 Task: Look for space in Tsuyama, Japan from 2nd September, 2023 to 6th September, 2023 for 2 adults in price range Rs.15000 to Rs.20000. Place can be entire place with 1  bedroom having 1 bed and 1 bathroom. Property type can be house, flat, guest house, hotel. Booking option can be shelf check-in. Required host language is English.
Action: Mouse moved to (519, 84)
Screenshot: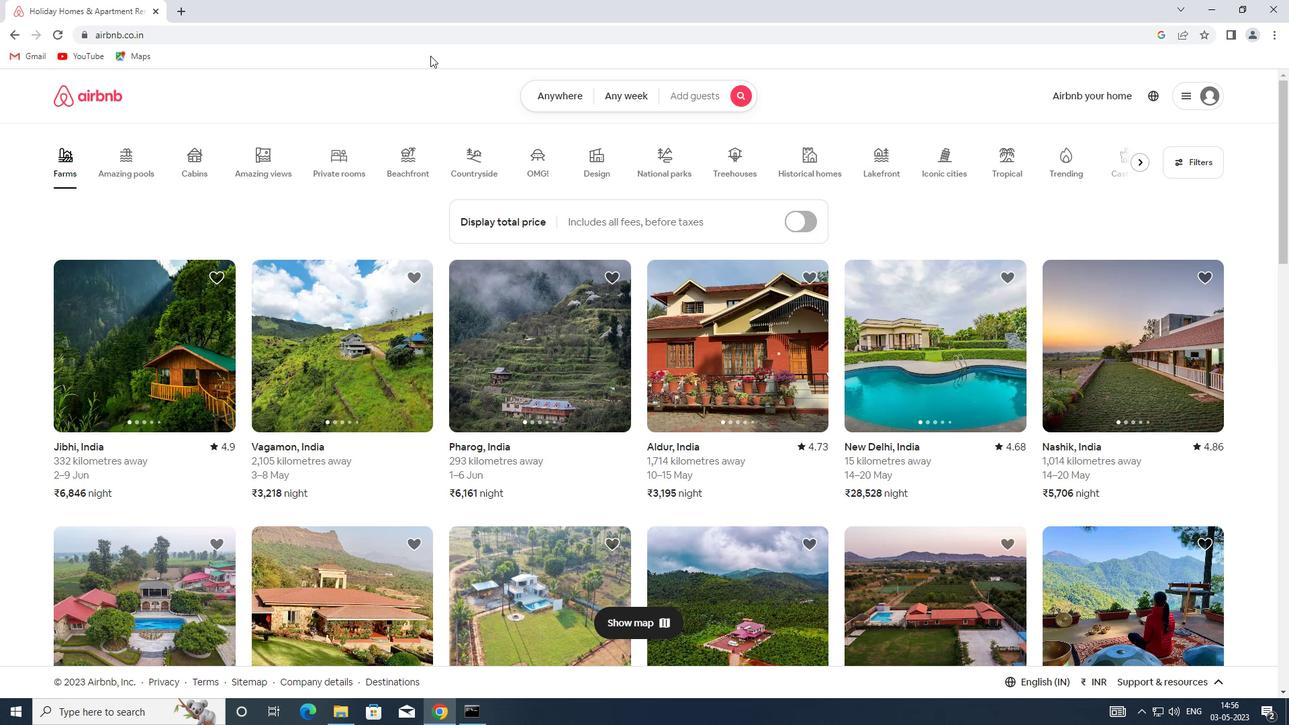 
Action: Mouse pressed left at (519, 84)
Screenshot: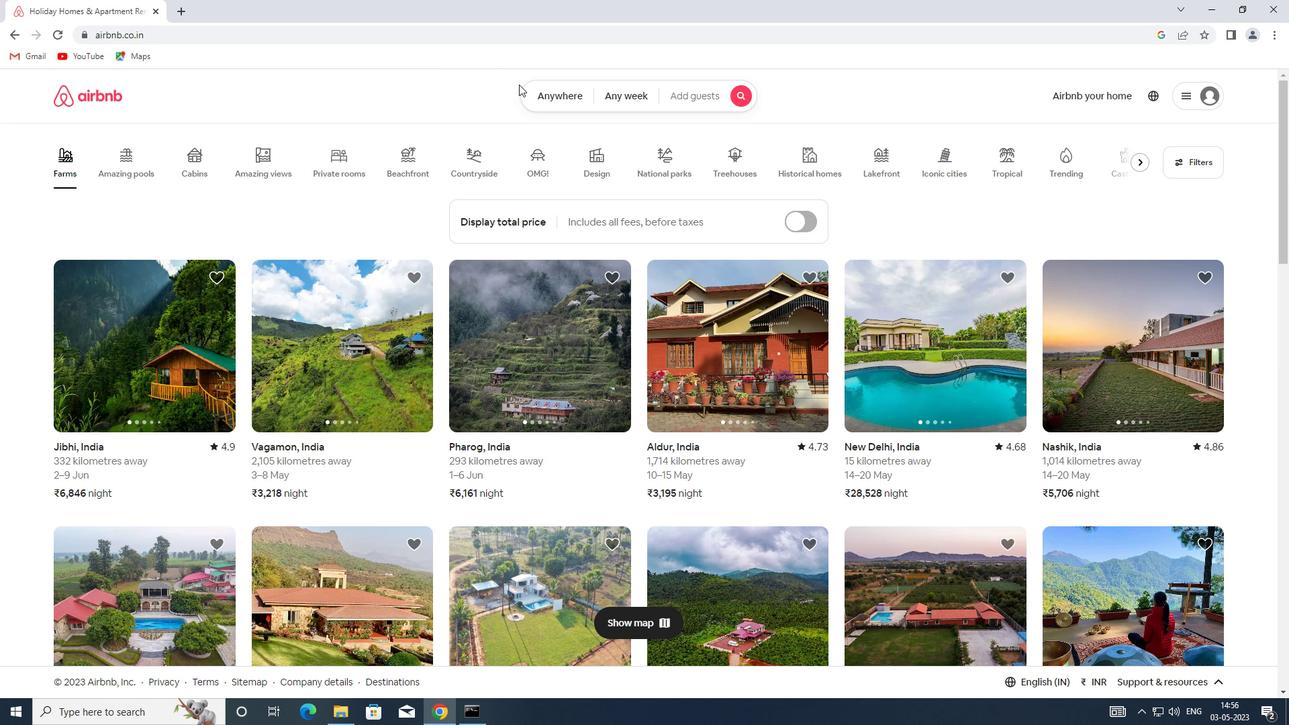 
Action: Mouse moved to (546, 101)
Screenshot: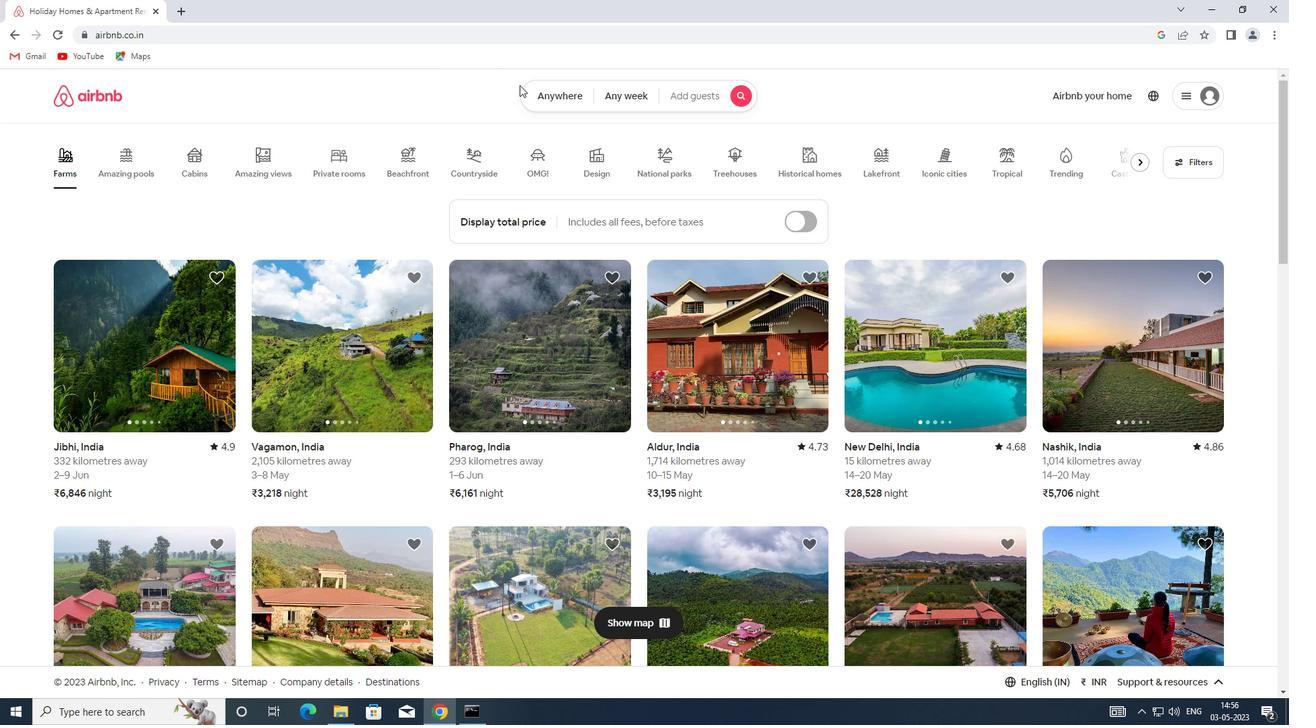 
Action: Mouse pressed left at (546, 101)
Screenshot: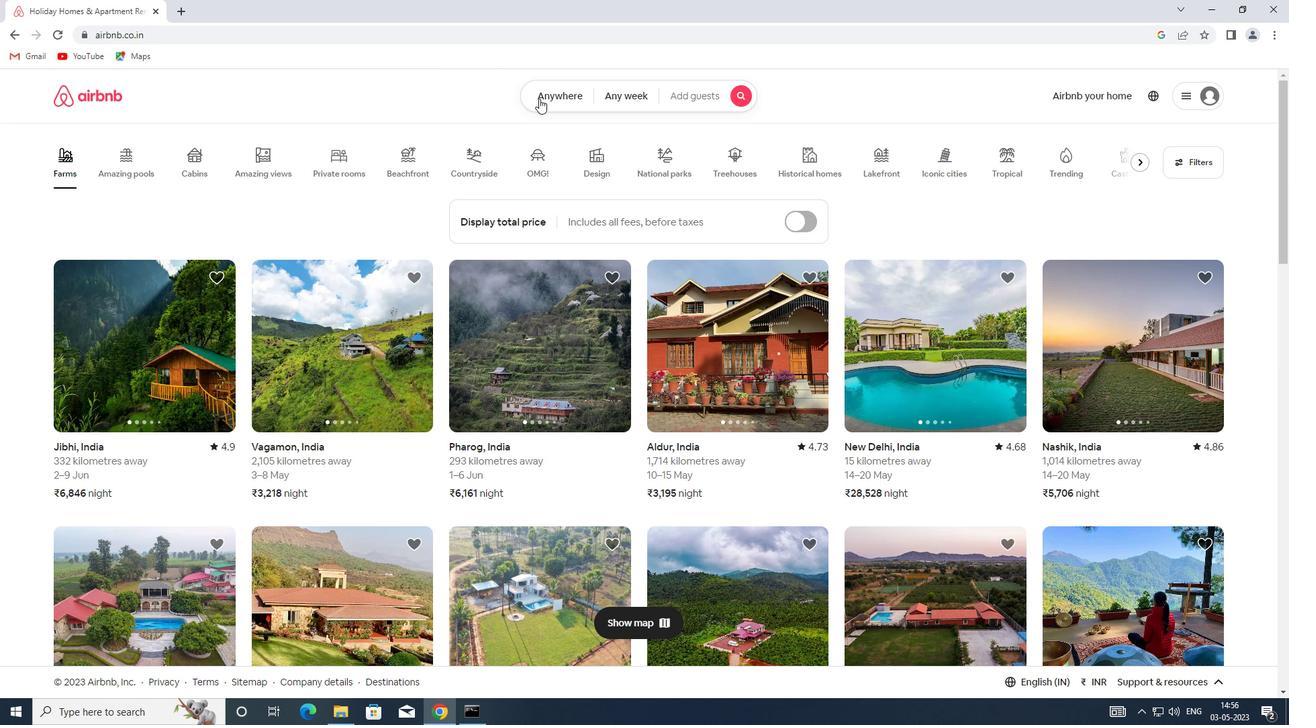 
Action: Mouse moved to (412, 144)
Screenshot: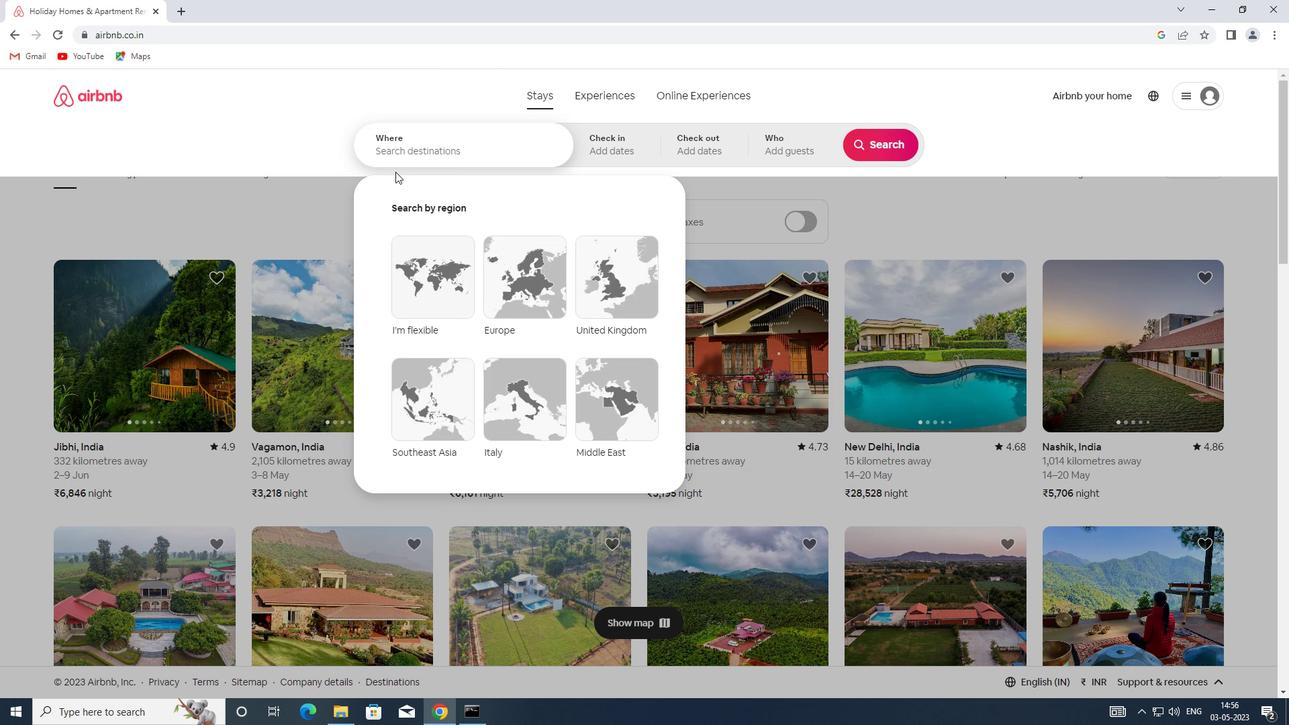 
Action: Mouse pressed left at (412, 144)
Screenshot: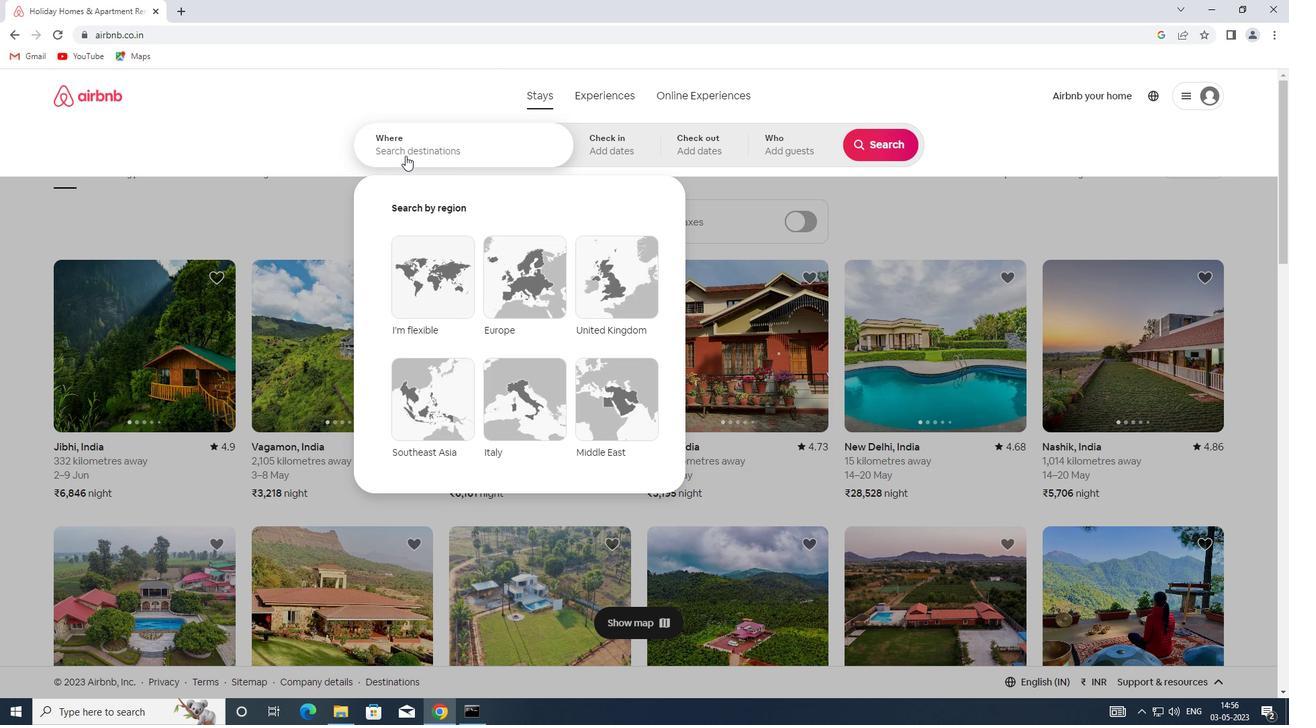 
Action: Key pressed <Key.shift>TSUYAMA,<Key.shift><Key.shift>JAPAN
Screenshot: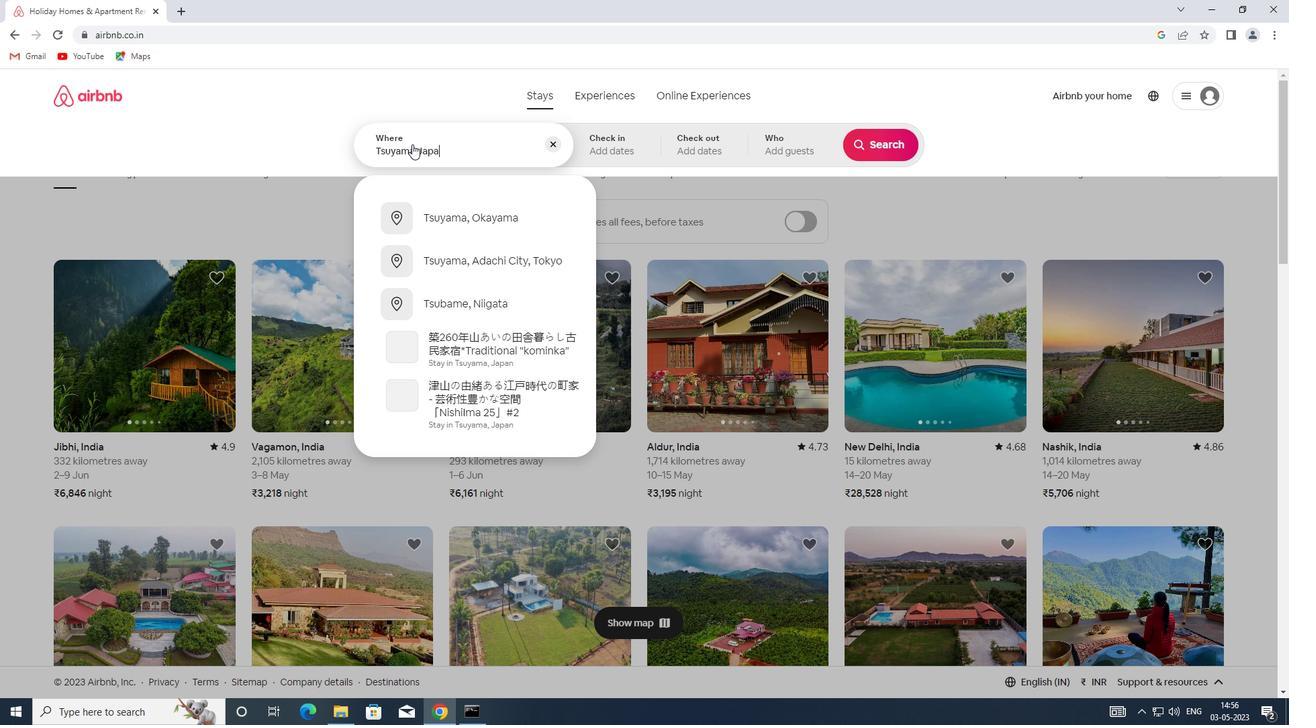 
Action: Mouse moved to (607, 149)
Screenshot: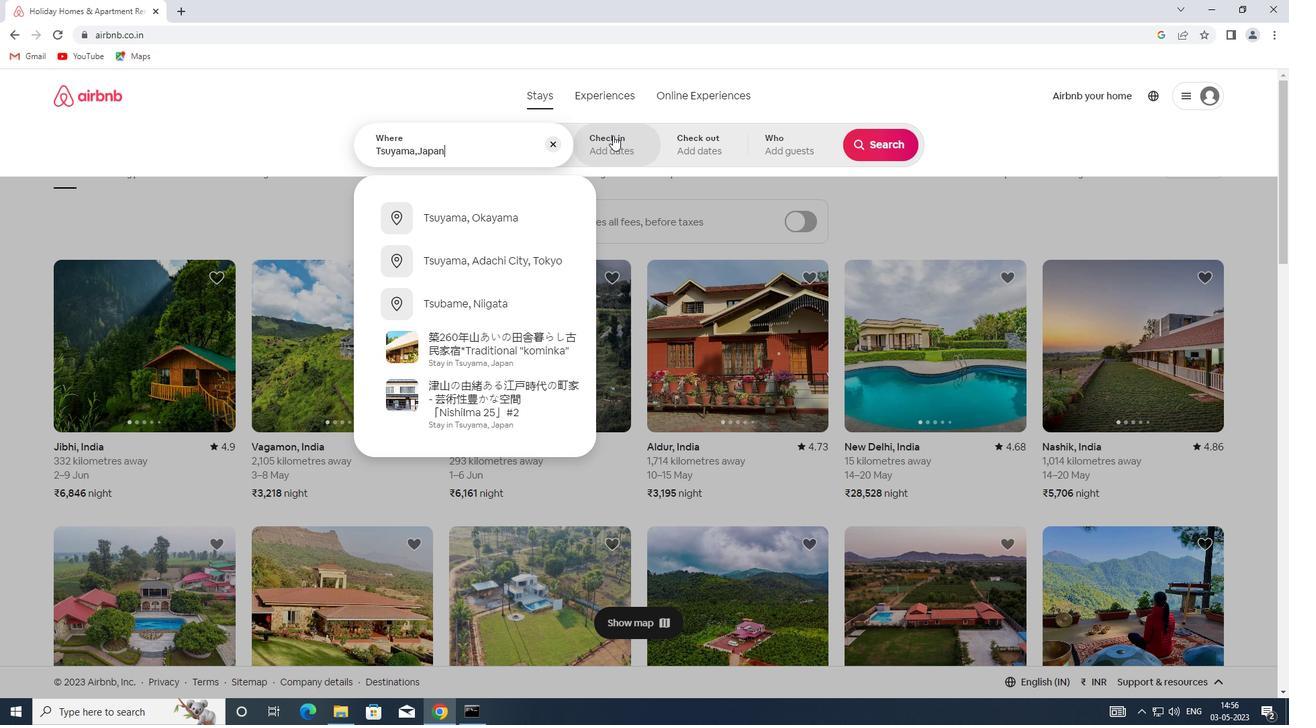 
Action: Mouse pressed left at (607, 149)
Screenshot: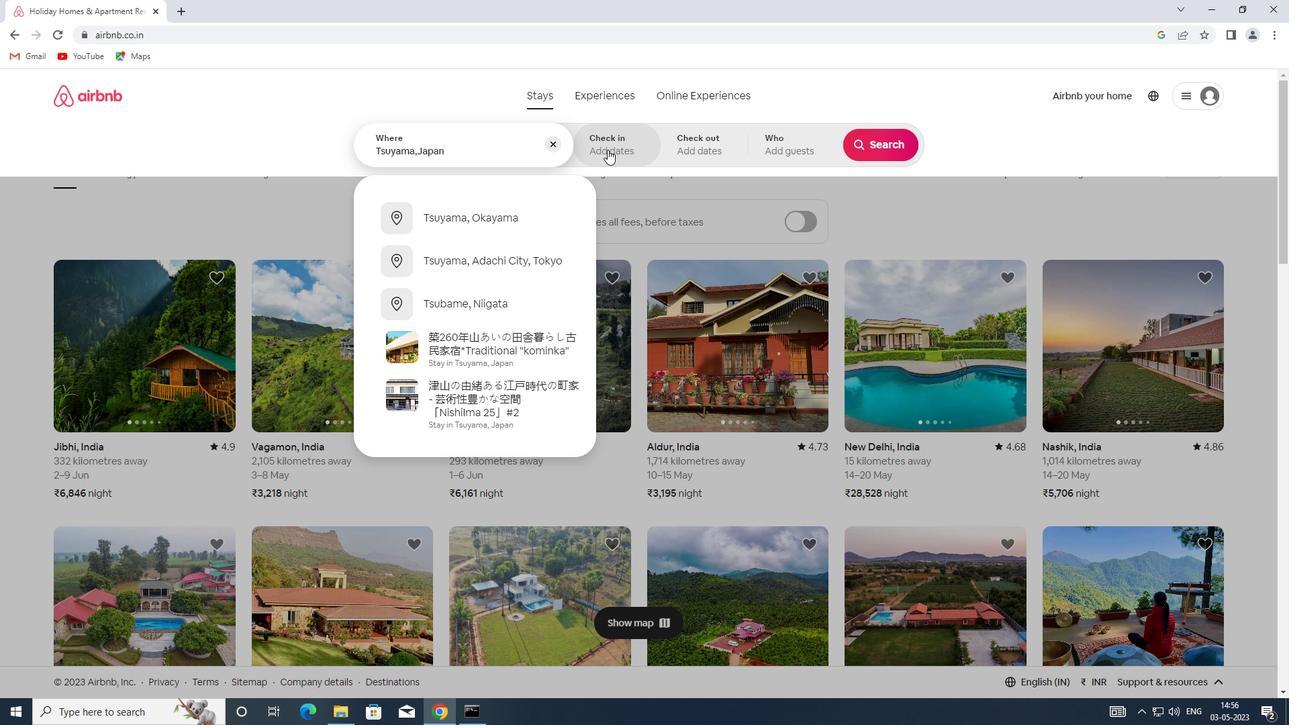 
Action: Mouse moved to (864, 251)
Screenshot: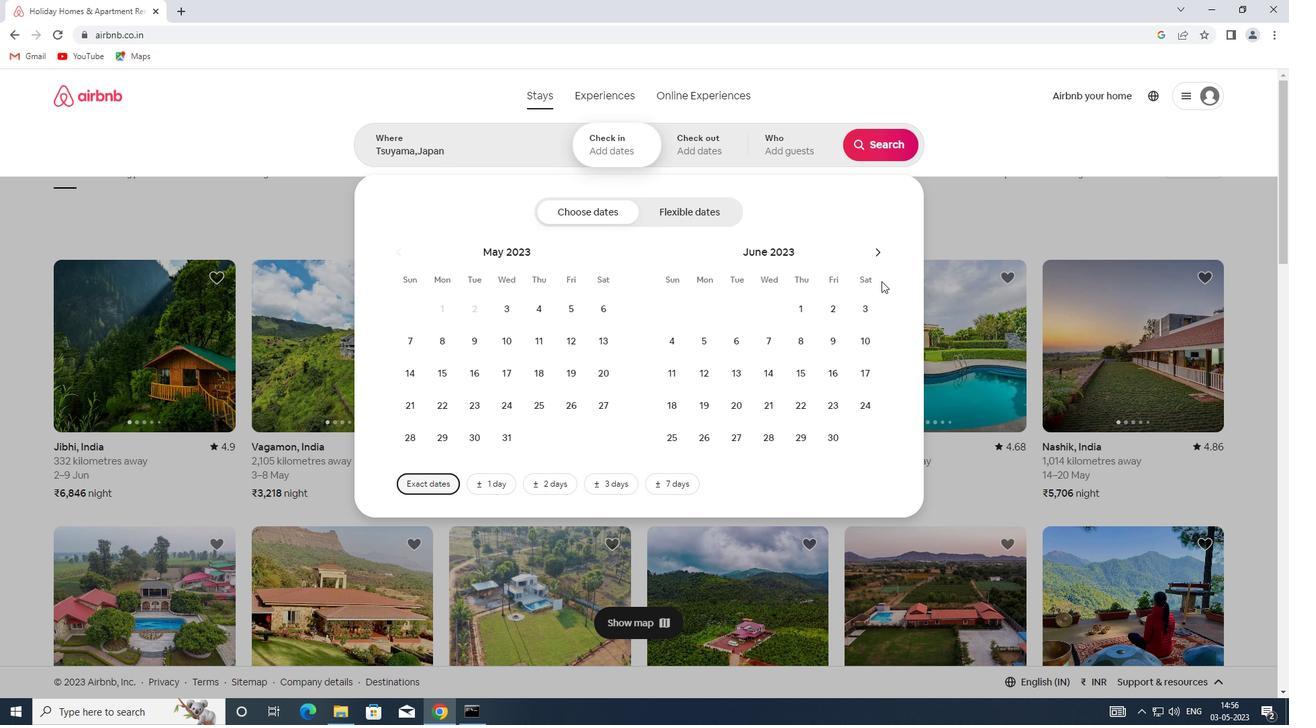 
Action: Mouse pressed left at (864, 251)
Screenshot: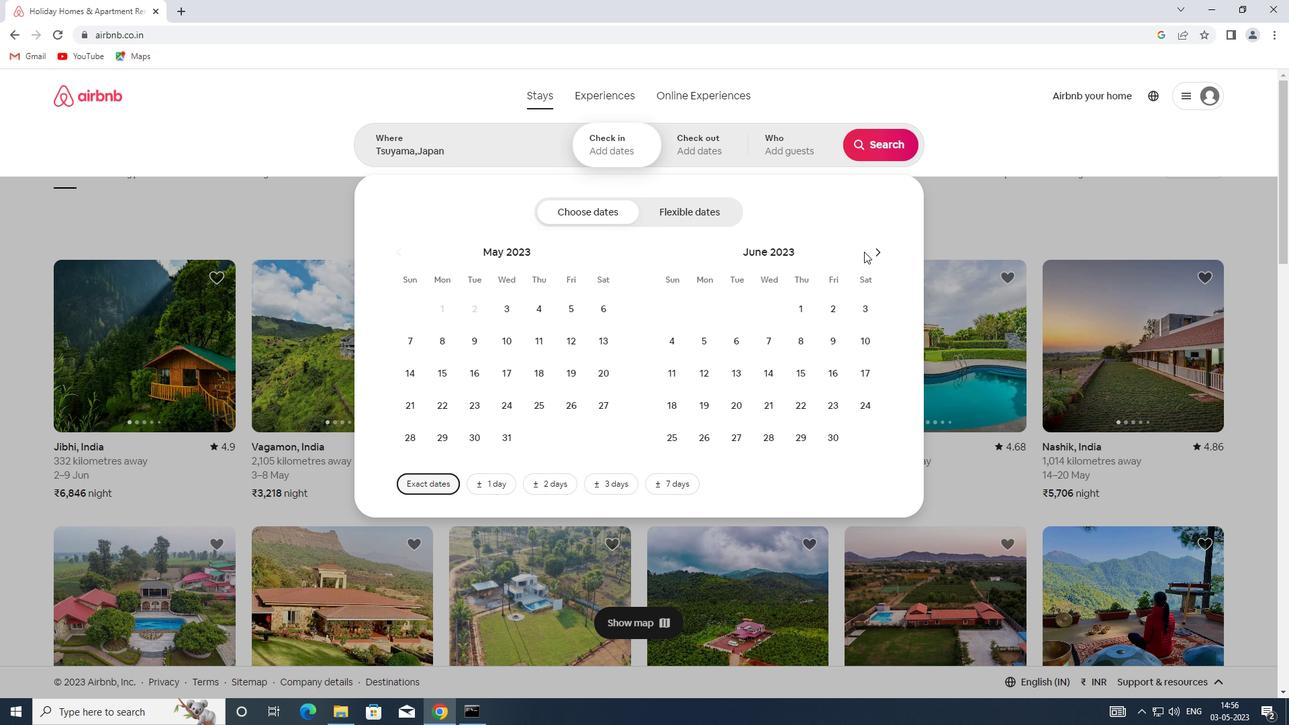 
Action: Mouse moved to (866, 251)
Screenshot: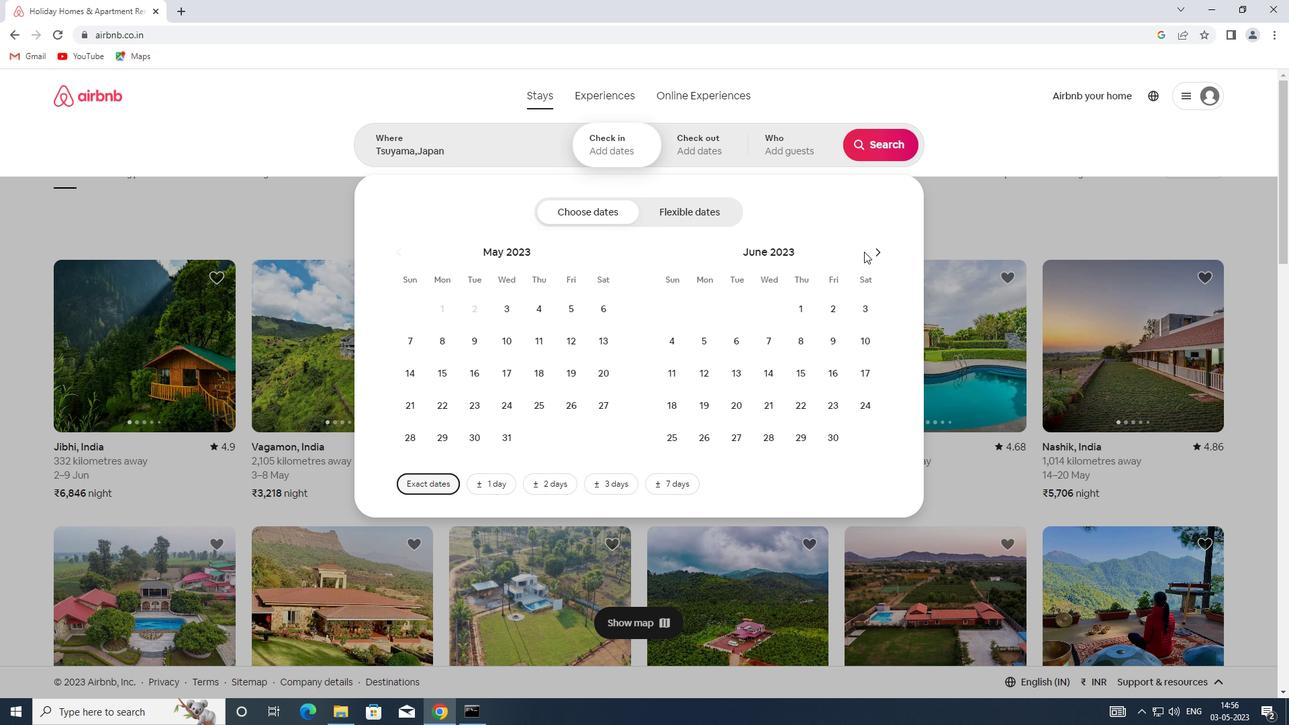
Action: Mouse pressed left at (866, 251)
Screenshot: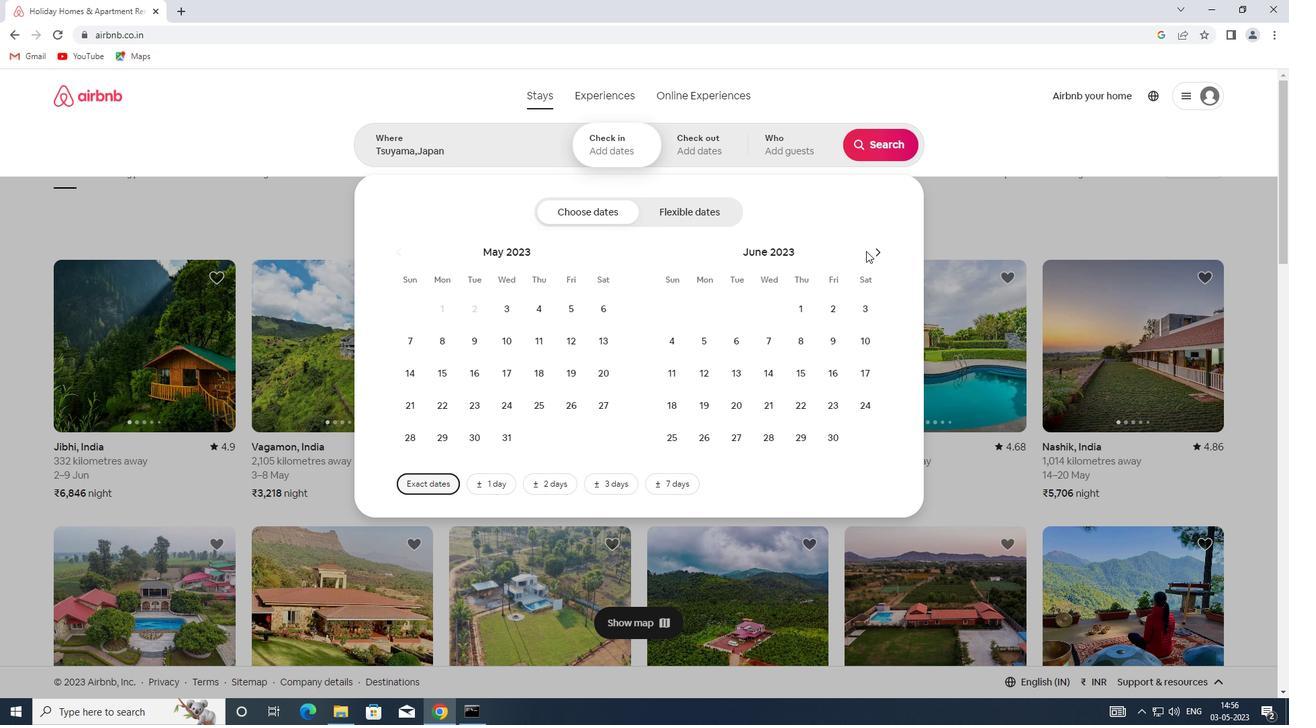 
Action: Mouse moved to (879, 255)
Screenshot: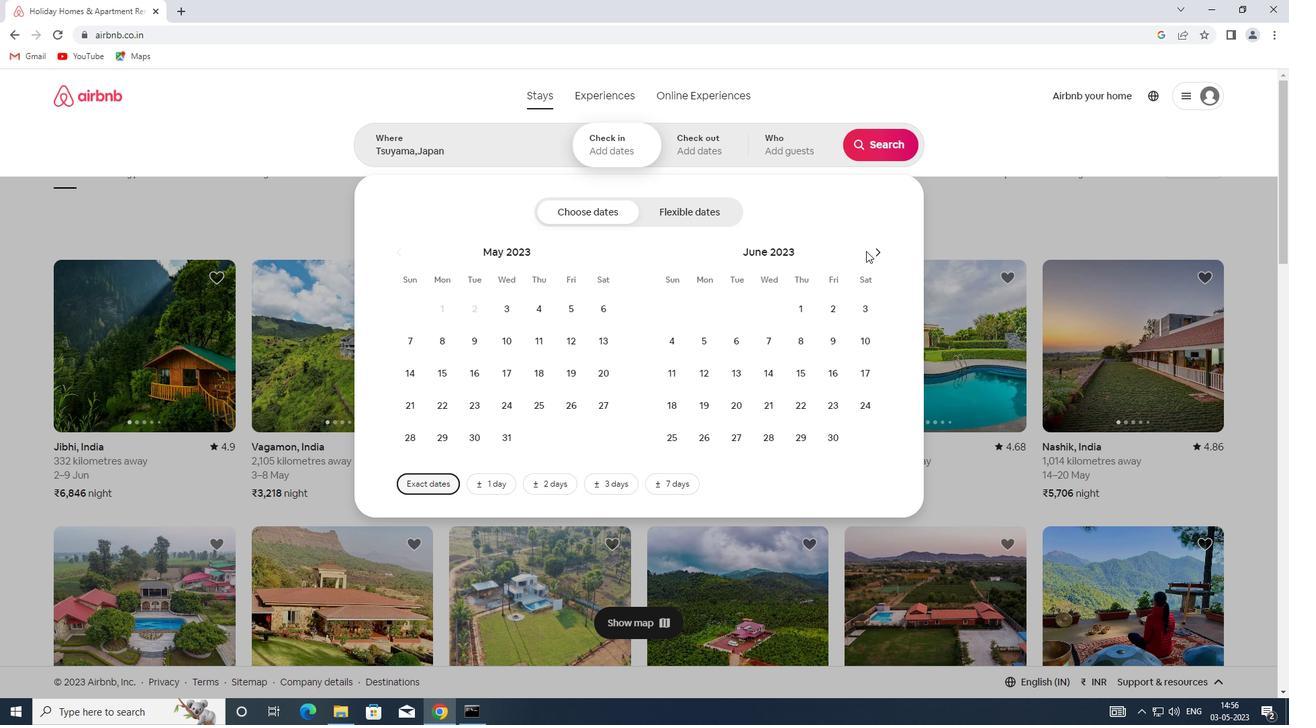 
Action: Mouse pressed left at (879, 255)
Screenshot: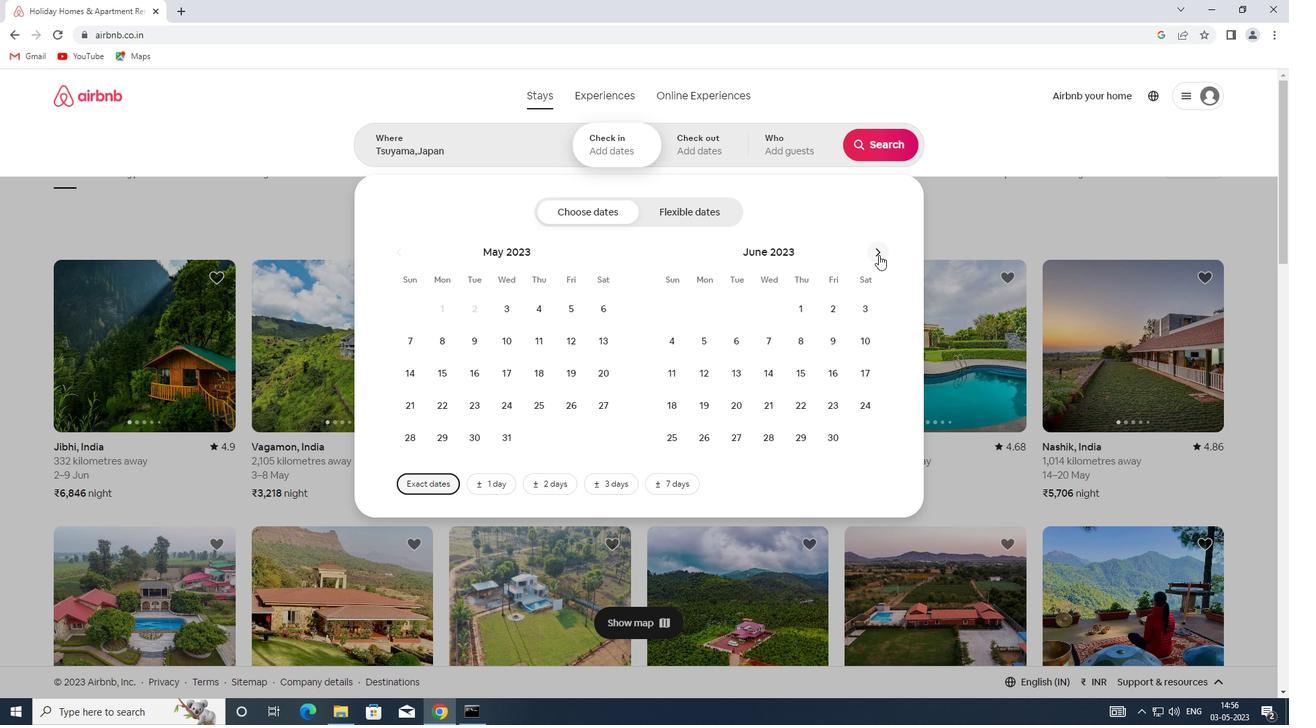 
Action: Mouse pressed left at (879, 255)
Screenshot: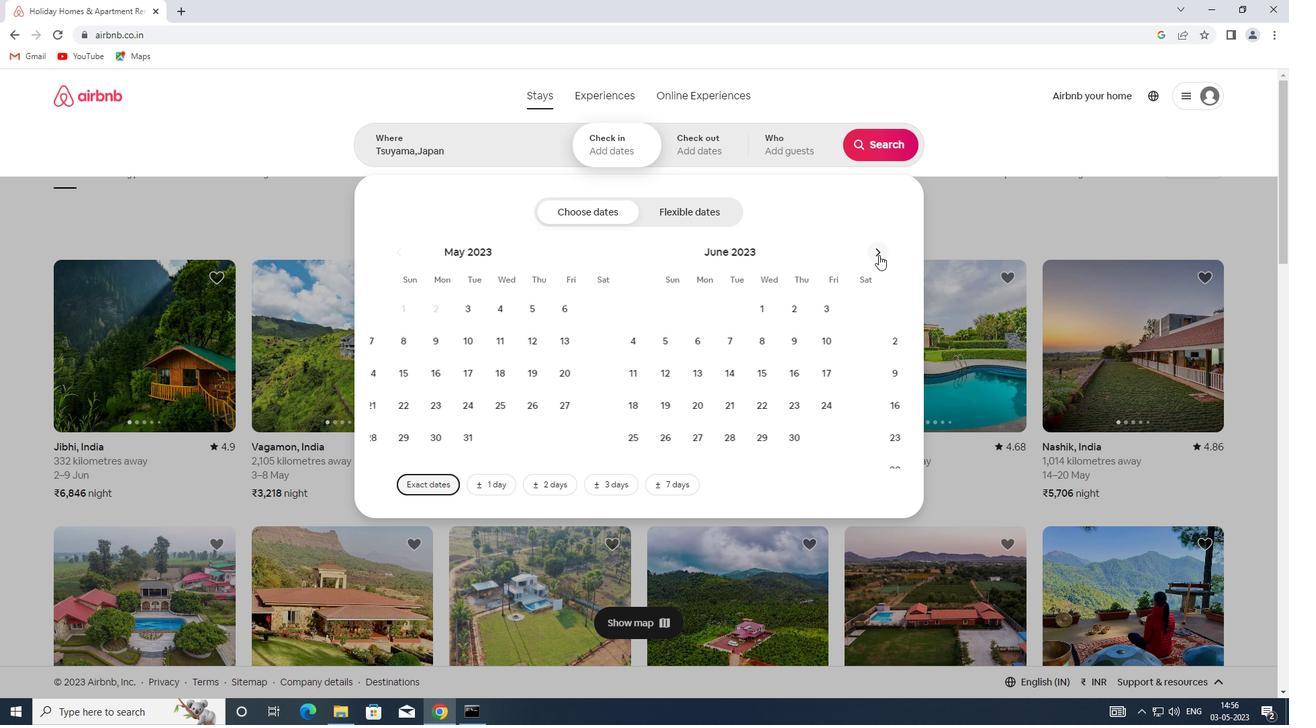 
Action: Mouse pressed left at (879, 255)
Screenshot: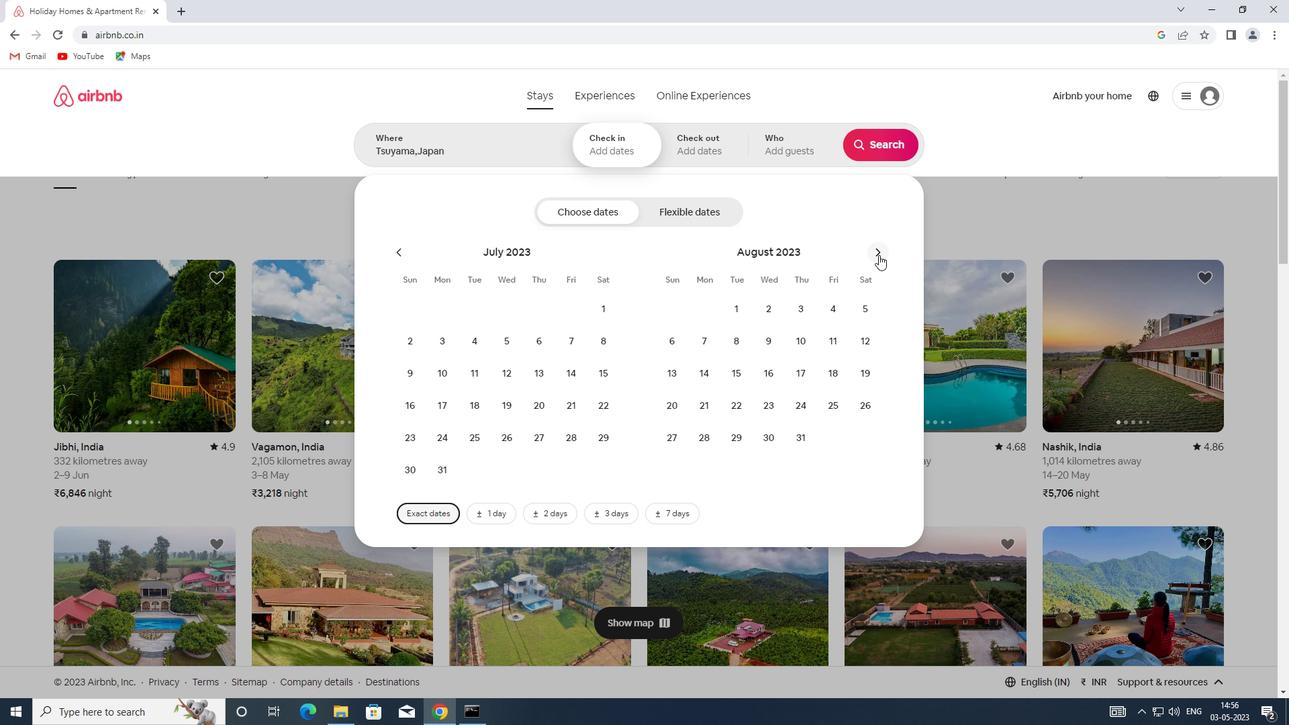 
Action: Mouse moved to (868, 308)
Screenshot: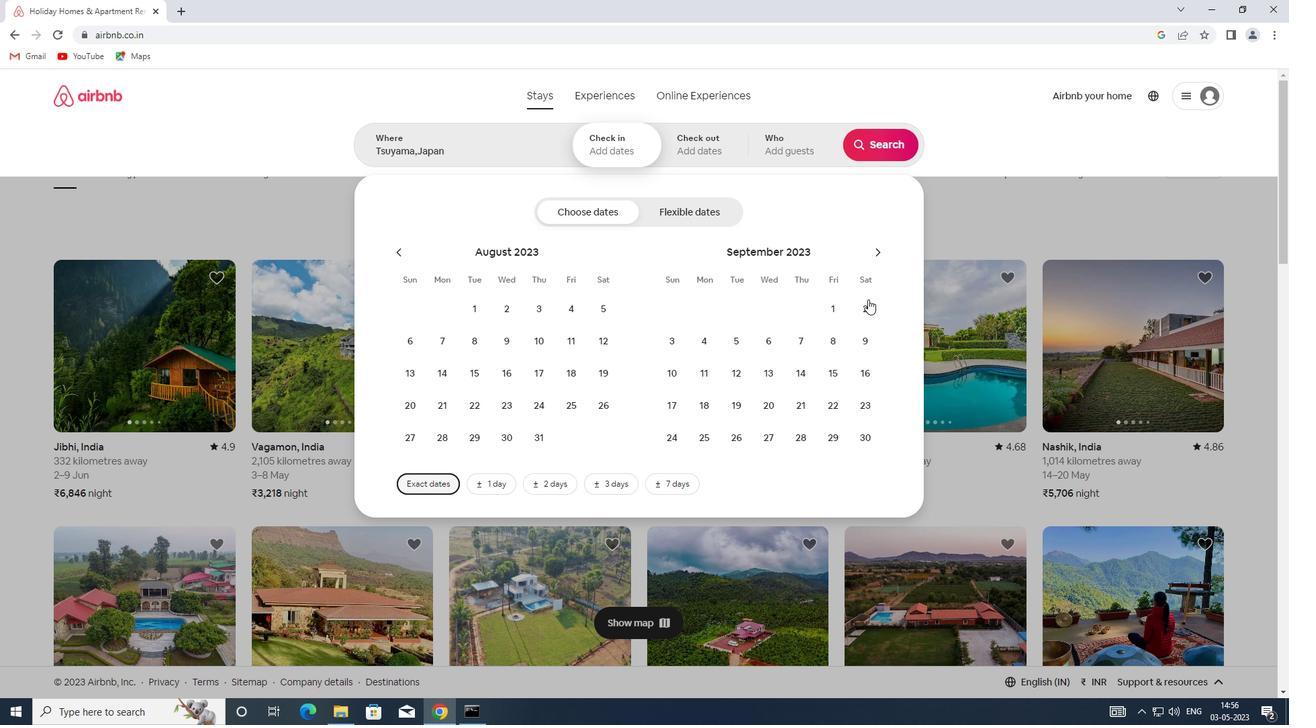 
Action: Mouse pressed left at (868, 308)
Screenshot: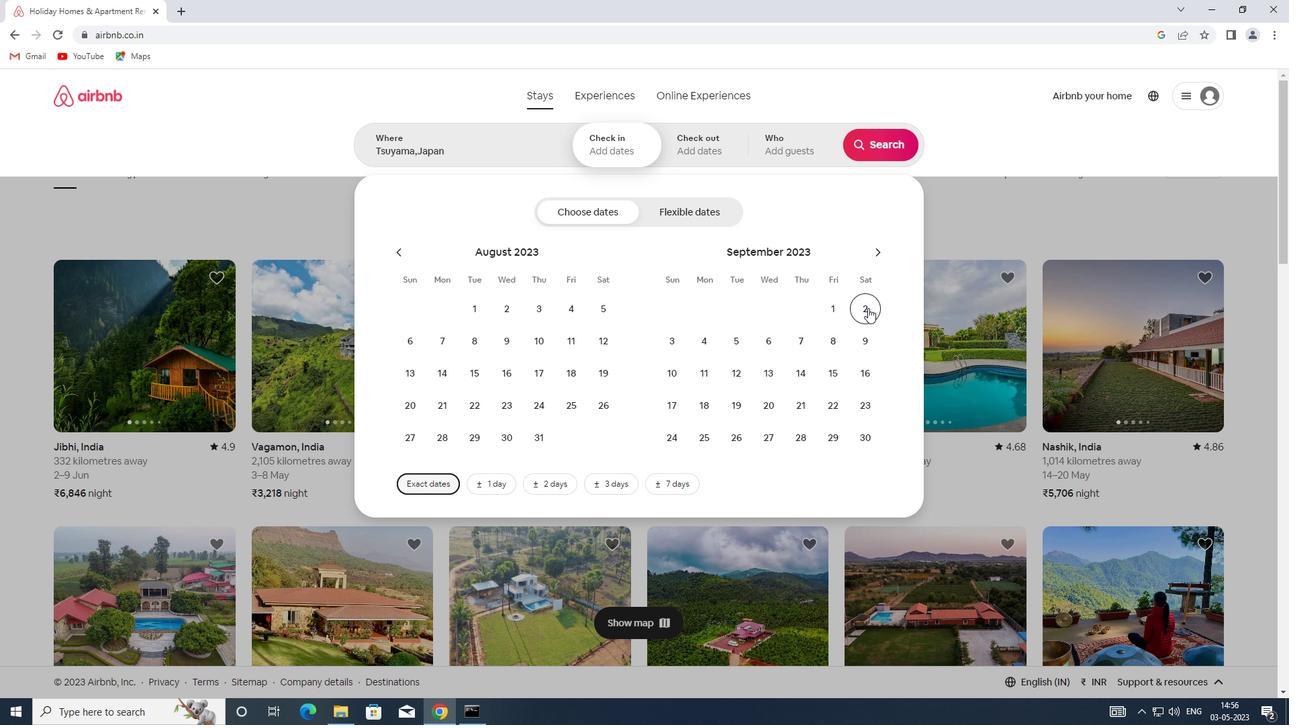 
Action: Mouse moved to (770, 341)
Screenshot: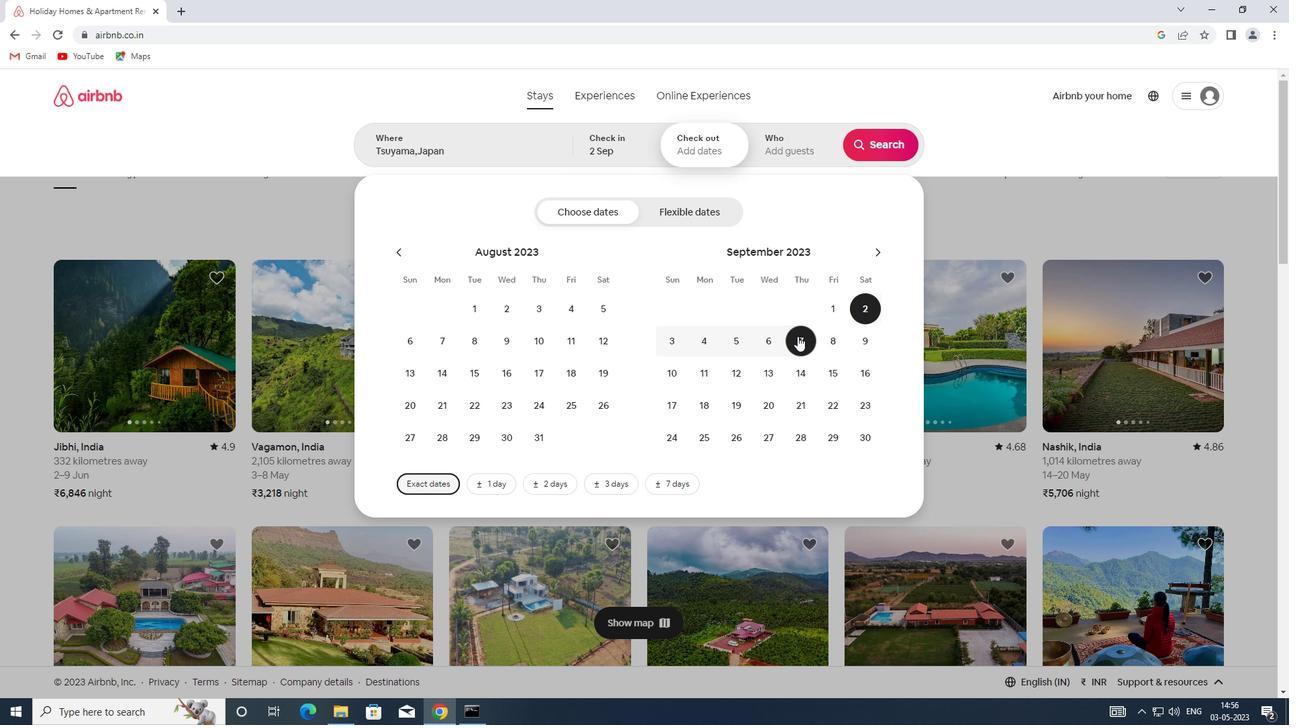 
Action: Mouse pressed left at (770, 341)
Screenshot: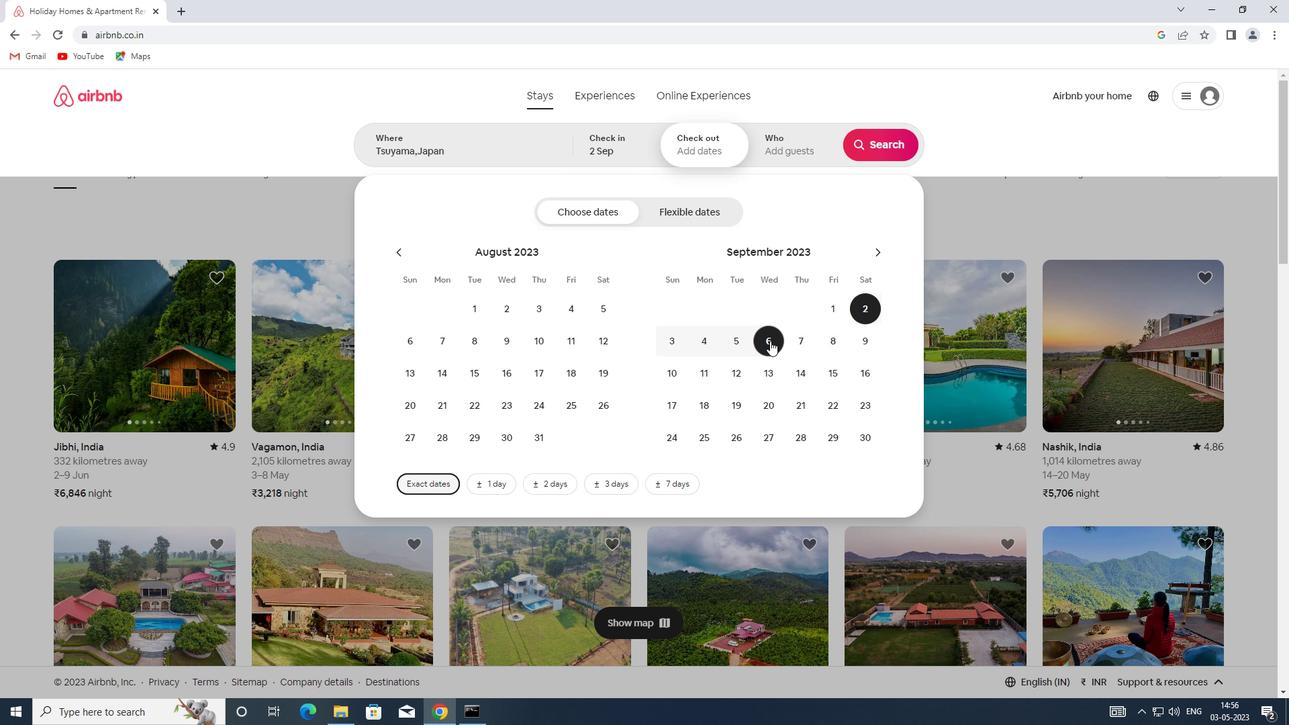 
Action: Mouse moved to (797, 146)
Screenshot: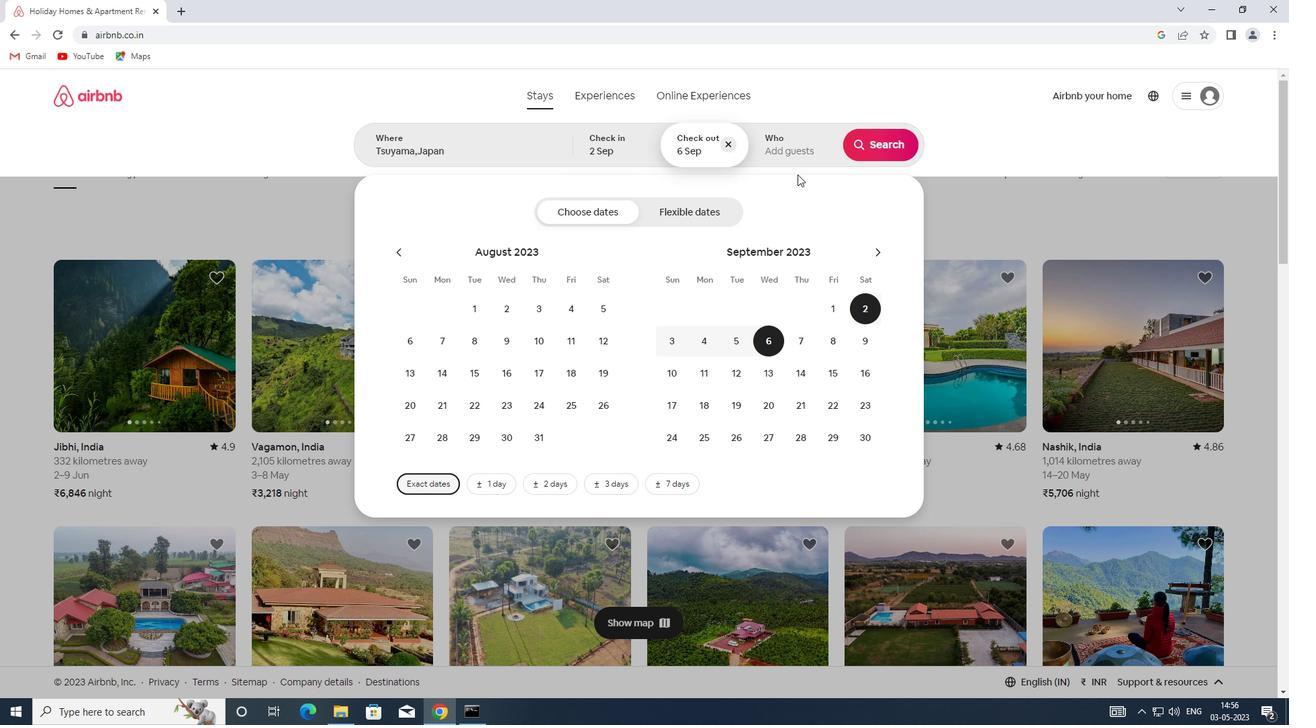 
Action: Mouse pressed left at (797, 146)
Screenshot: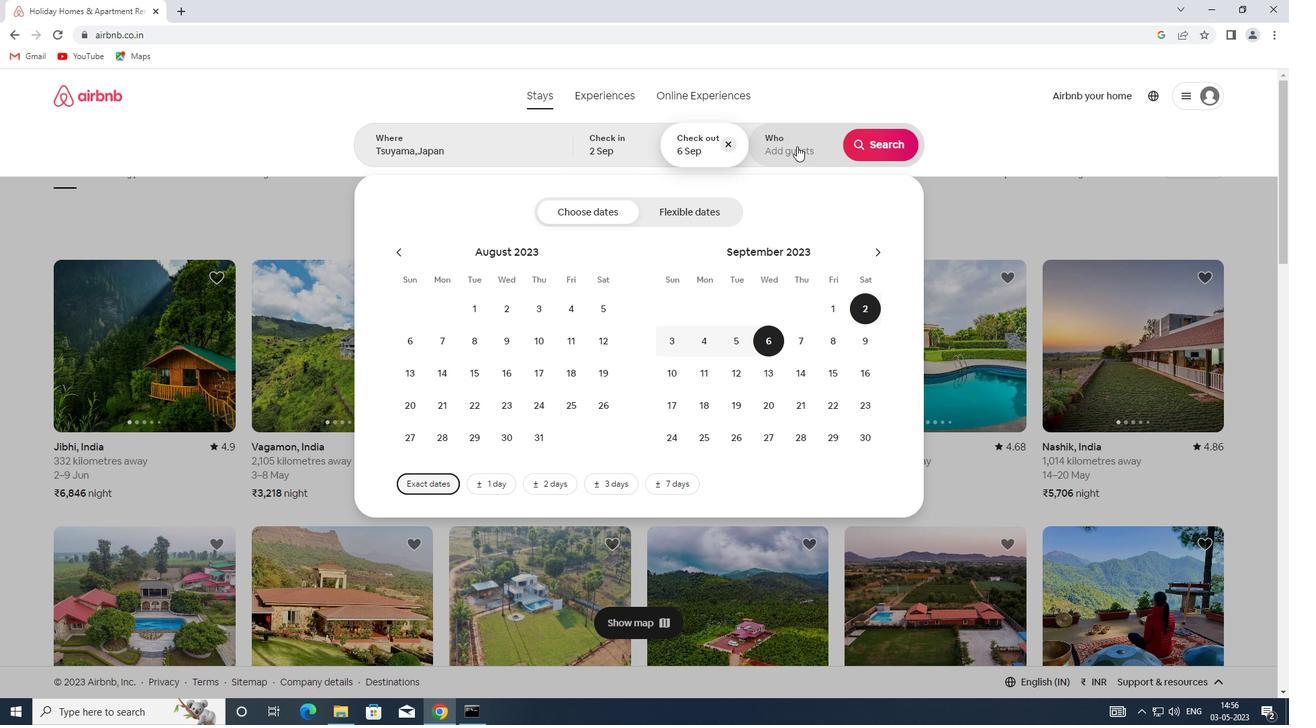 
Action: Mouse moved to (891, 218)
Screenshot: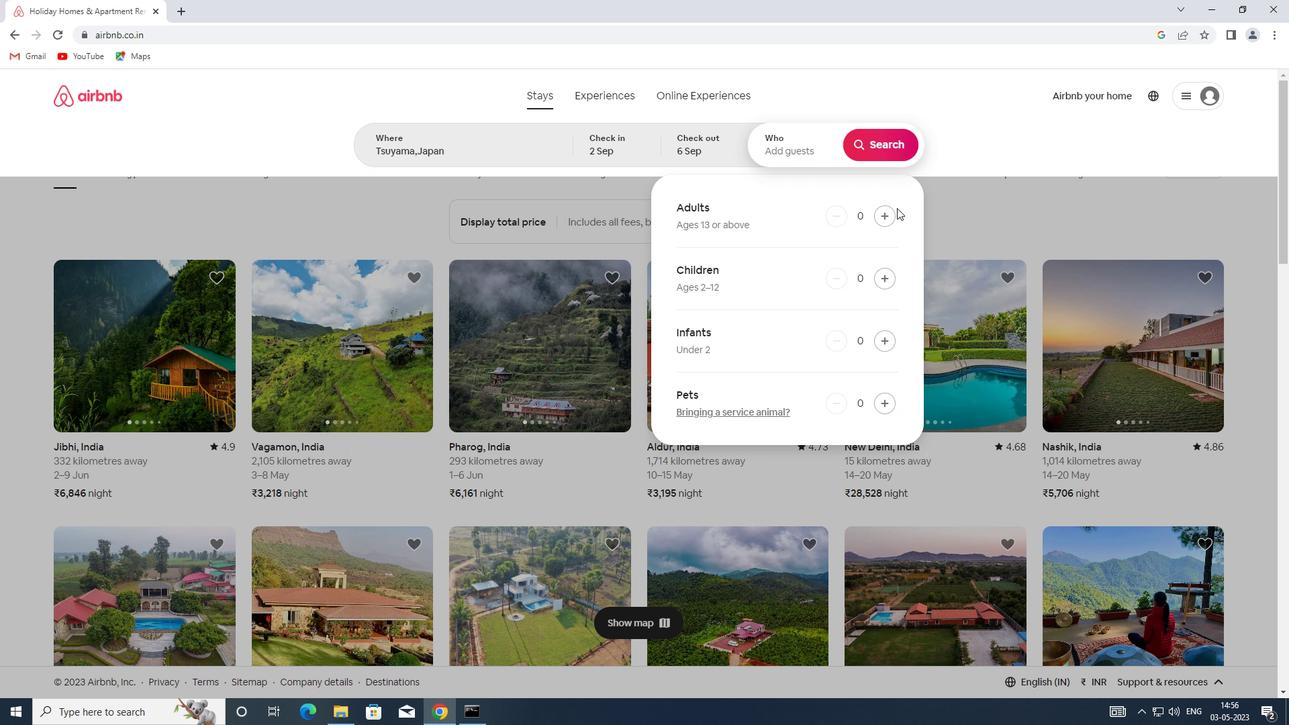 
Action: Mouse pressed left at (891, 218)
Screenshot: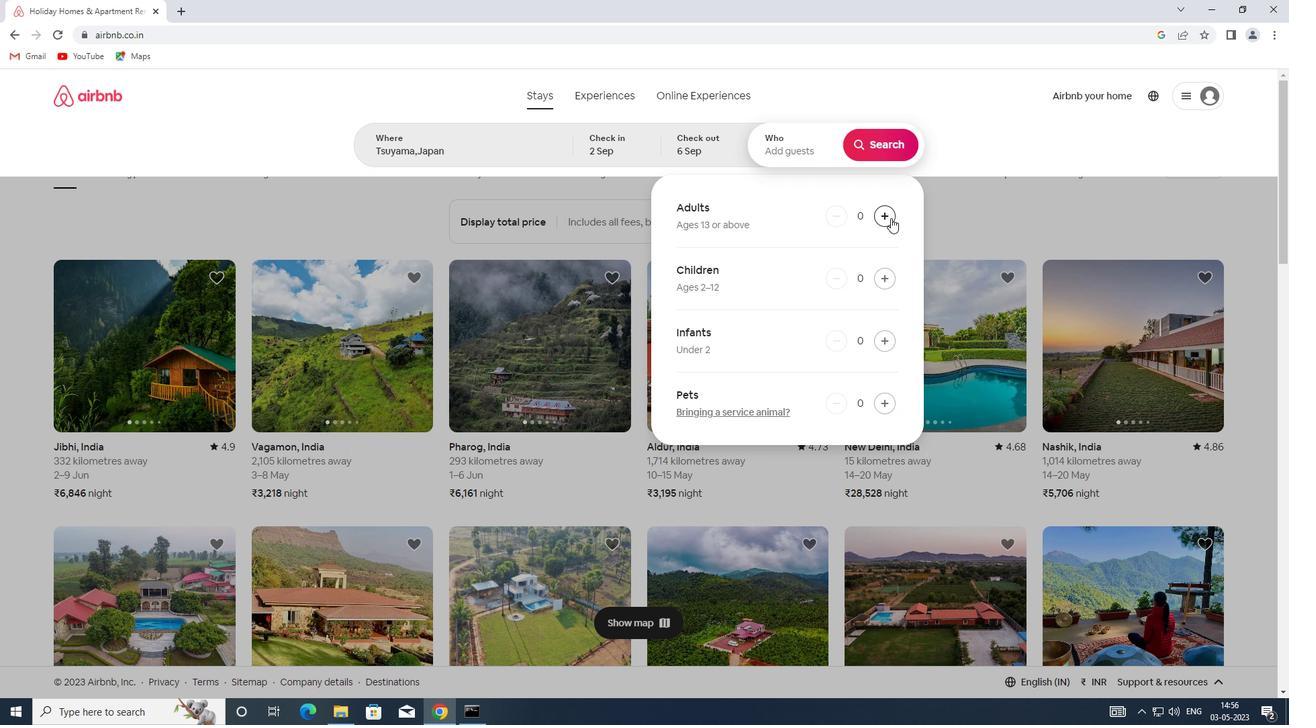 
Action: Mouse pressed left at (891, 218)
Screenshot: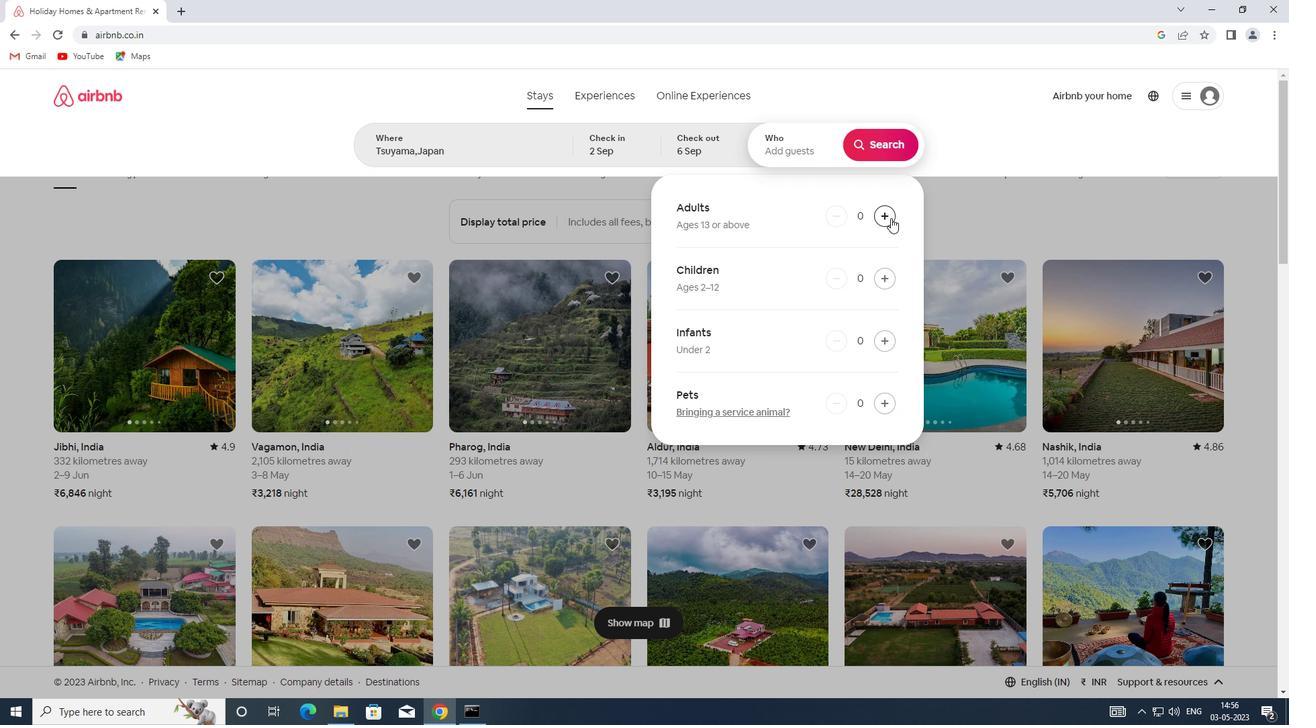 
Action: Mouse moved to (890, 142)
Screenshot: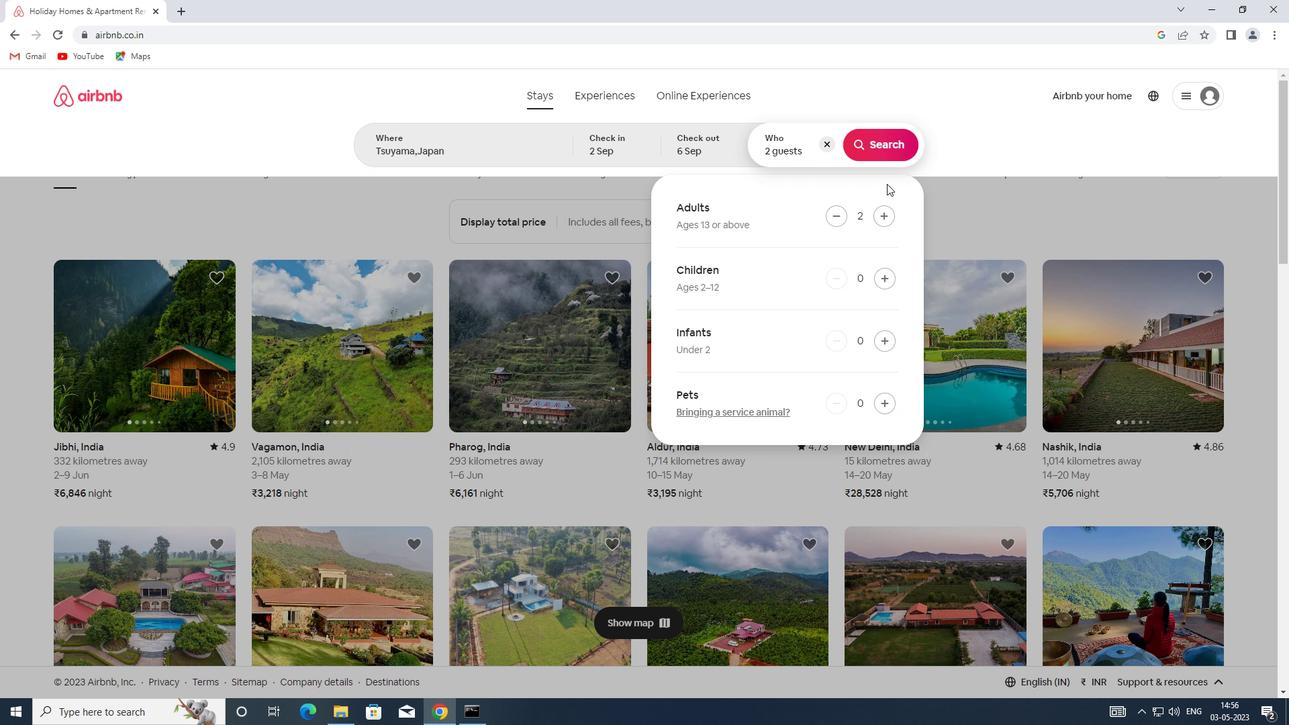 
Action: Mouse pressed left at (890, 142)
Screenshot: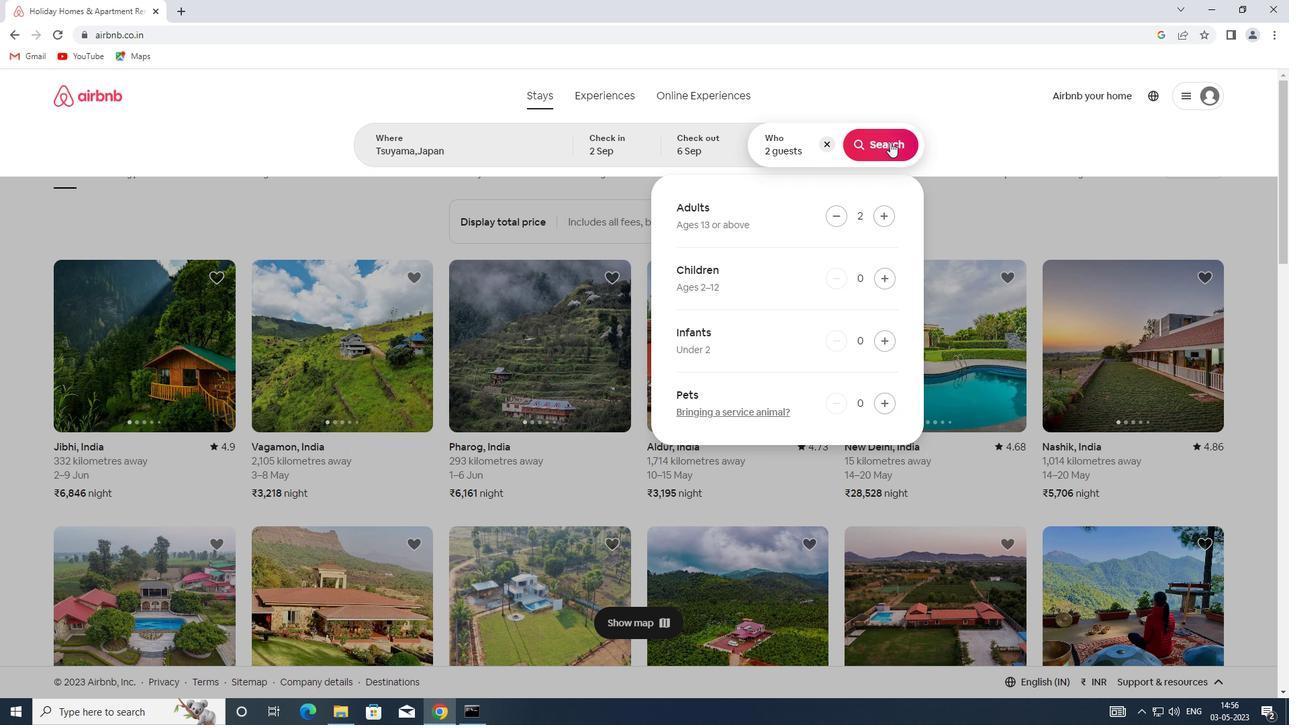 
Action: Mouse moved to (1213, 159)
Screenshot: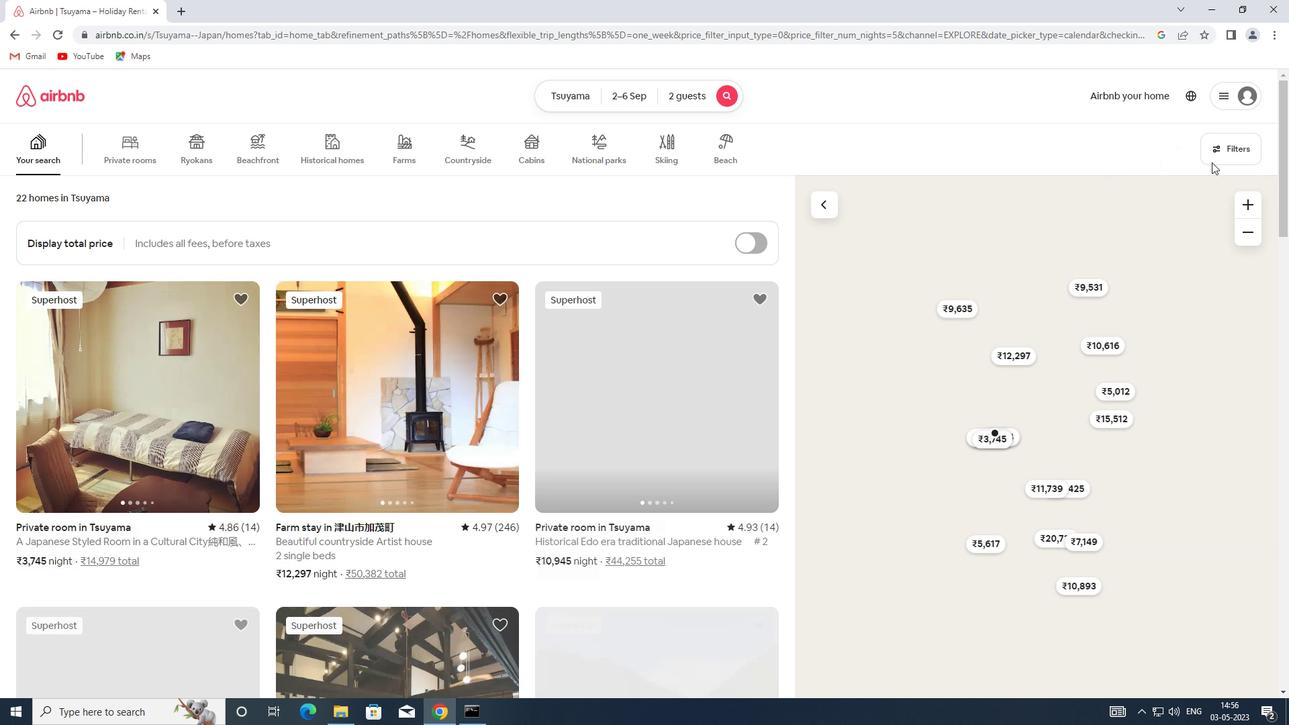
Action: Mouse pressed left at (1213, 159)
Screenshot: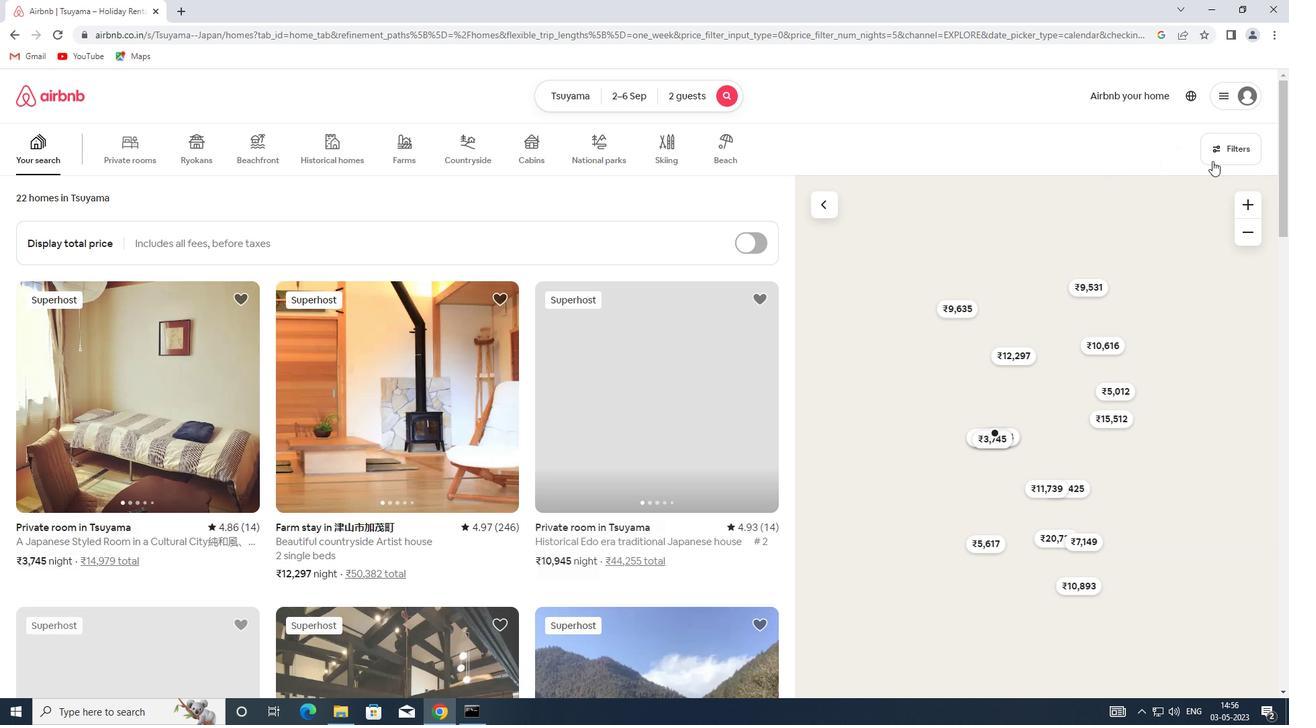 
Action: Mouse moved to (480, 315)
Screenshot: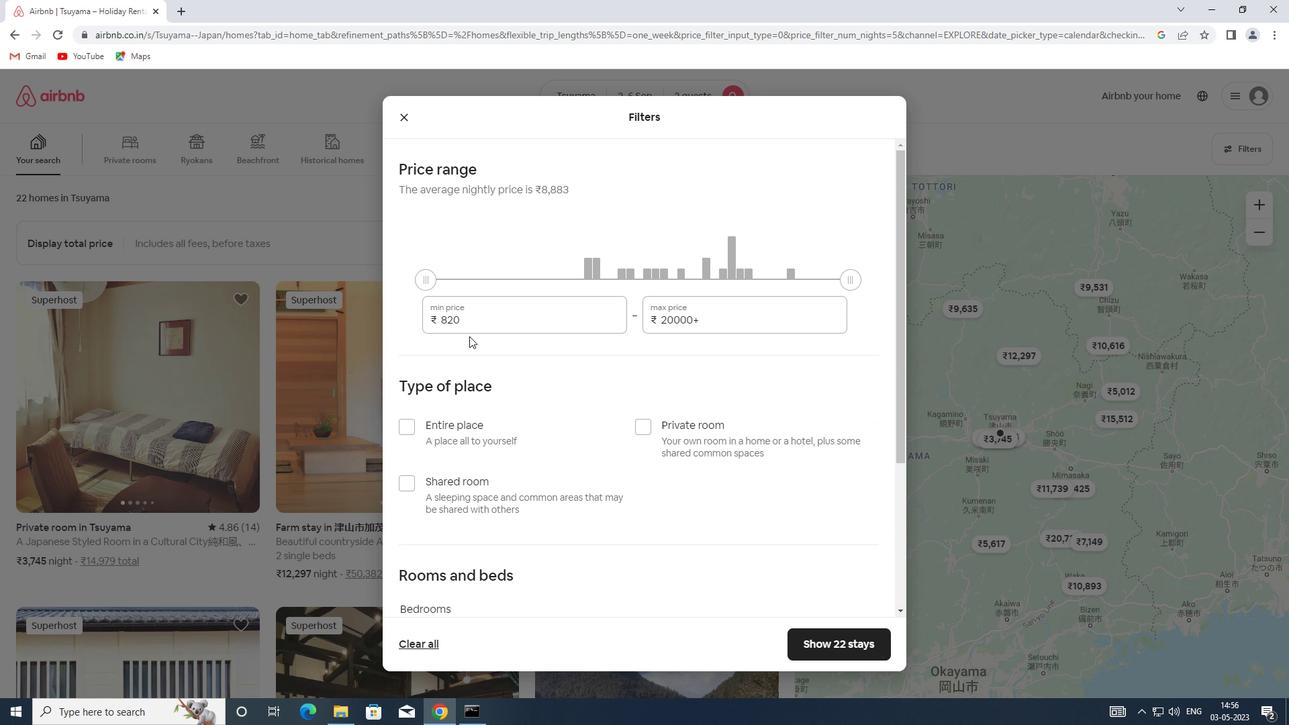 
Action: Mouse pressed left at (480, 315)
Screenshot: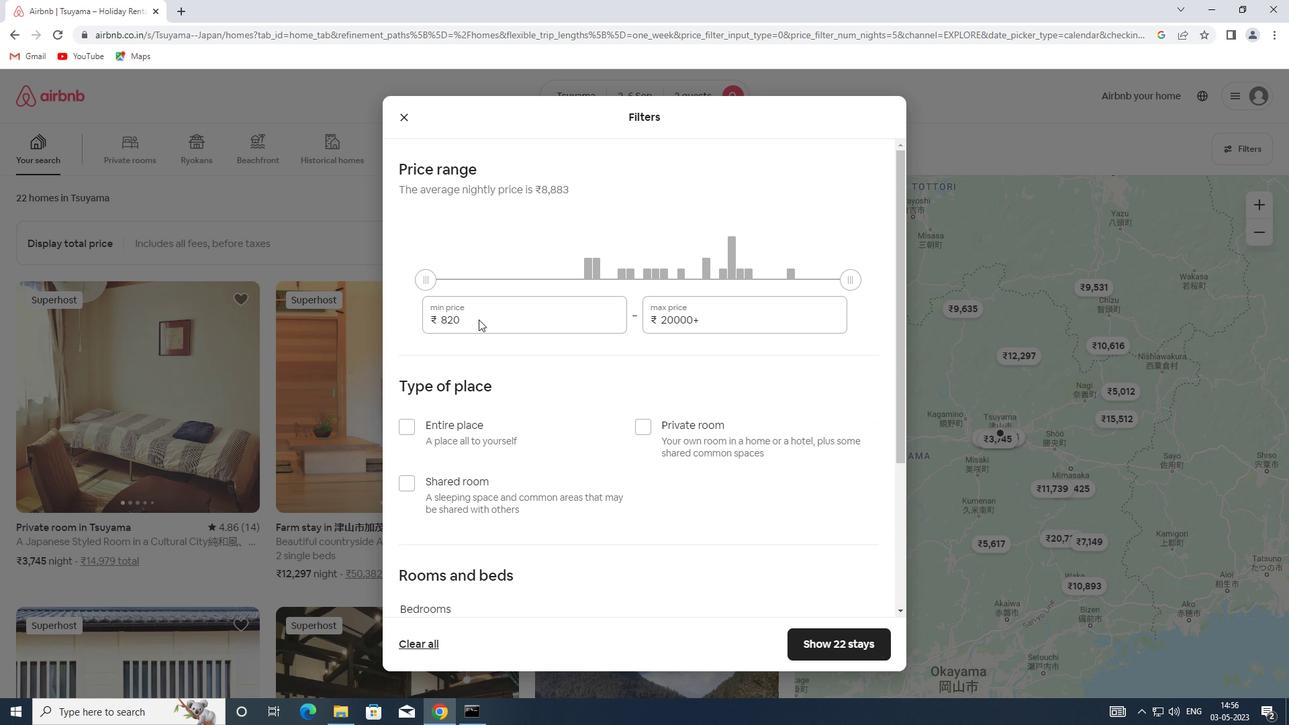 
Action: Mouse moved to (407, 314)
Screenshot: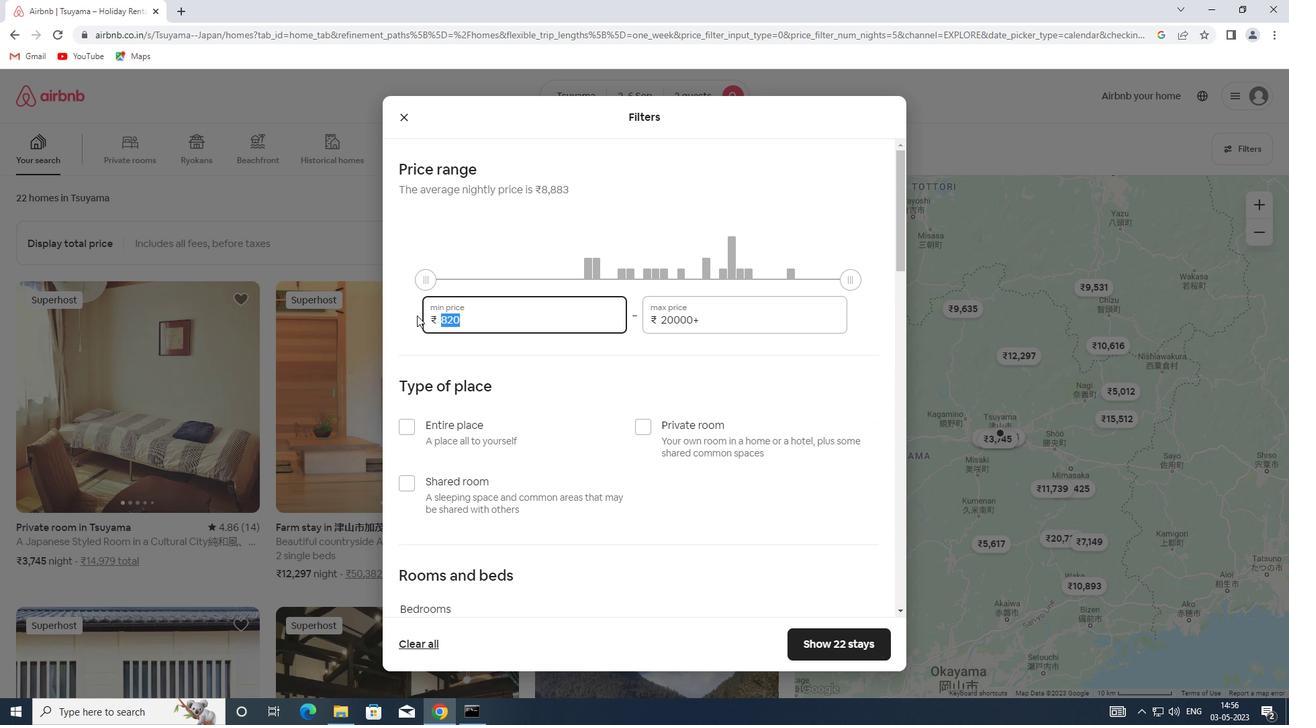 
Action: Key pressed 15000
Screenshot: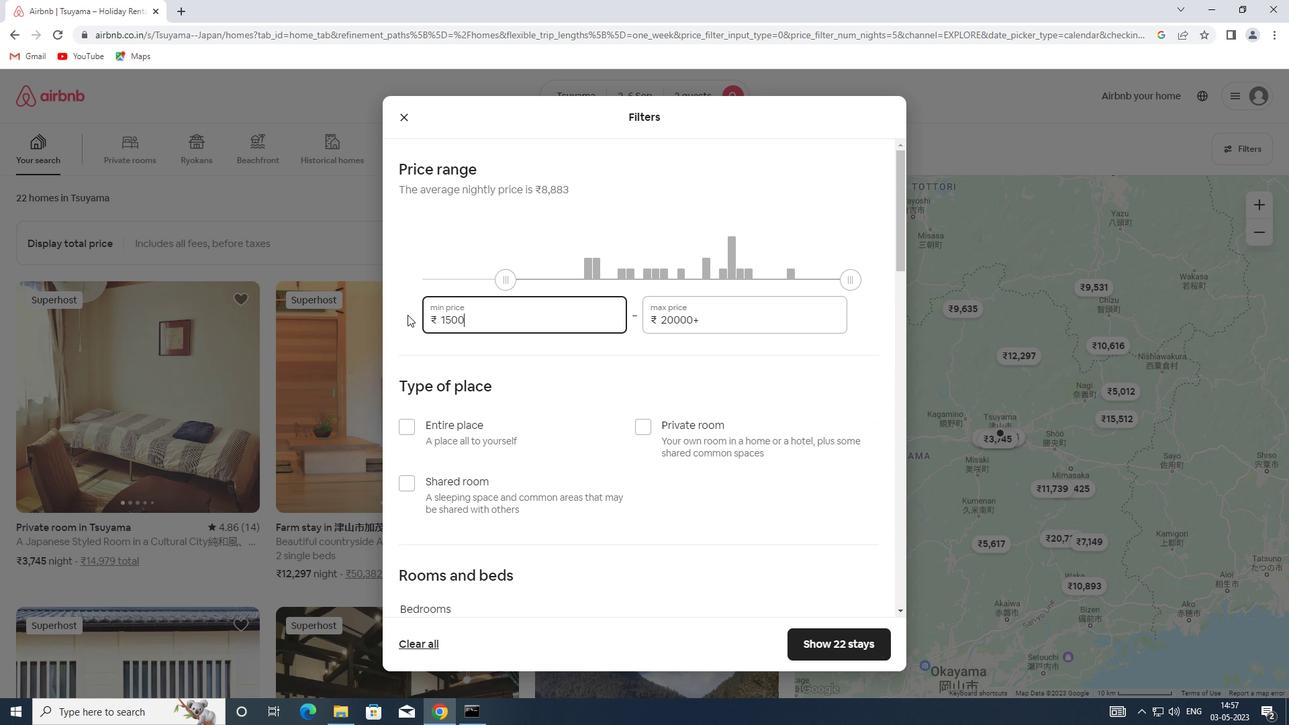 
Action: Mouse moved to (704, 315)
Screenshot: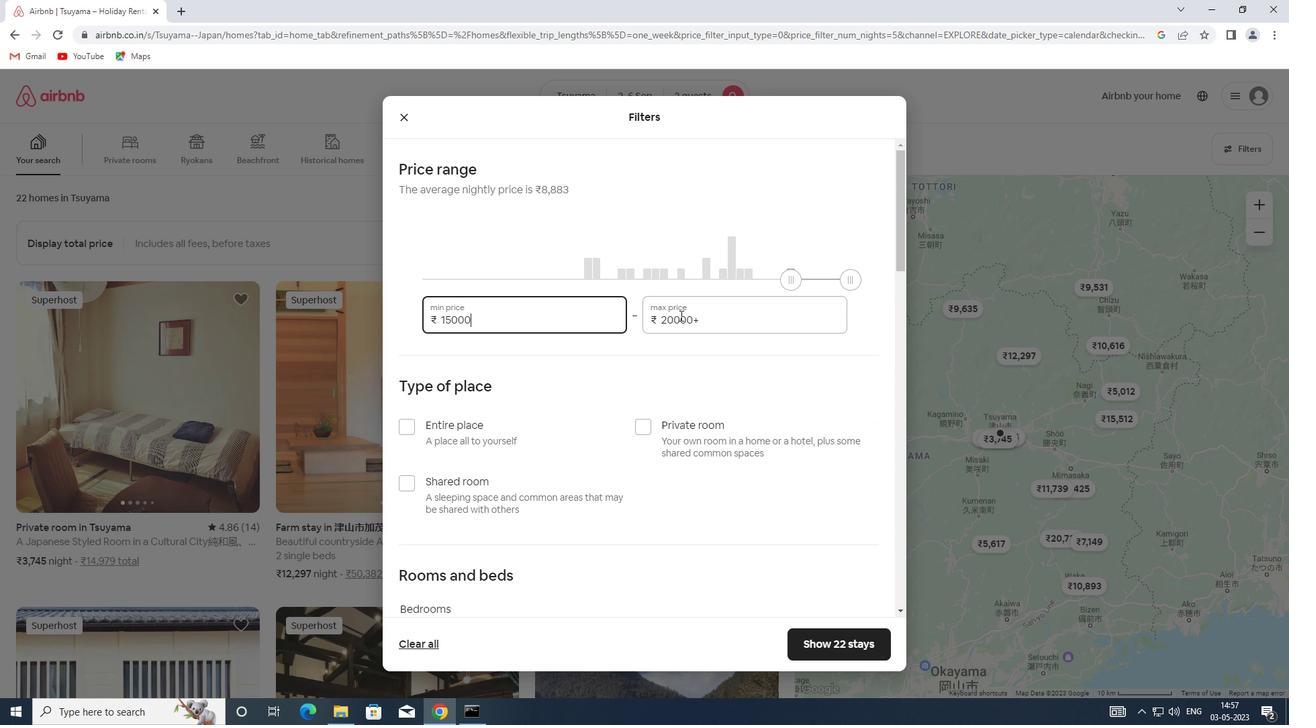 
Action: Mouse pressed left at (704, 315)
Screenshot: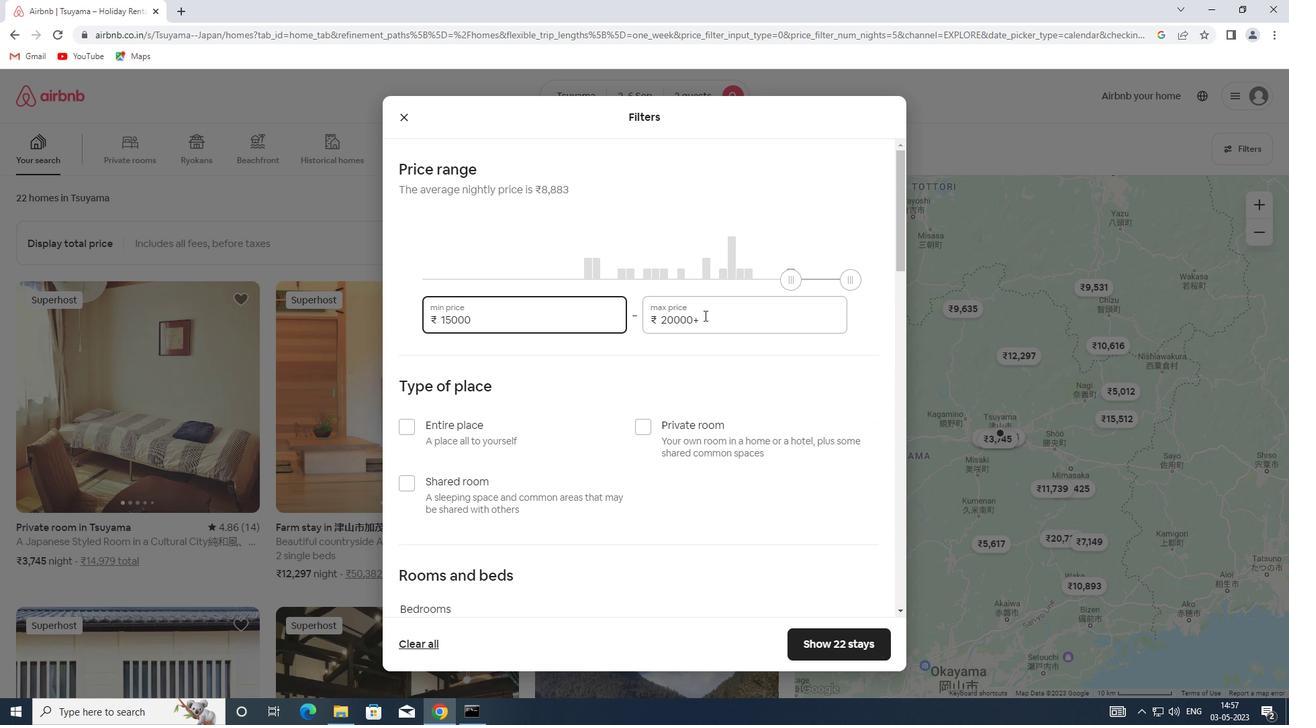 
Action: Mouse moved to (597, 316)
Screenshot: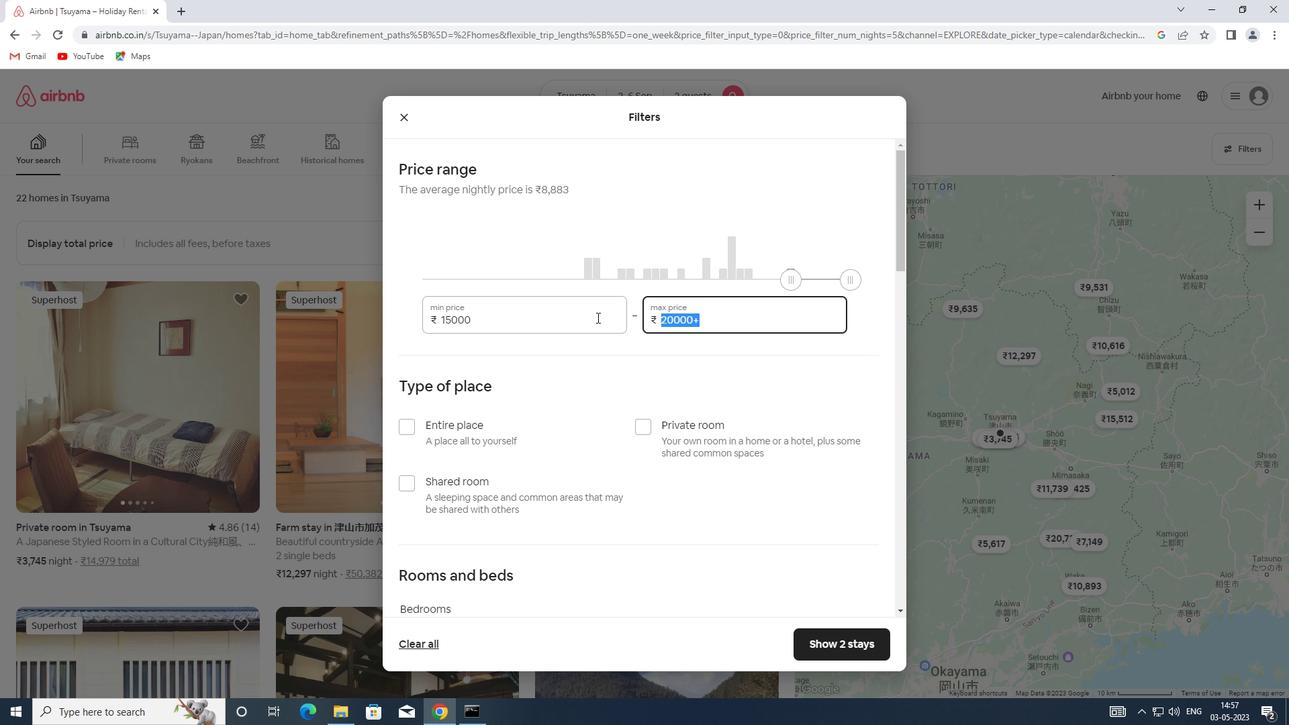 
Action: Key pressed 20000
Screenshot: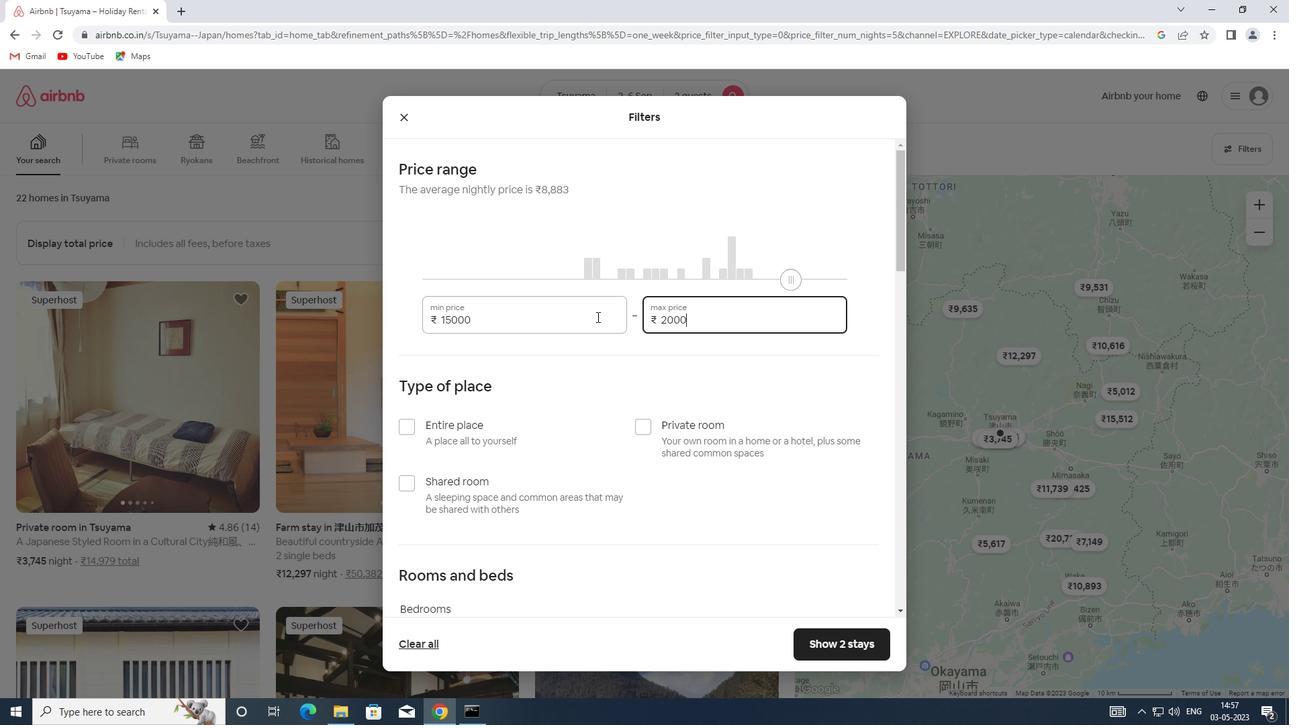 
Action: Mouse moved to (432, 428)
Screenshot: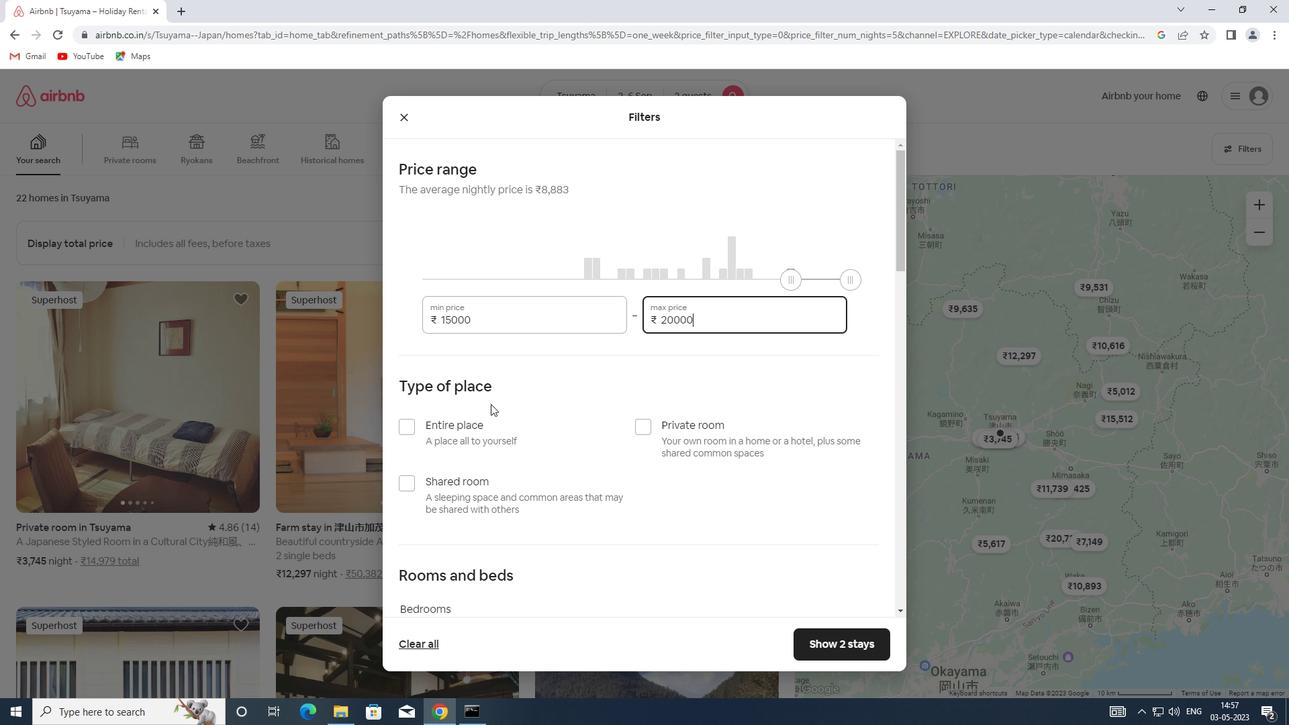 
Action: Mouse pressed left at (432, 428)
Screenshot: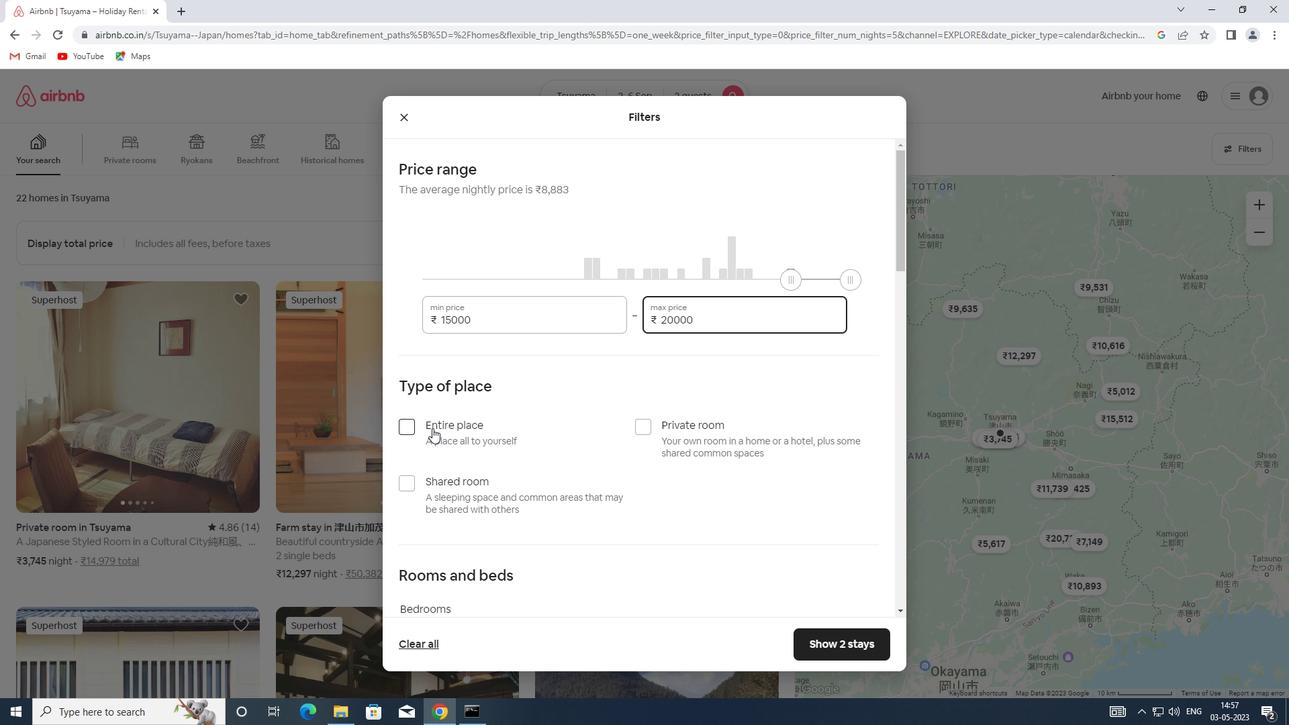 
Action: Mouse scrolled (432, 427) with delta (0, 0)
Screenshot: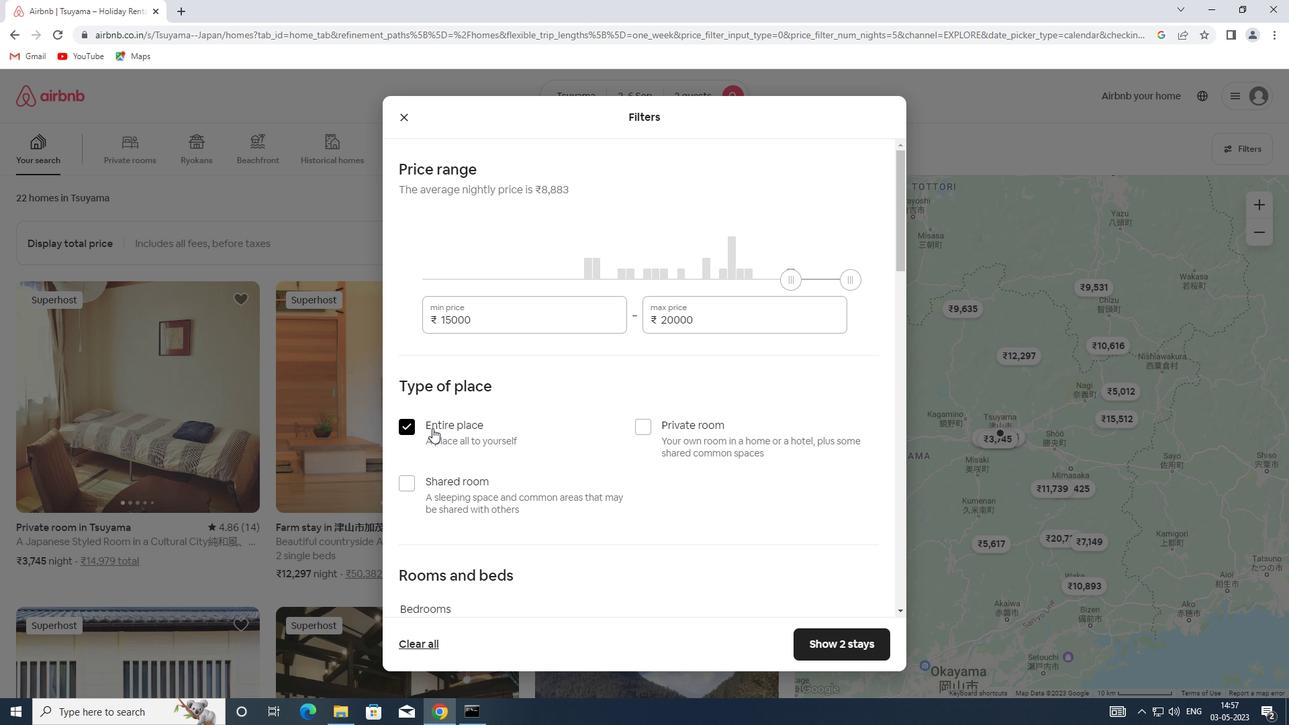 
Action: Mouse scrolled (432, 427) with delta (0, 0)
Screenshot: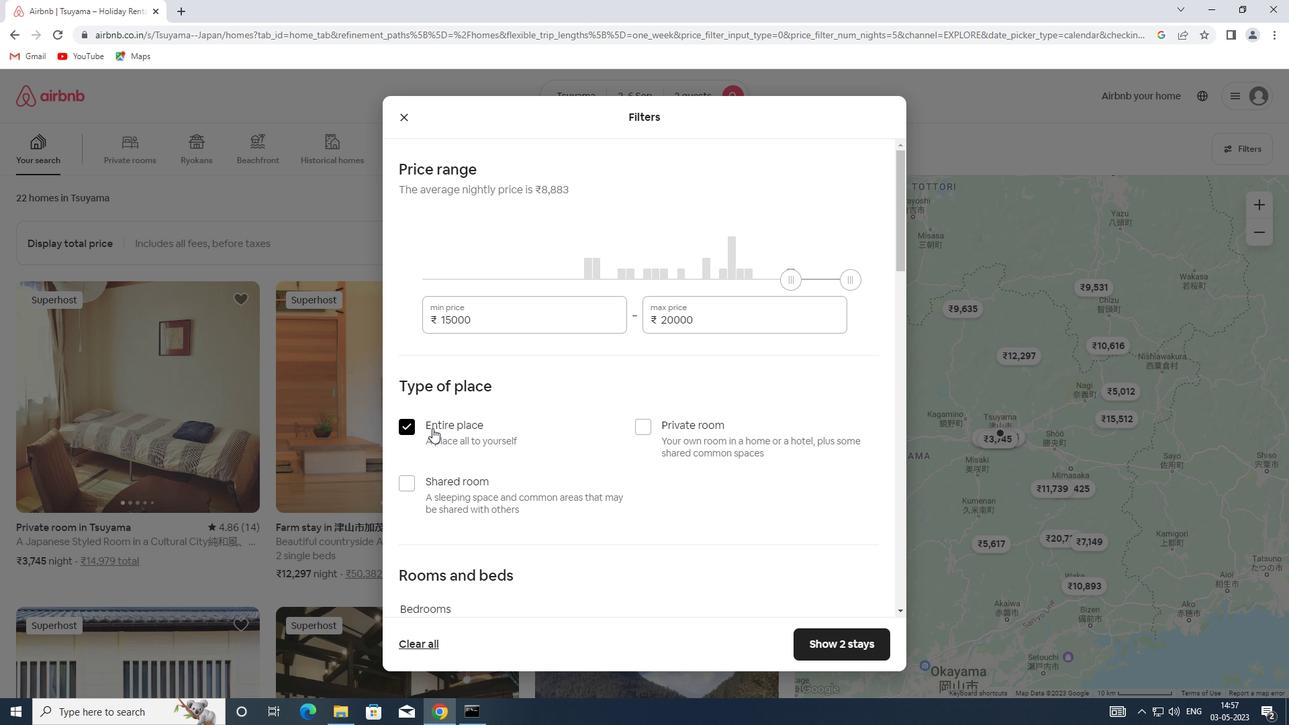 
Action: Mouse scrolled (432, 427) with delta (0, 0)
Screenshot: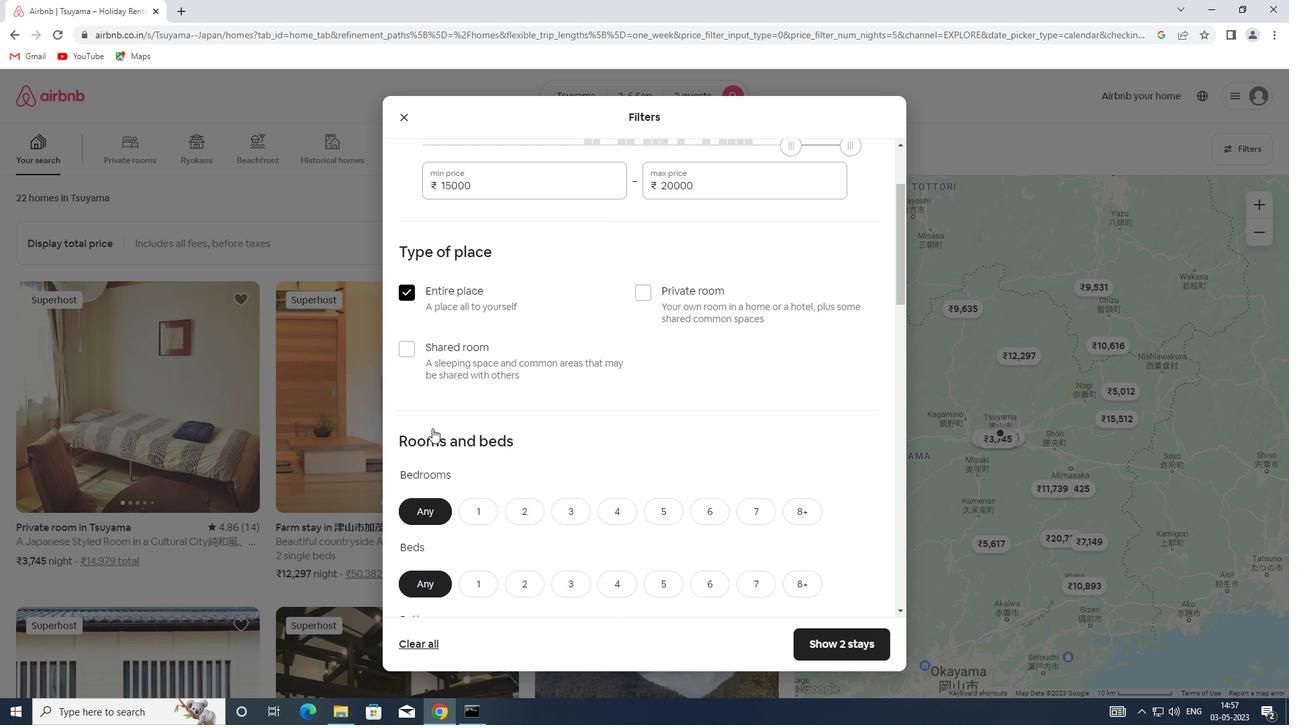 
Action: Mouse scrolled (432, 427) with delta (0, 0)
Screenshot: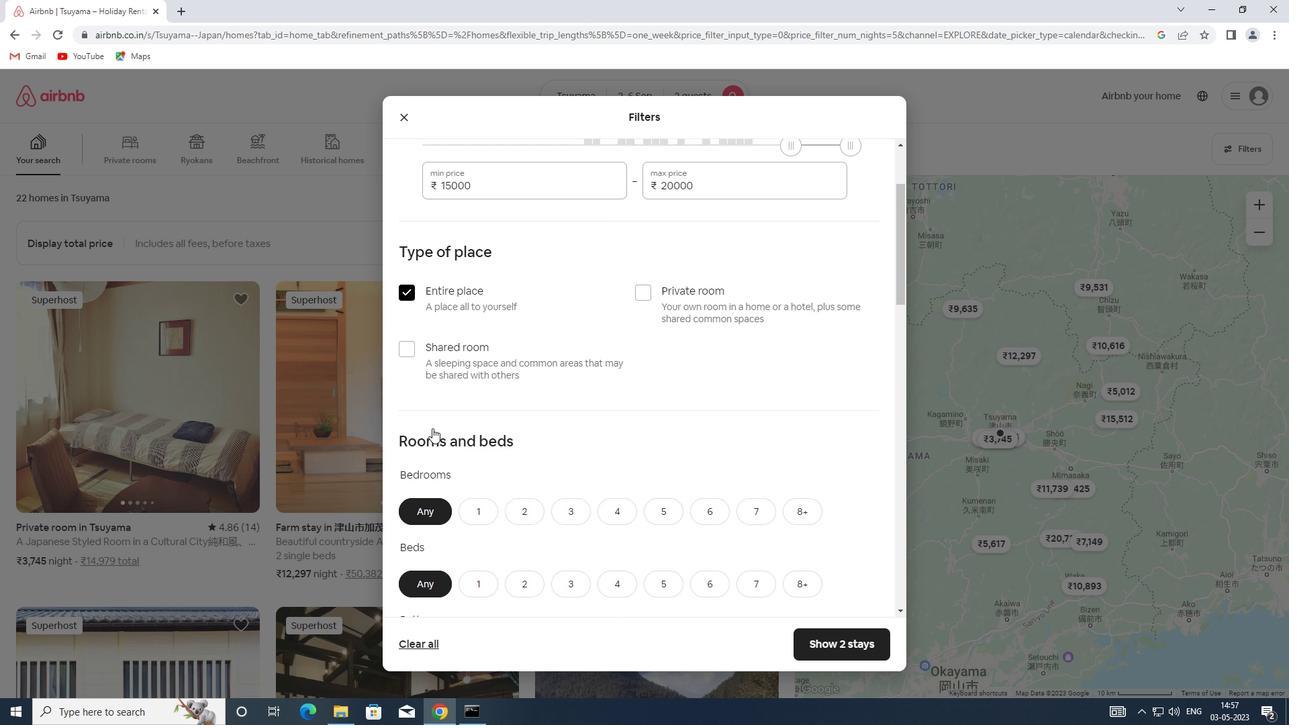 
Action: Mouse moved to (467, 383)
Screenshot: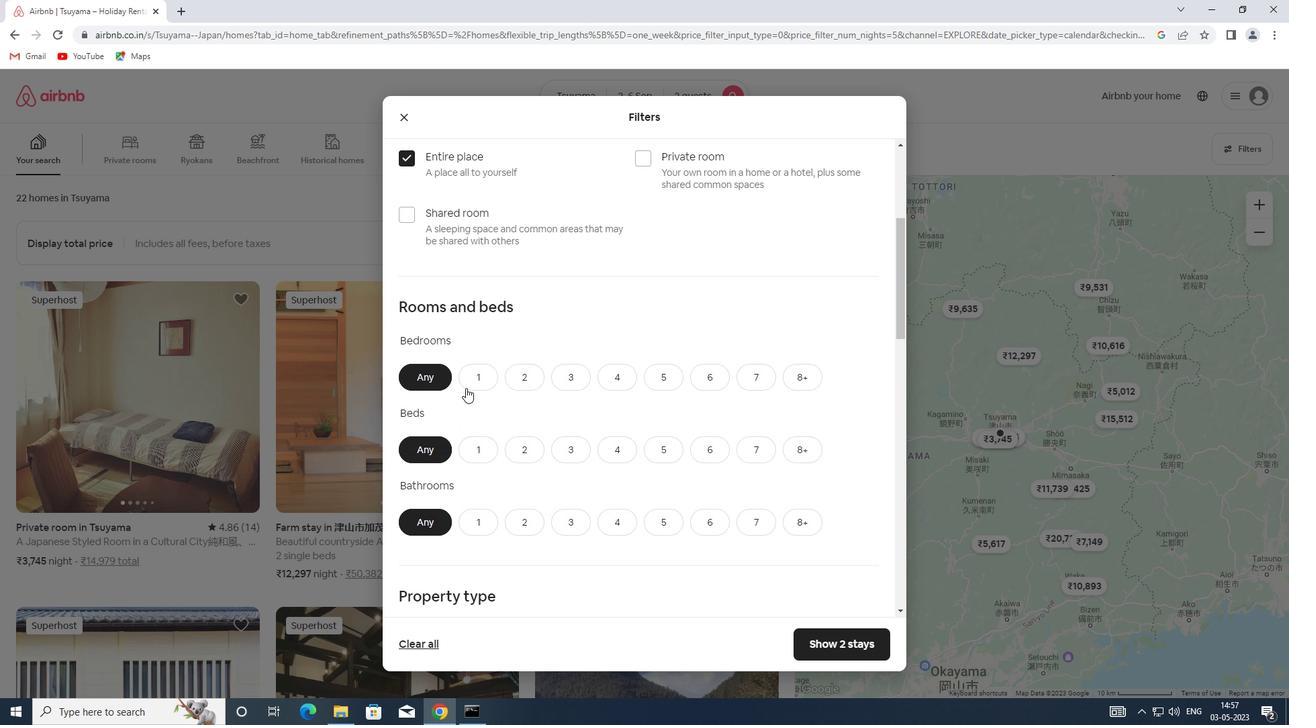
Action: Mouse pressed left at (467, 383)
Screenshot: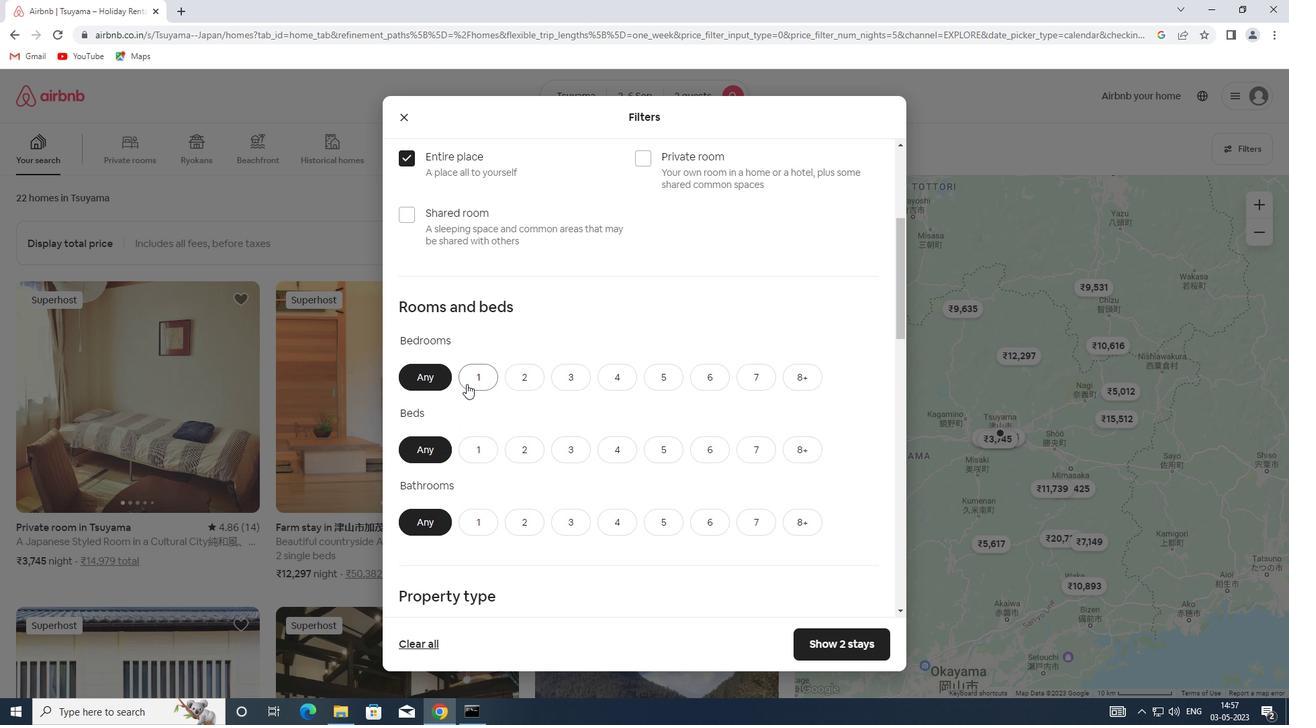 
Action: Mouse moved to (471, 443)
Screenshot: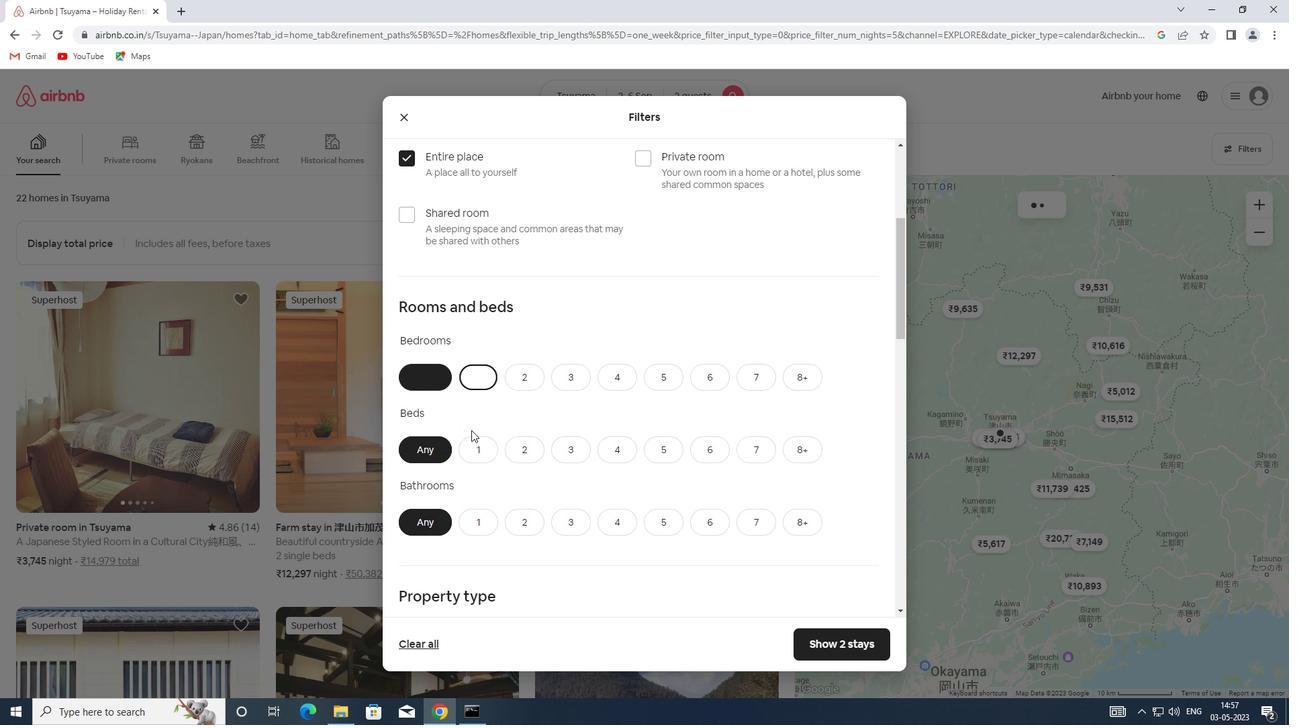 
Action: Mouse pressed left at (471, 443)
Screenshot: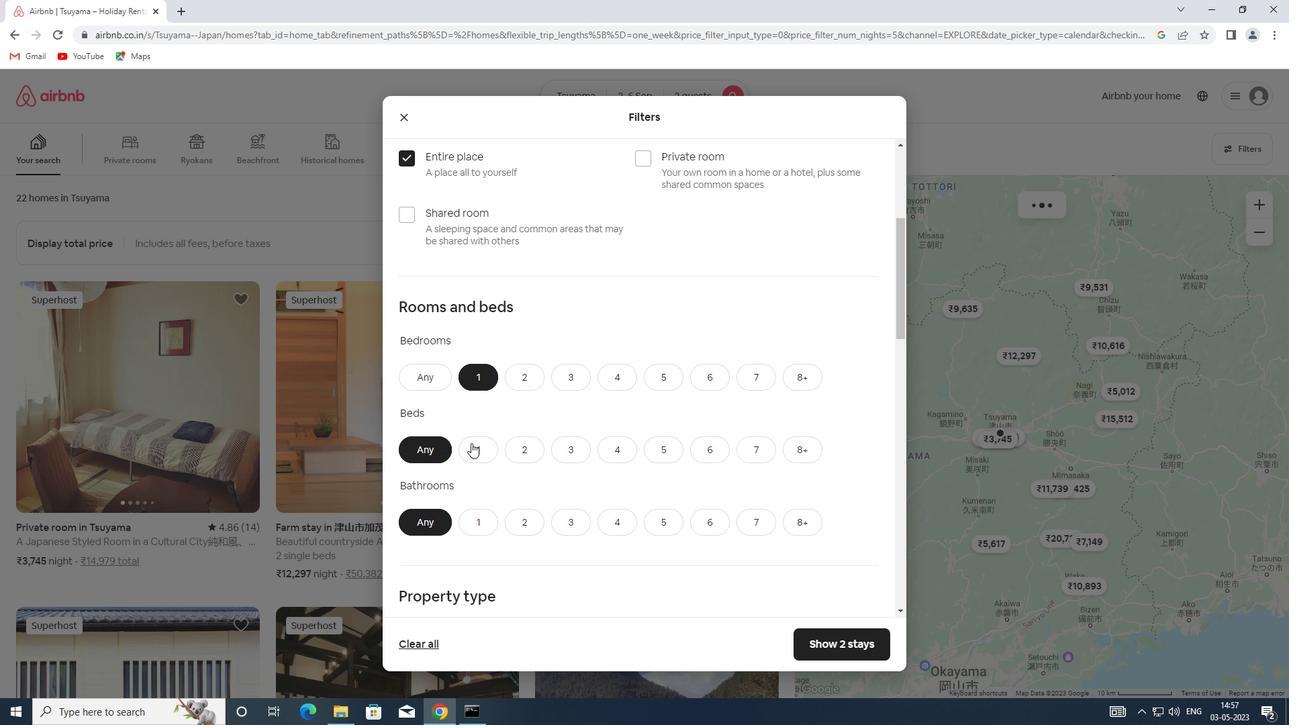 
Action: Mouse moved to (471, 522)
Screenshot: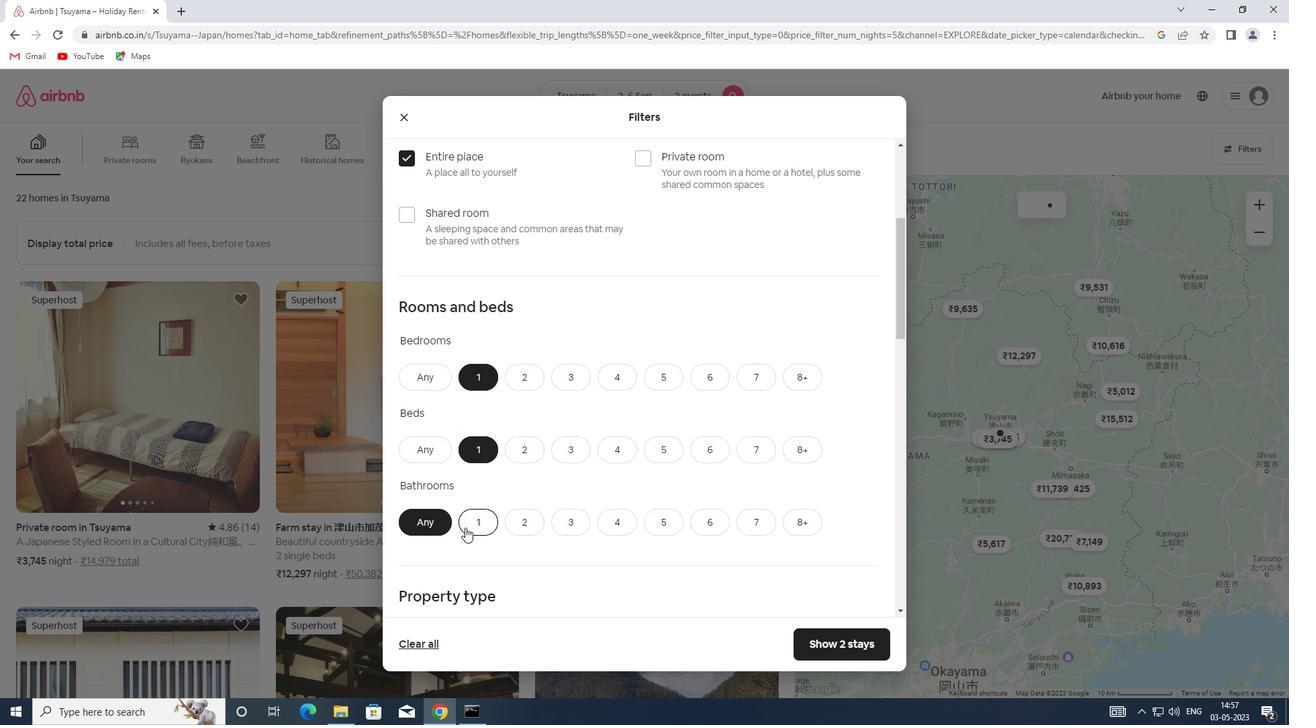 
Action: Mouse pressed left at (471, 522)
Screenshot: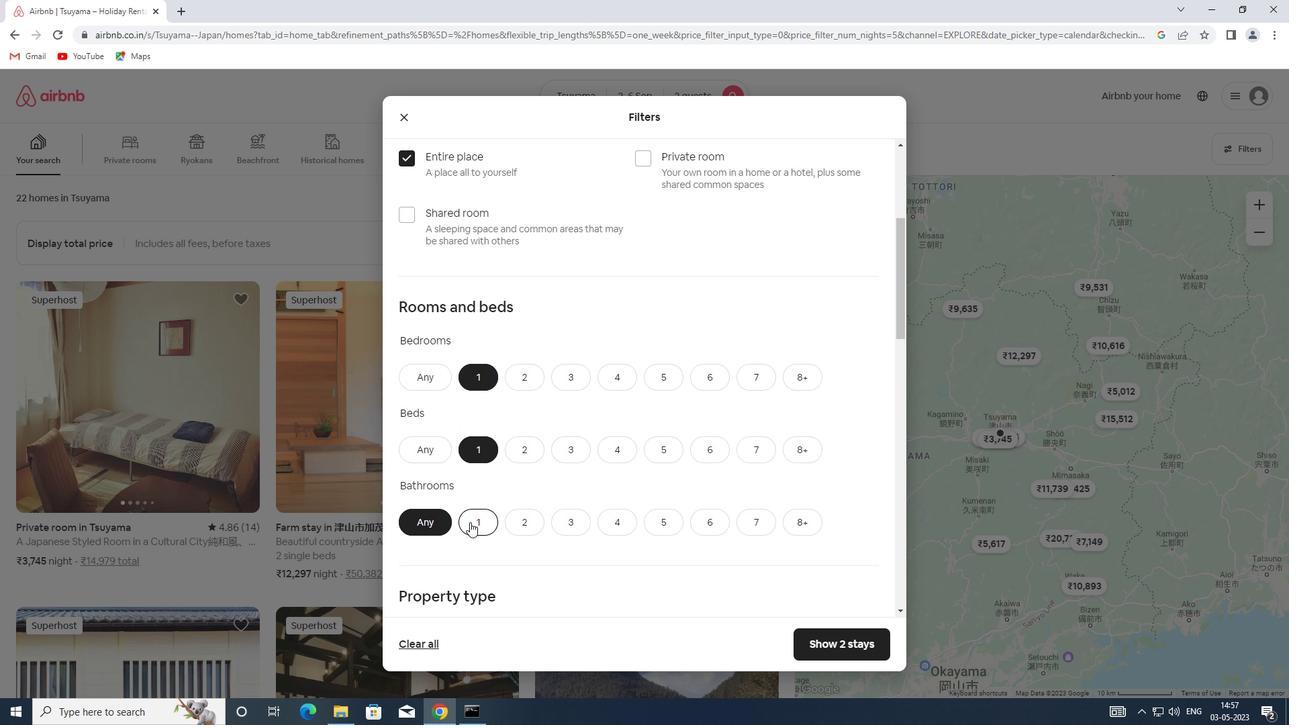 
Action: Mouse moved to (472, 501)
Screenshot: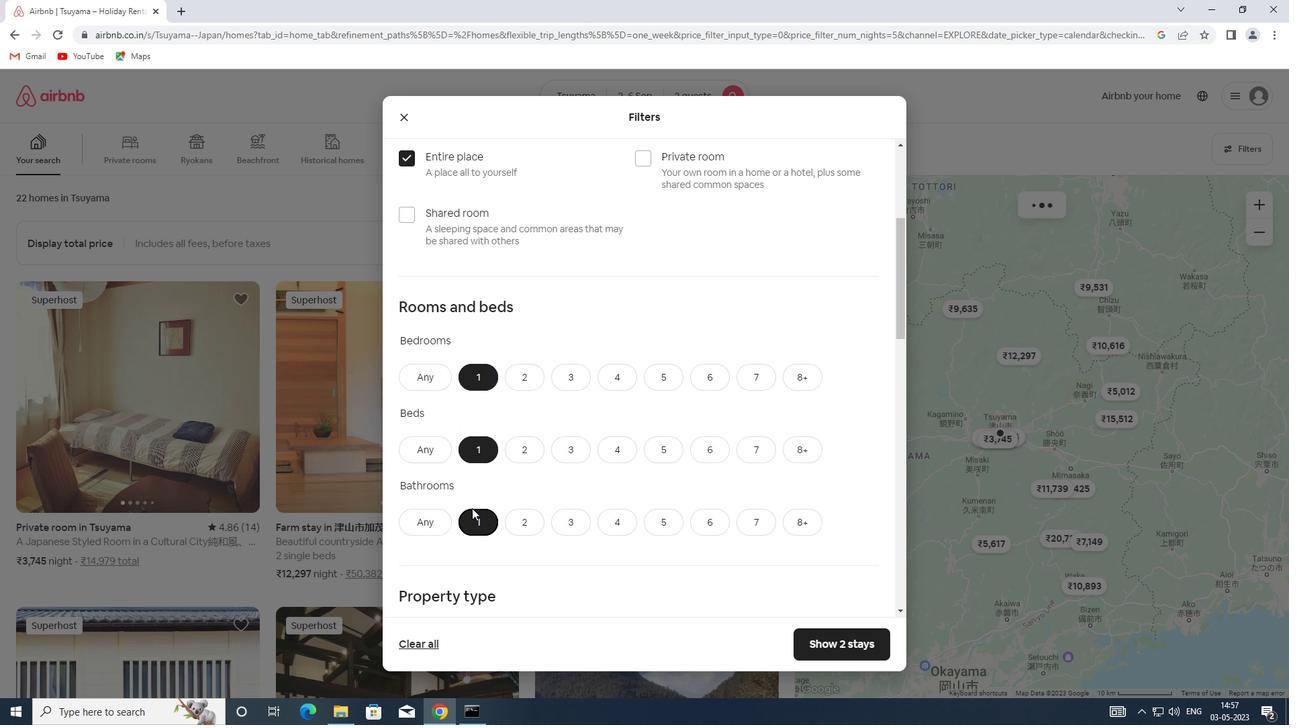 
Action: Mouse scrolled (472, 500) with delta (0, 0)
Screenshot: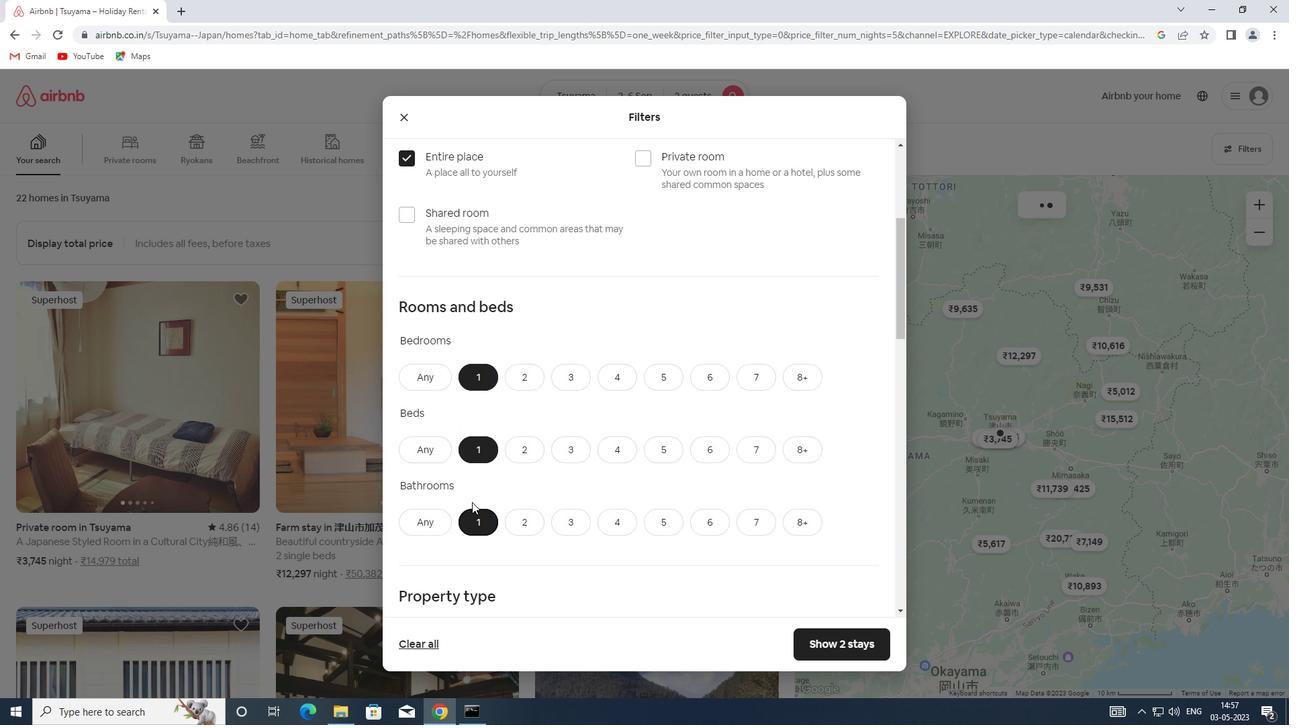 
Action: Mouse scrolled (472, 500) with delta (0, 0)
Screenshot: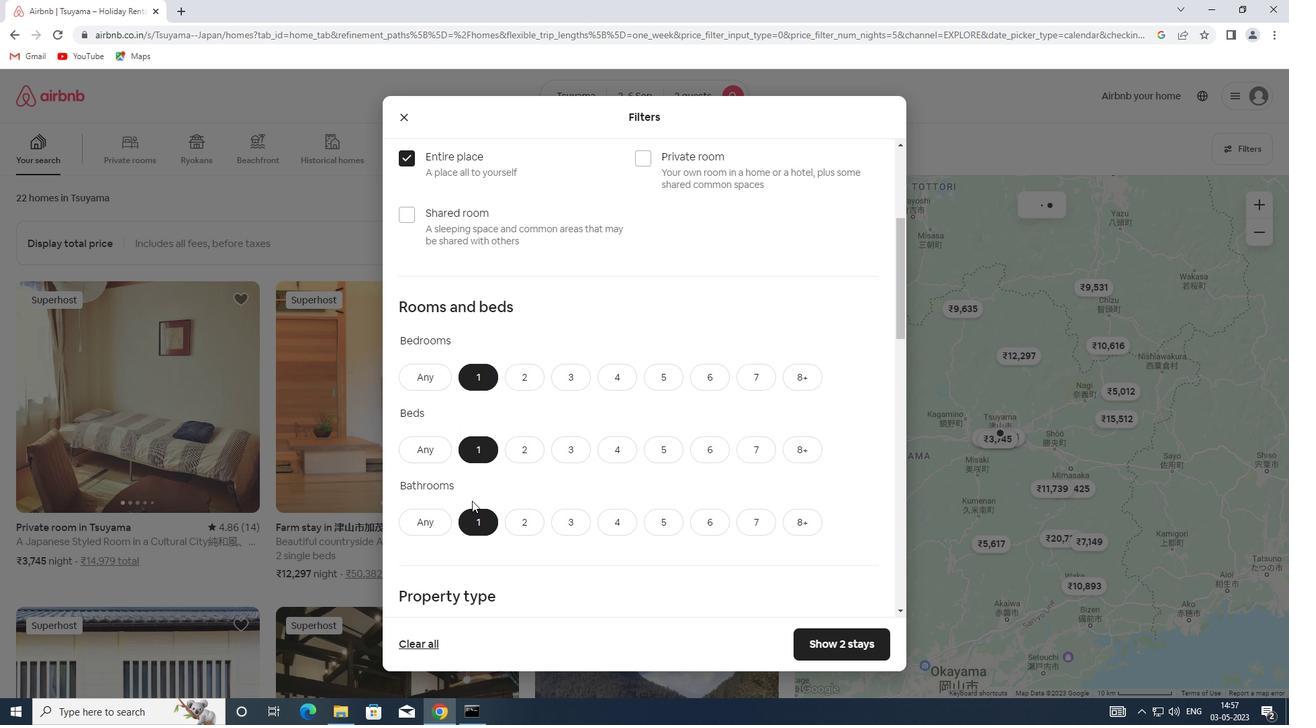
Action: Mouse moved to (478, 478)
Screenshot: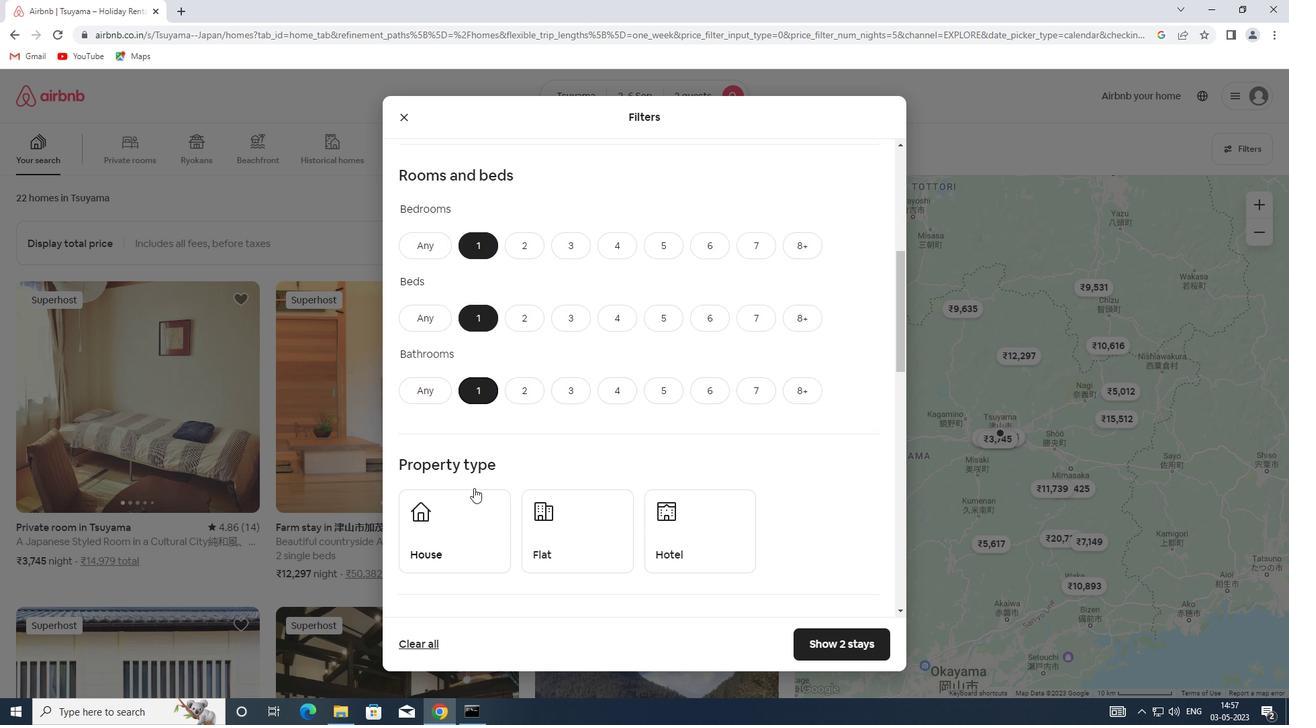 
Action: Mouse scrolled (478, 478) with delta (0, 0)
Screenshot: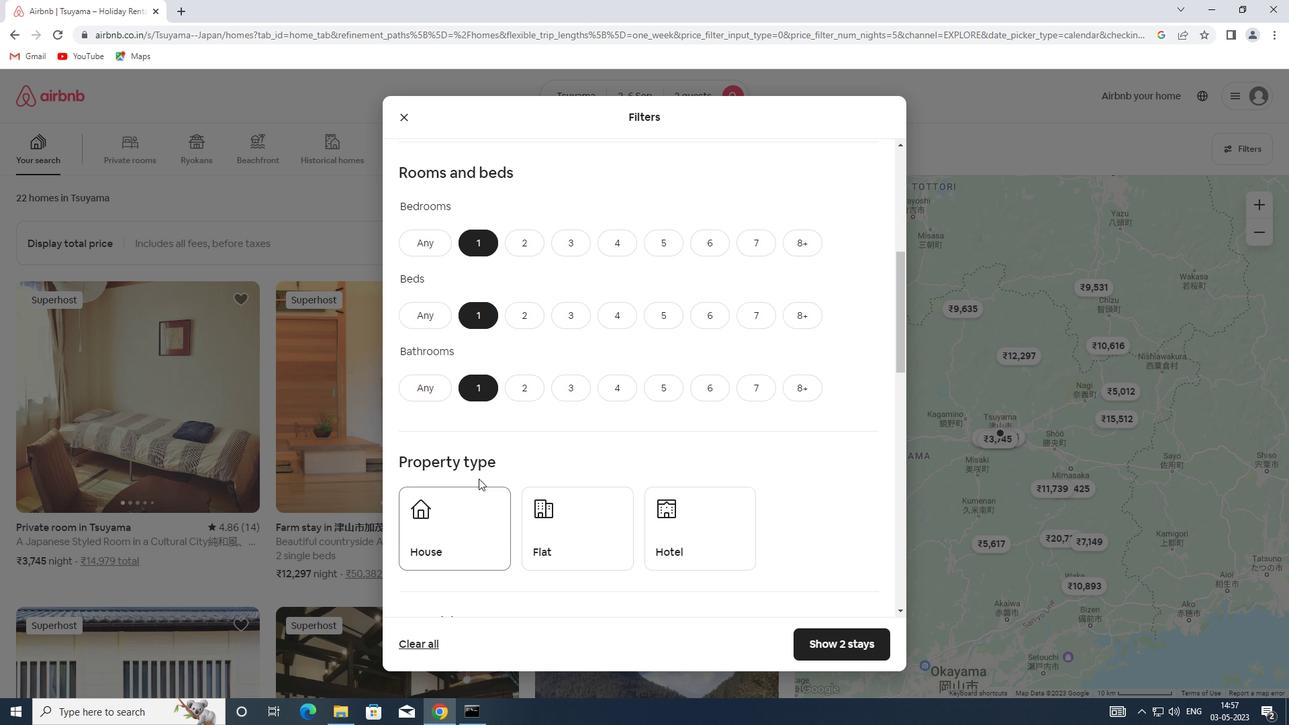
Action: Mouse moved to (487, 466)
Screenshot: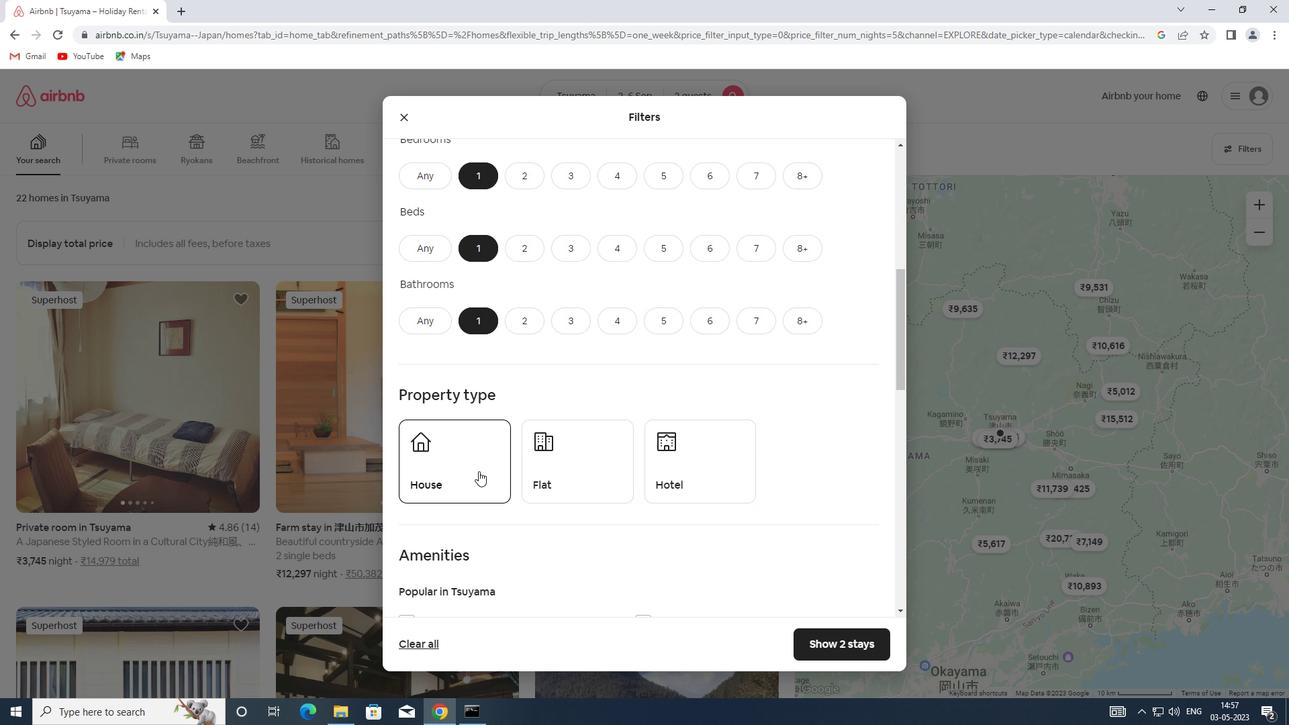 
Action: Mouse scrolled (487, 465) with delta (0, 0)
Screenshot: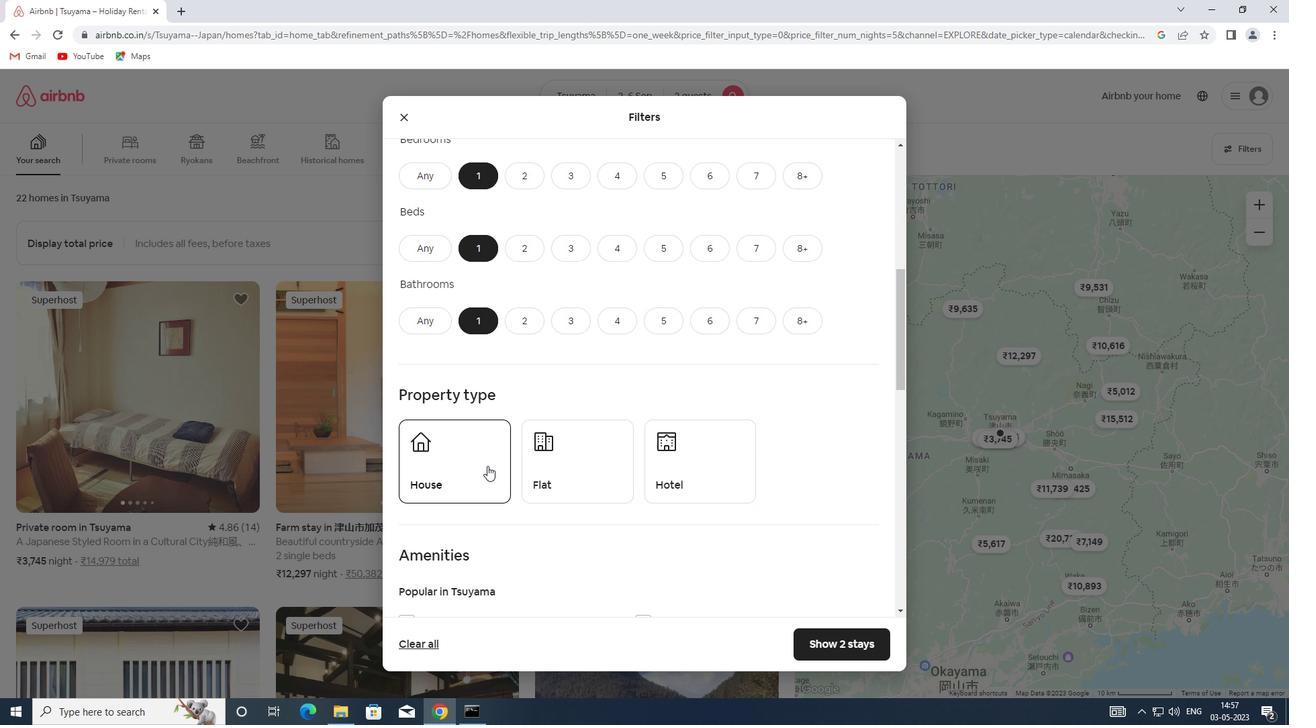 
Action: Mouse moved to (501, 415)
Screenshot: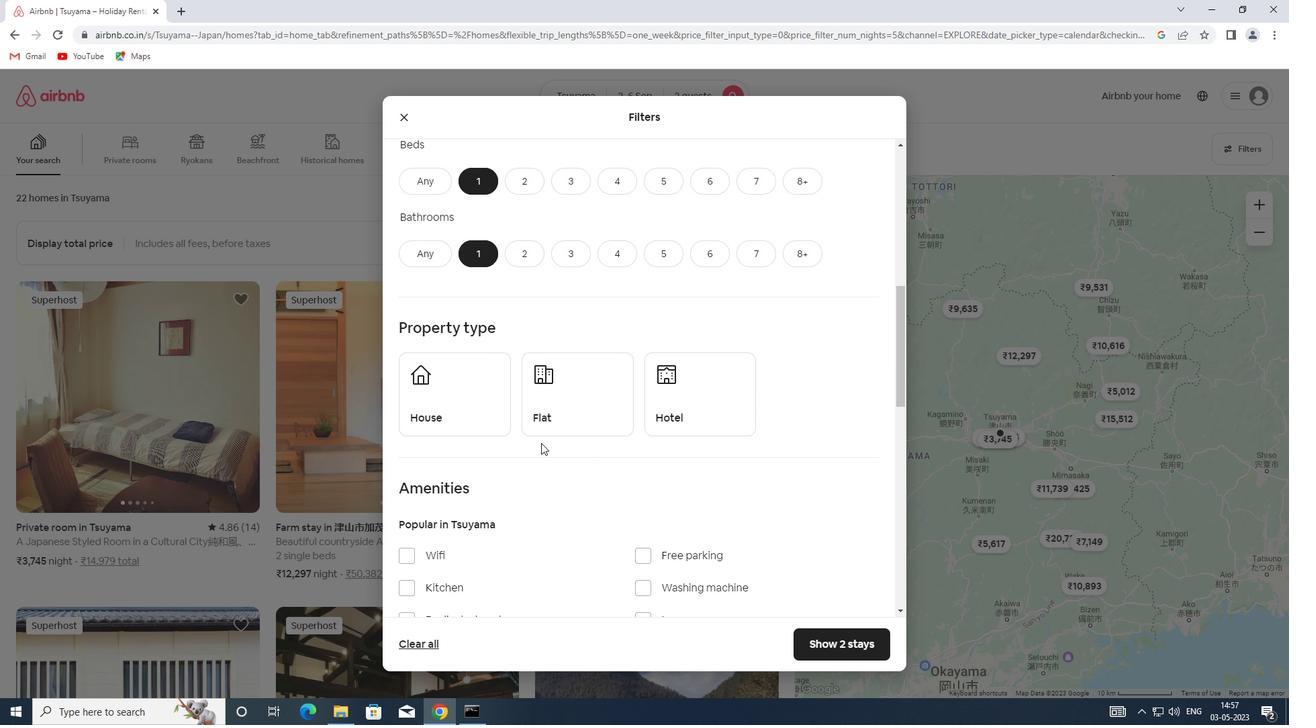 
Action: Mouse pressed left at (501, 415)
Screenshot: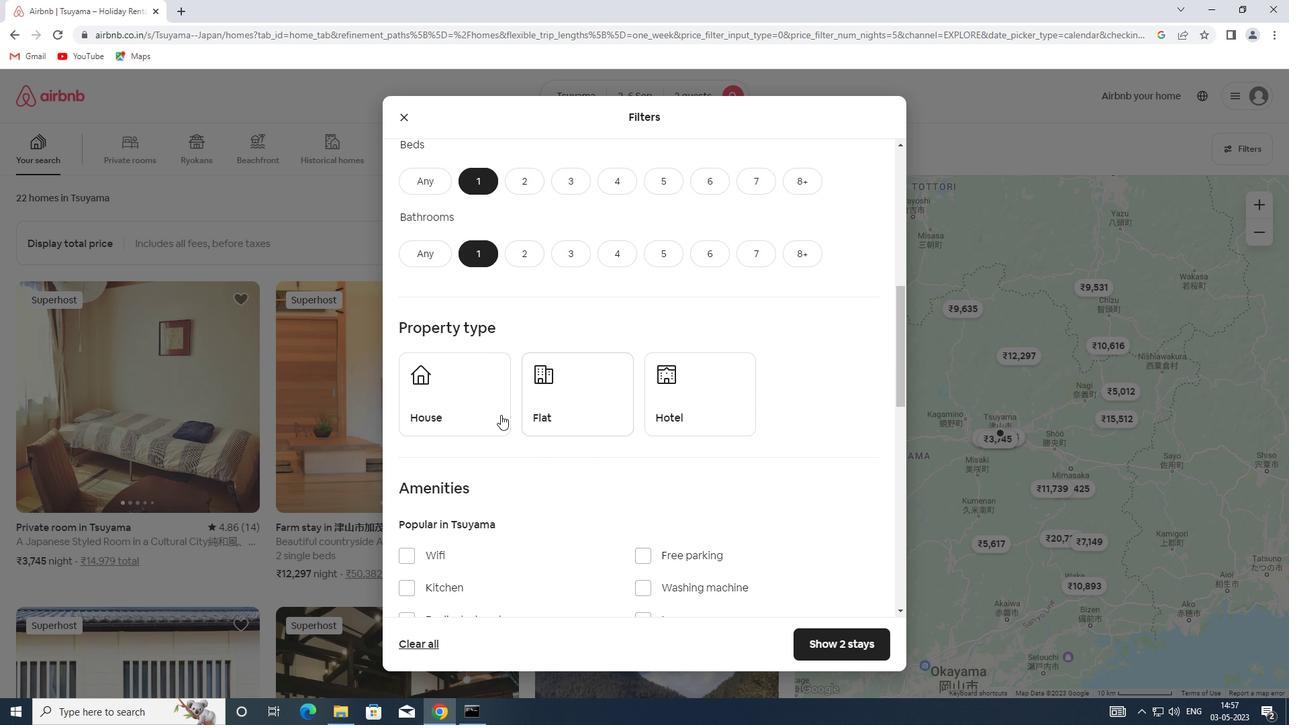 
Action: Mouse moved to (540, 415)
Screenshot: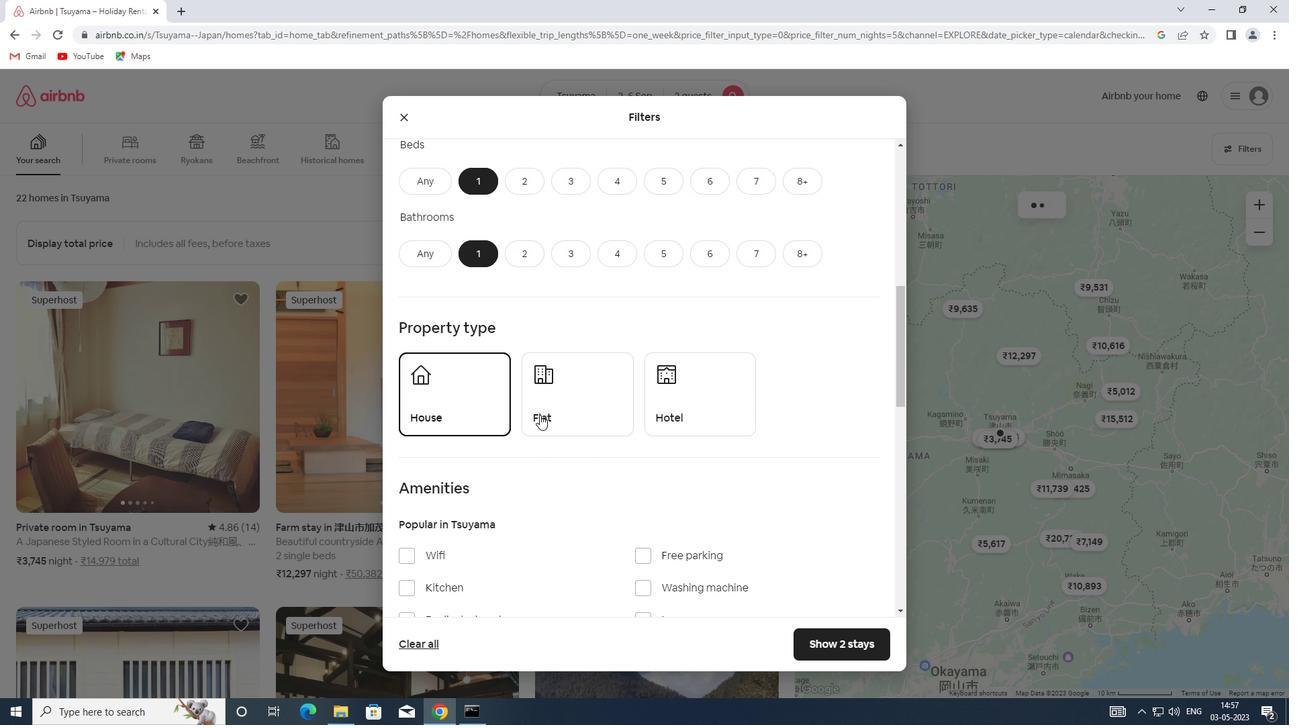 
Action: Mouse pressed left at (540, 415)
Screenshot: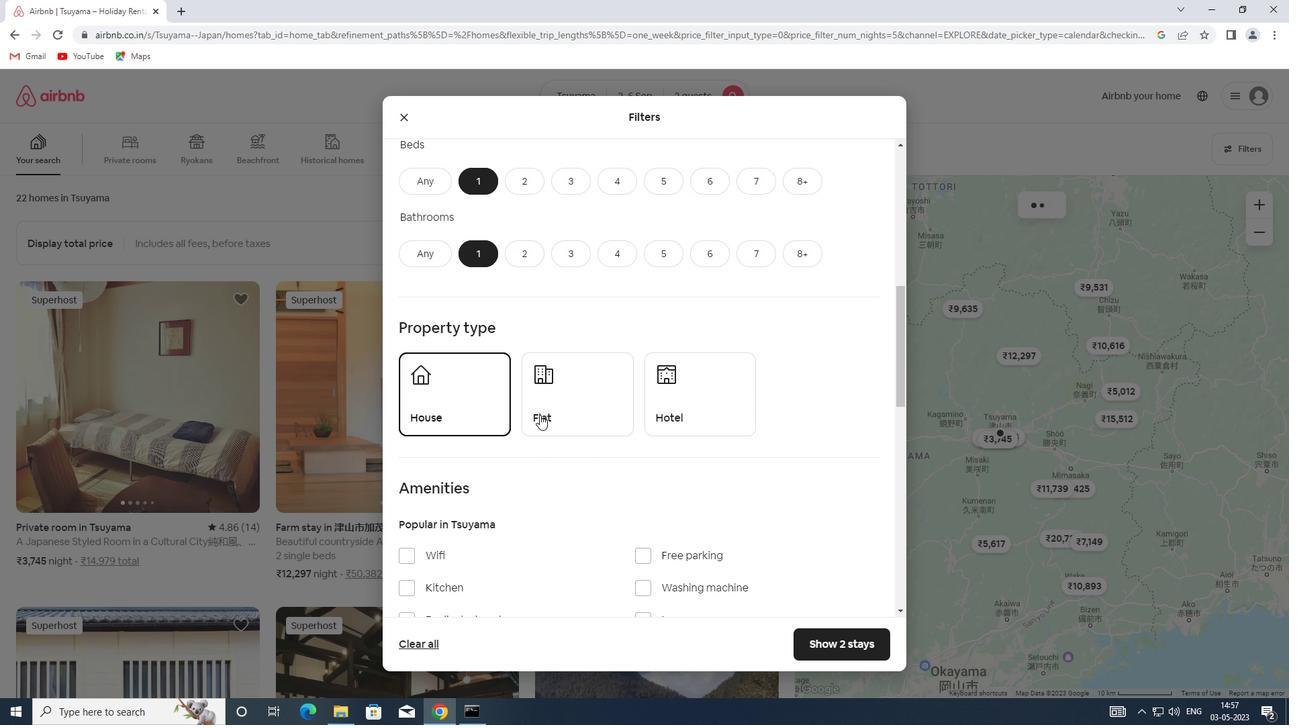 
Action: Mouse moved to (669, 388)
Screenshot: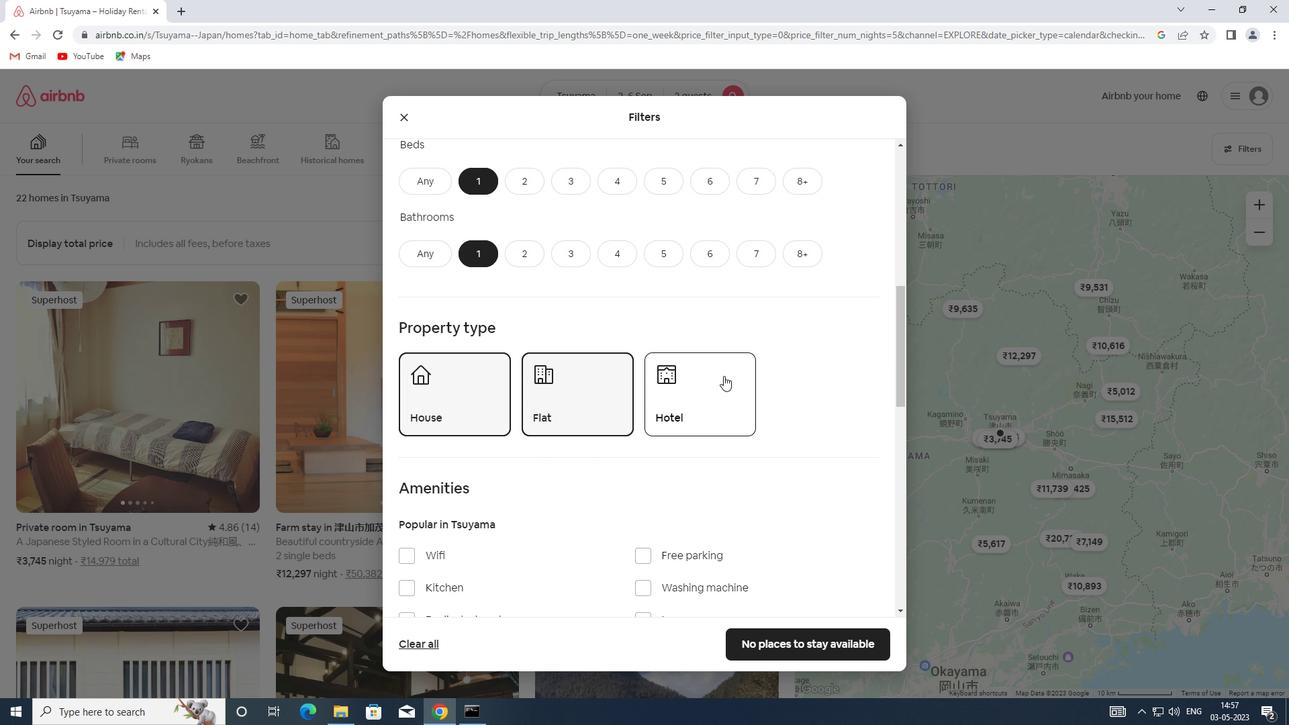 
Action: Mouse pressed left at (669, 388)
Screenshot: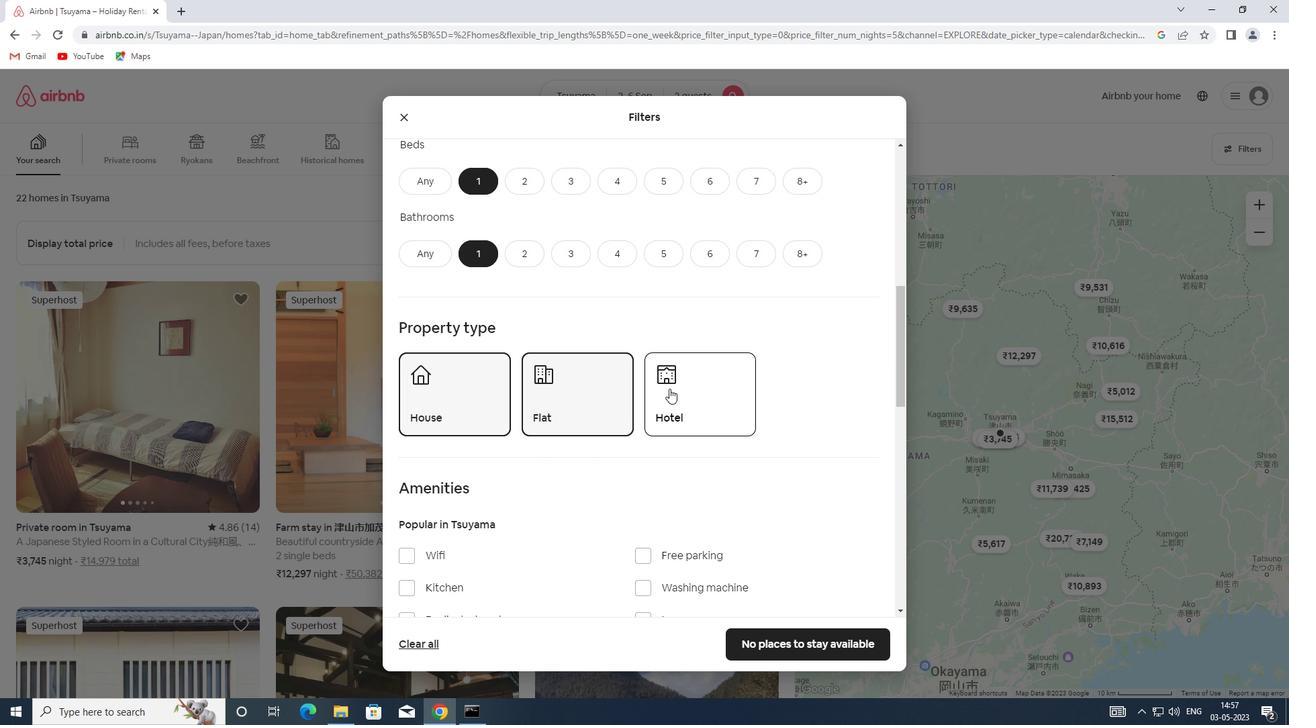 
Action: Mouse moved to (670, 399)
Screenshot: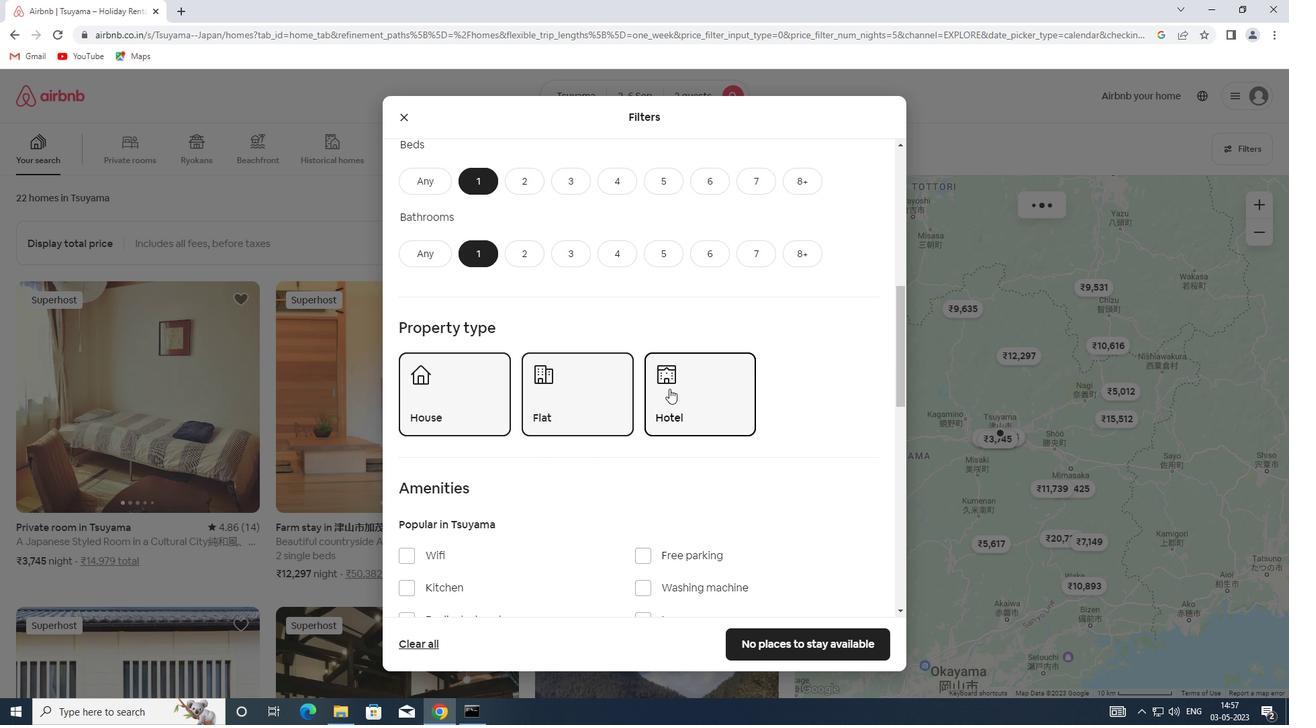 
Action: Mouse scrolled (670, 398) with delta (0, 0)
Screenshot: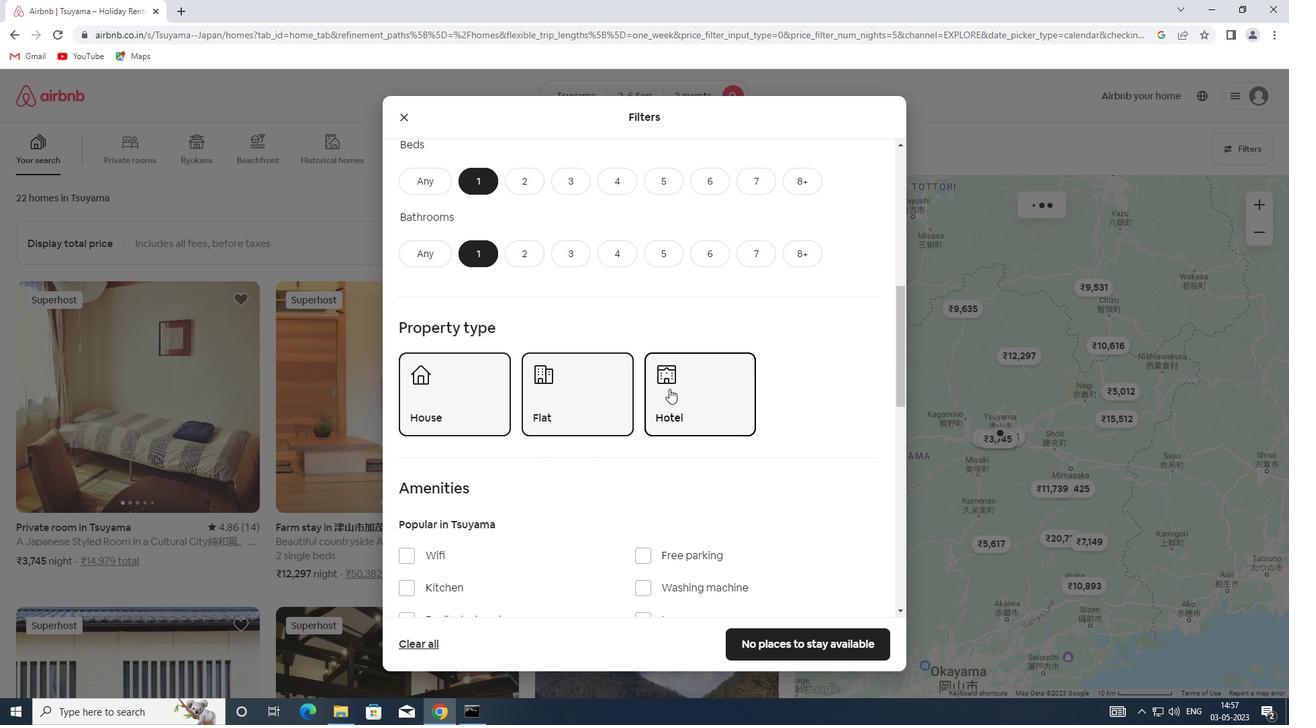
Action: Mouse scrolled (670, 398) with delta (0, 0)
Screenshot: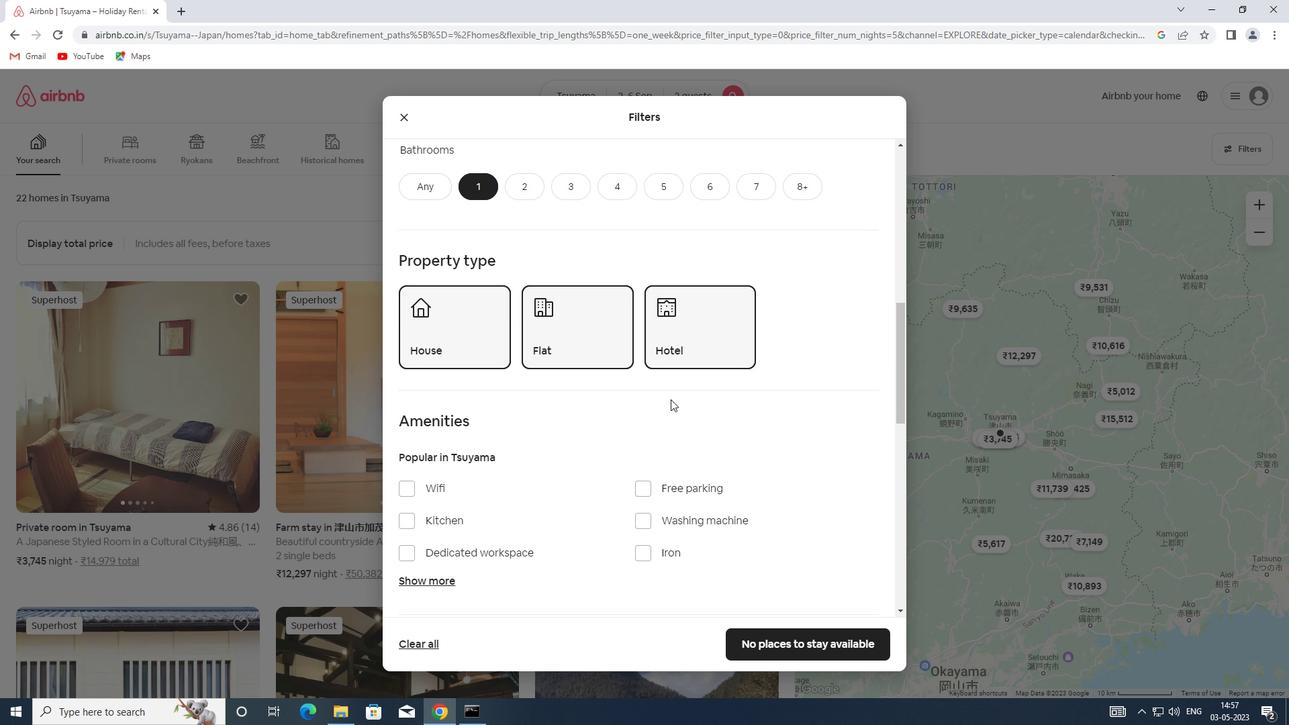 
Action: Mouse scrolled (670, 398) with delta (0, 0)
Screenshot: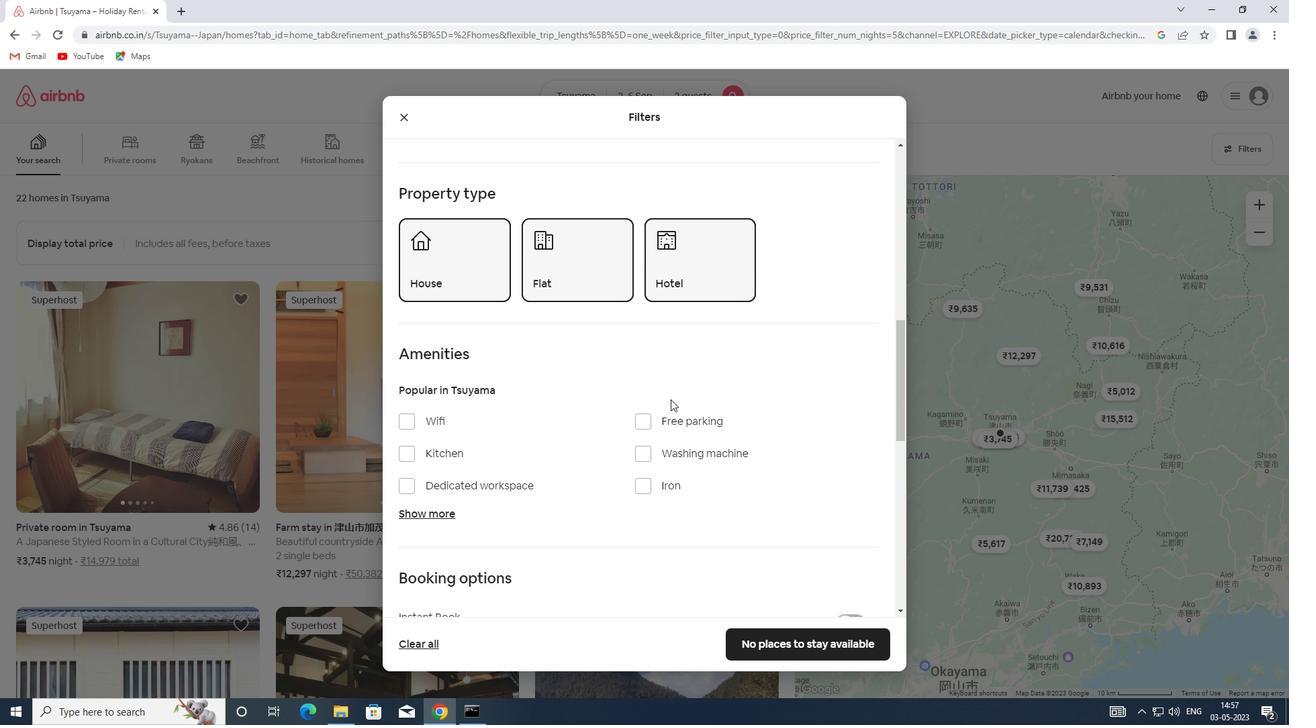 
Action: Mouse scrolled (670, 398) with delta (0, 0)
Screenshot: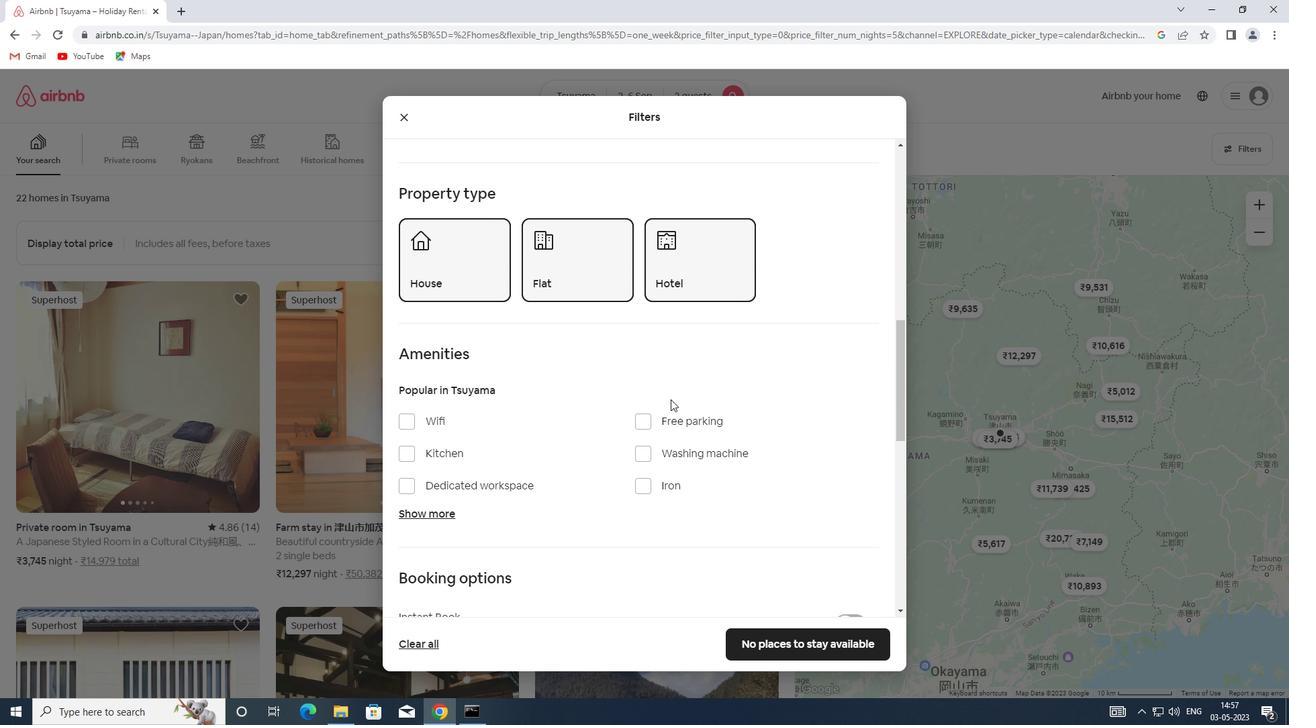 
Action: Mouse scrolled (670, 398) with delta (0, 0)
Screenshot: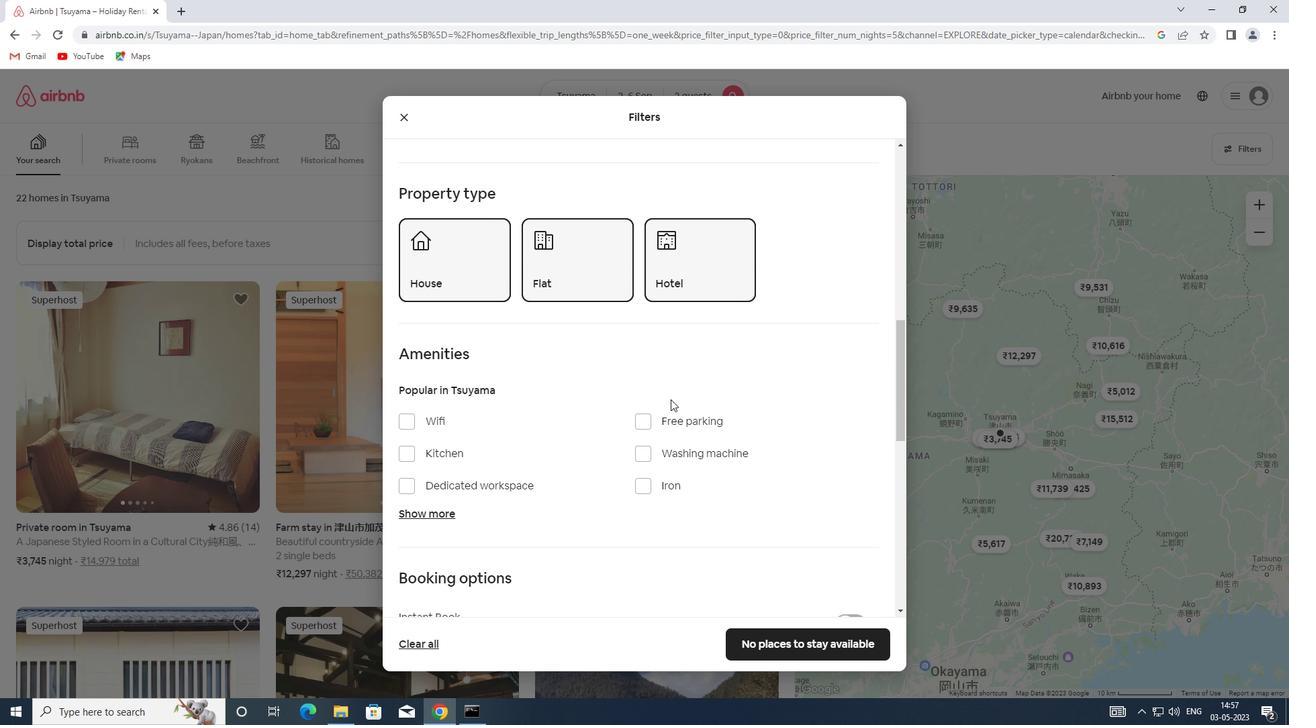 
Action: Mouse scrolled (670, 398) with delta (0, 0)
Screenshot: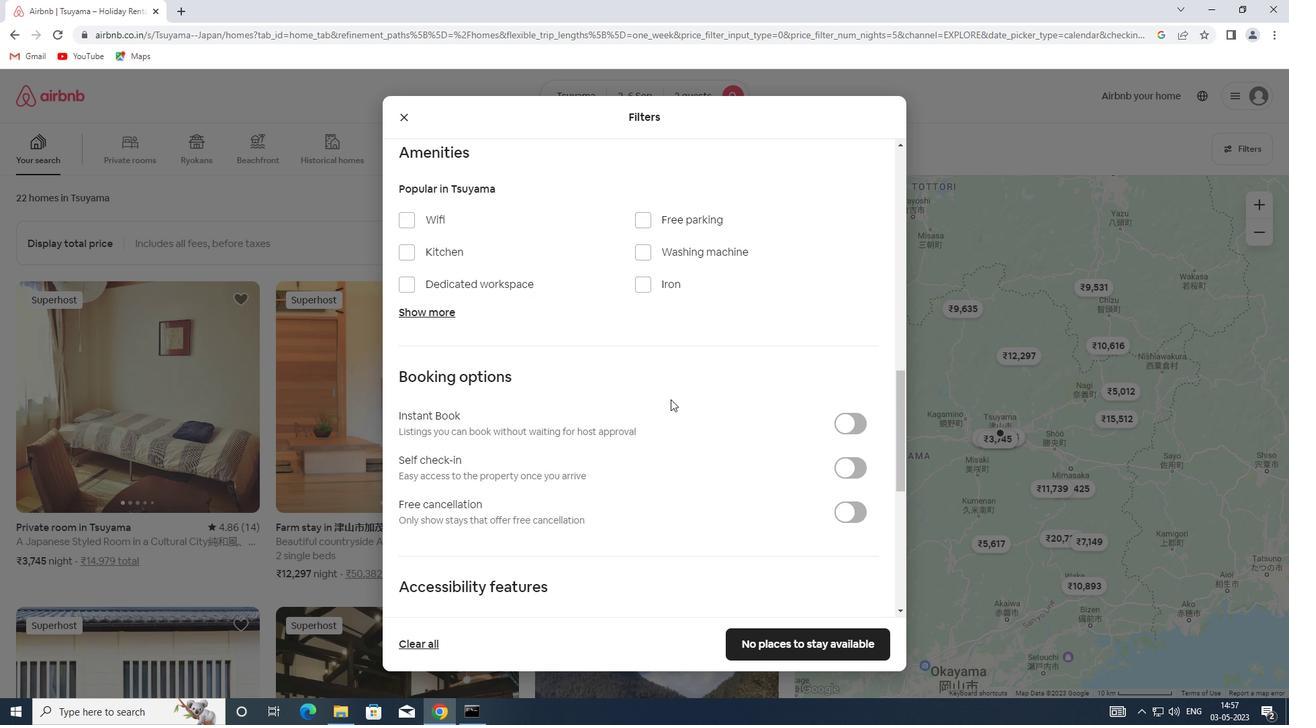 
Action: Mouse scrolled (670, 398) with delta (0, 0)
Screenshot: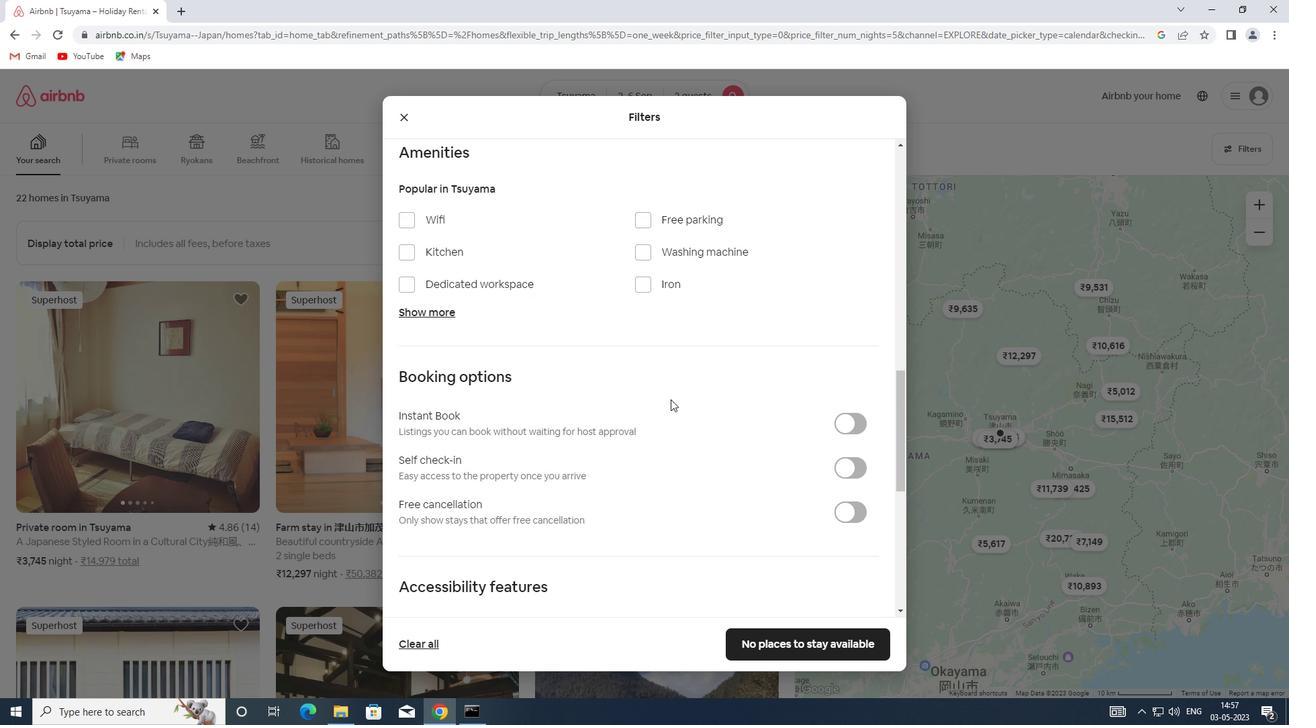 
Action: Mouse moved to (845, 333)
Screenshot: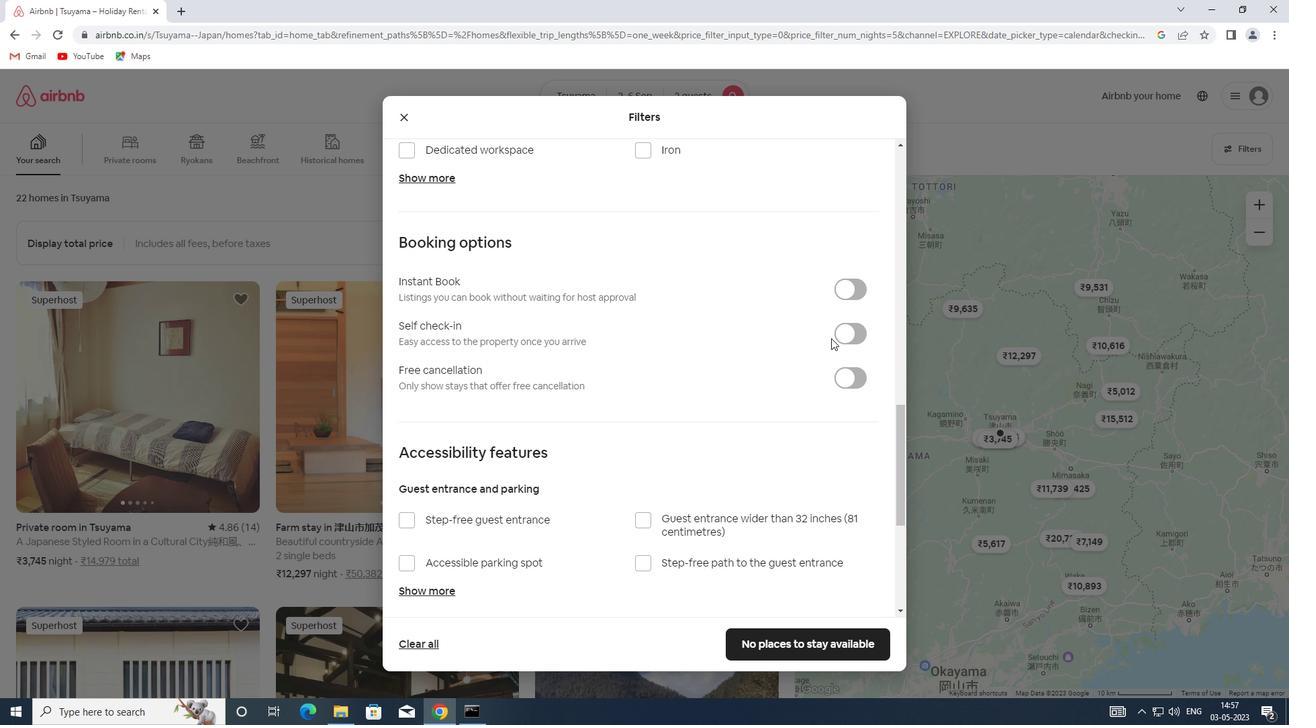 
Action: Mouse pressed left at (845, 333)
Screenshot: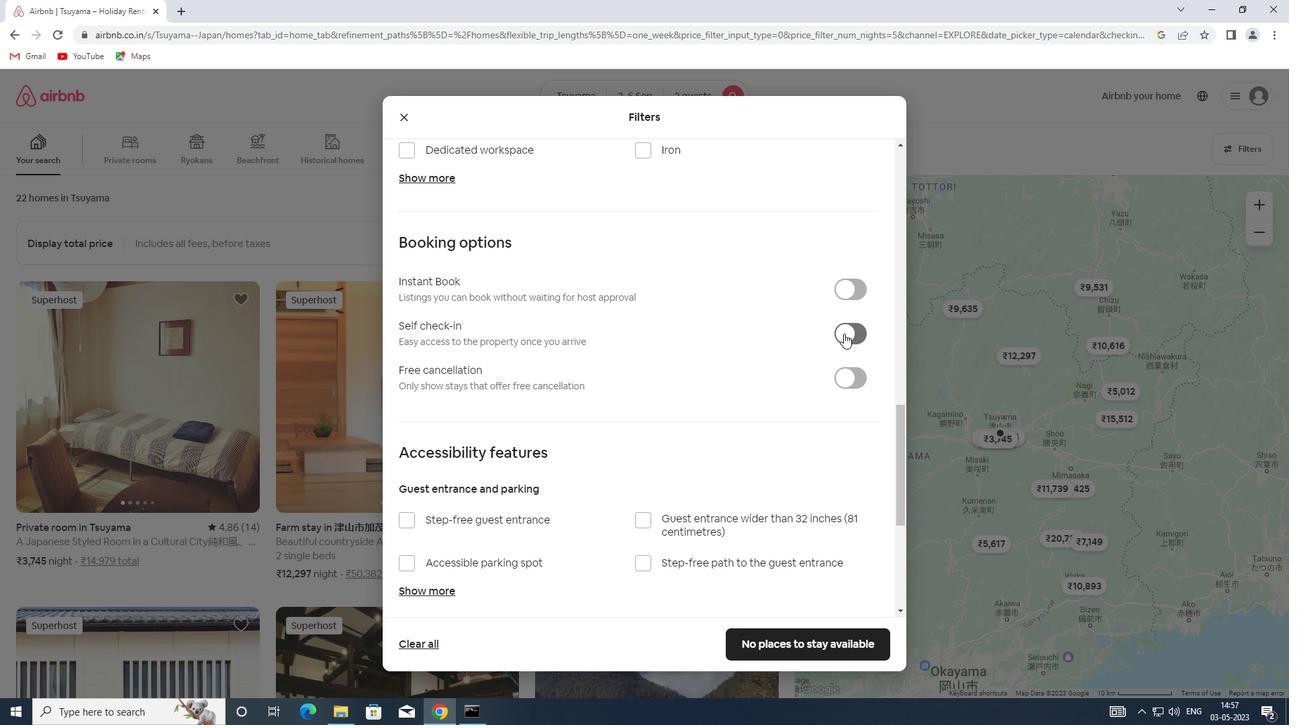 
Action: Mouse moved to (587, 410)
Screenshot: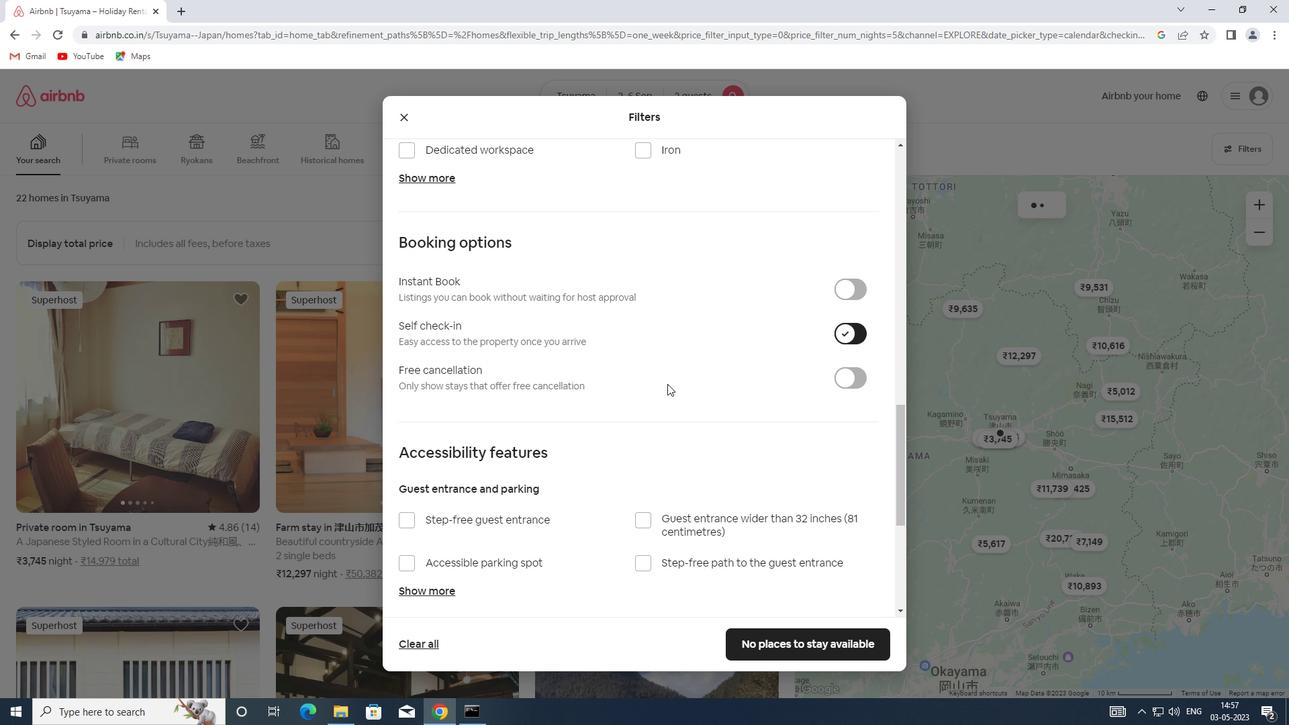 
Action: Mouse scrolled (587, 409) with delta (0, 0)
Screenshot: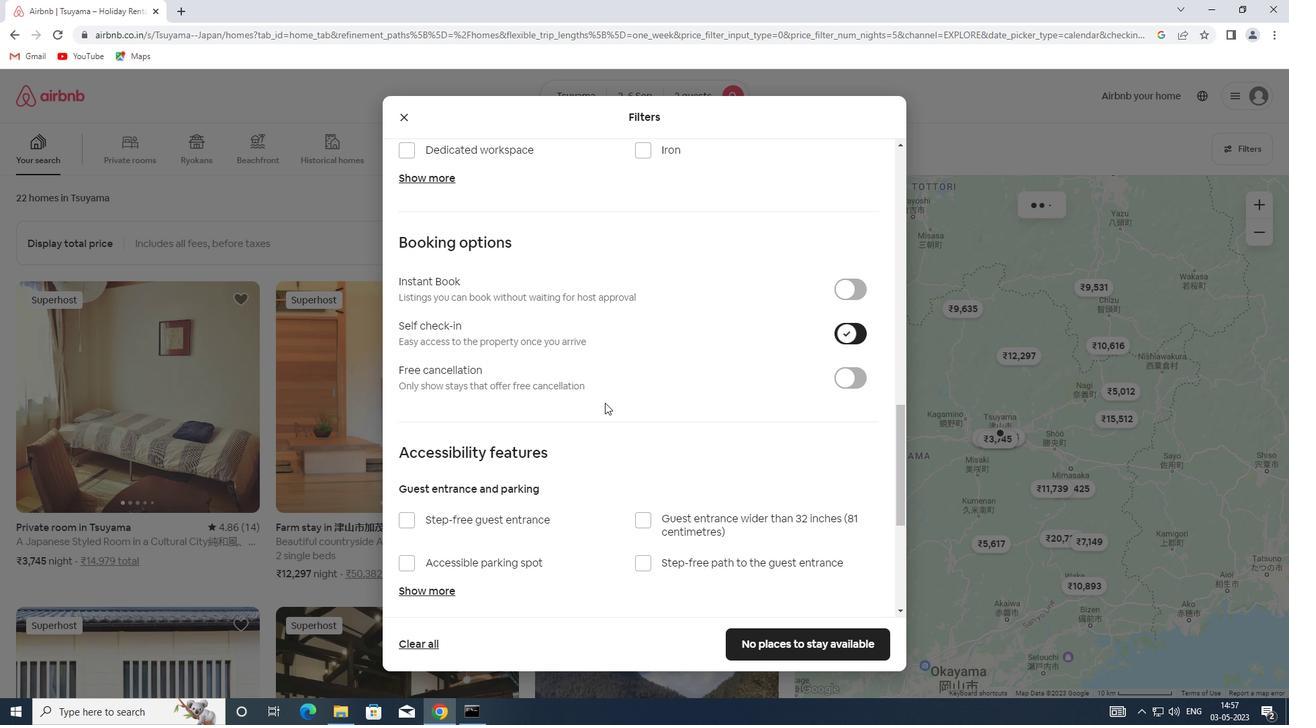 
Action: Mouse moved to (580, 413)
Screenshot: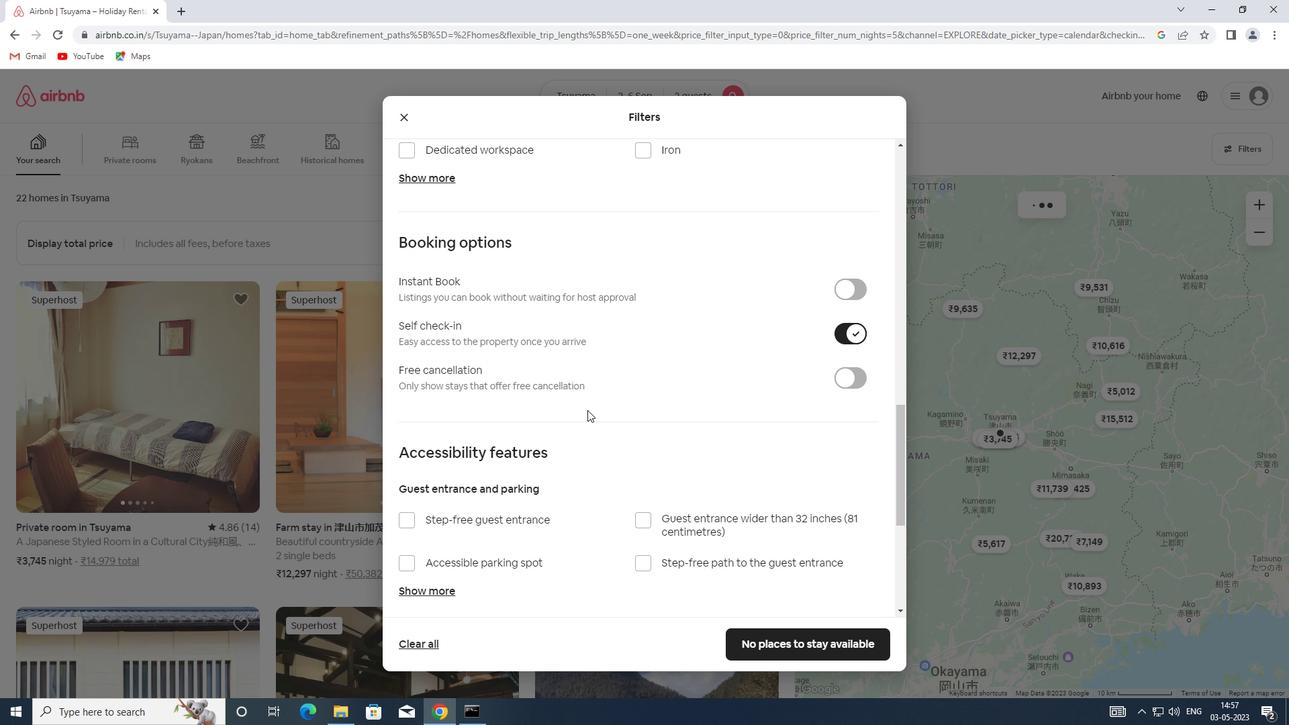 
Action: Mouse scrolled (580, 413) with delta (0, 0)
Screenshot: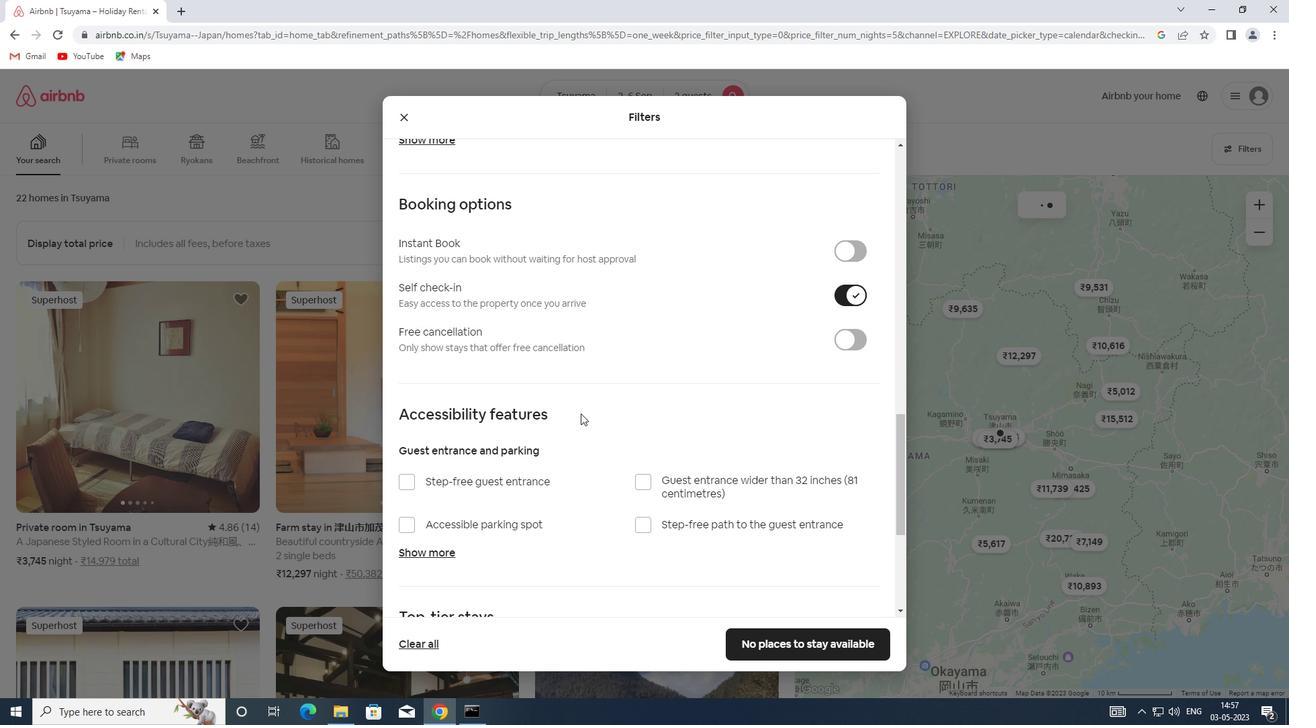 
Action: Mouse scrolled (580, 413) with delta (0, 0)
Screenshot: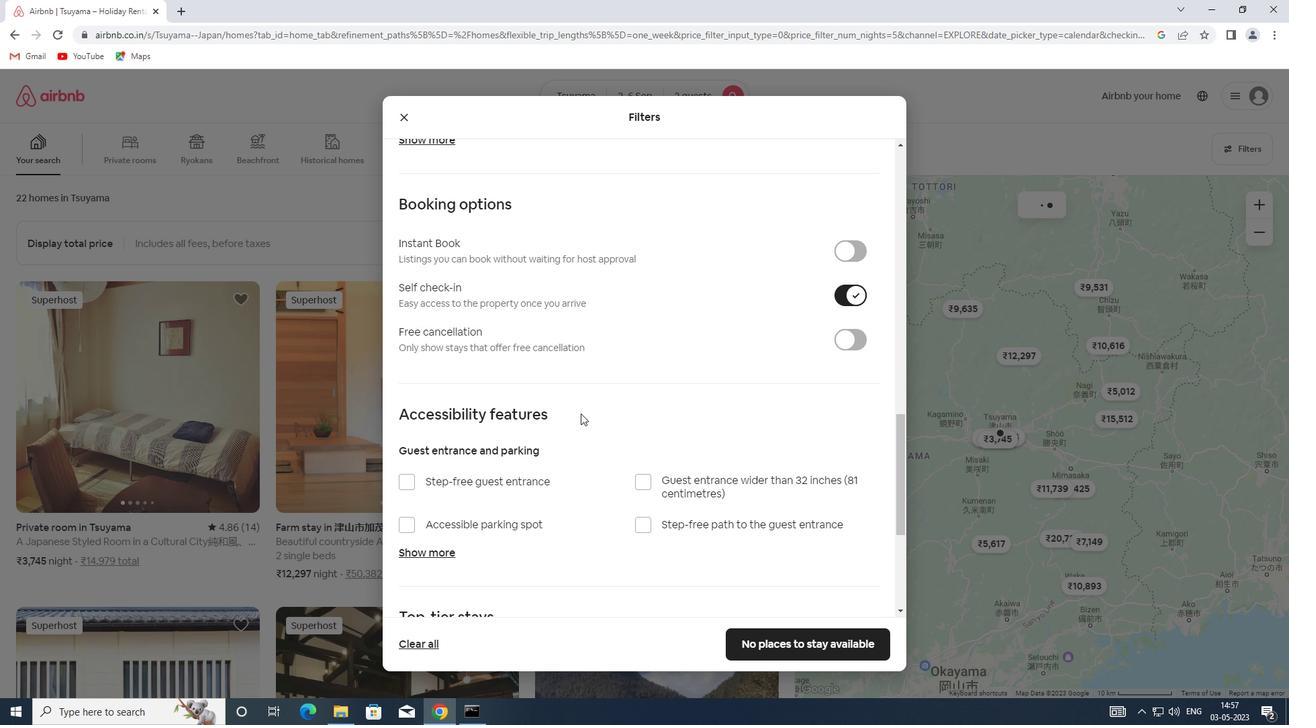
Action: Mouse scrolled (580, 414) with delta (0, 0)
Screenshot: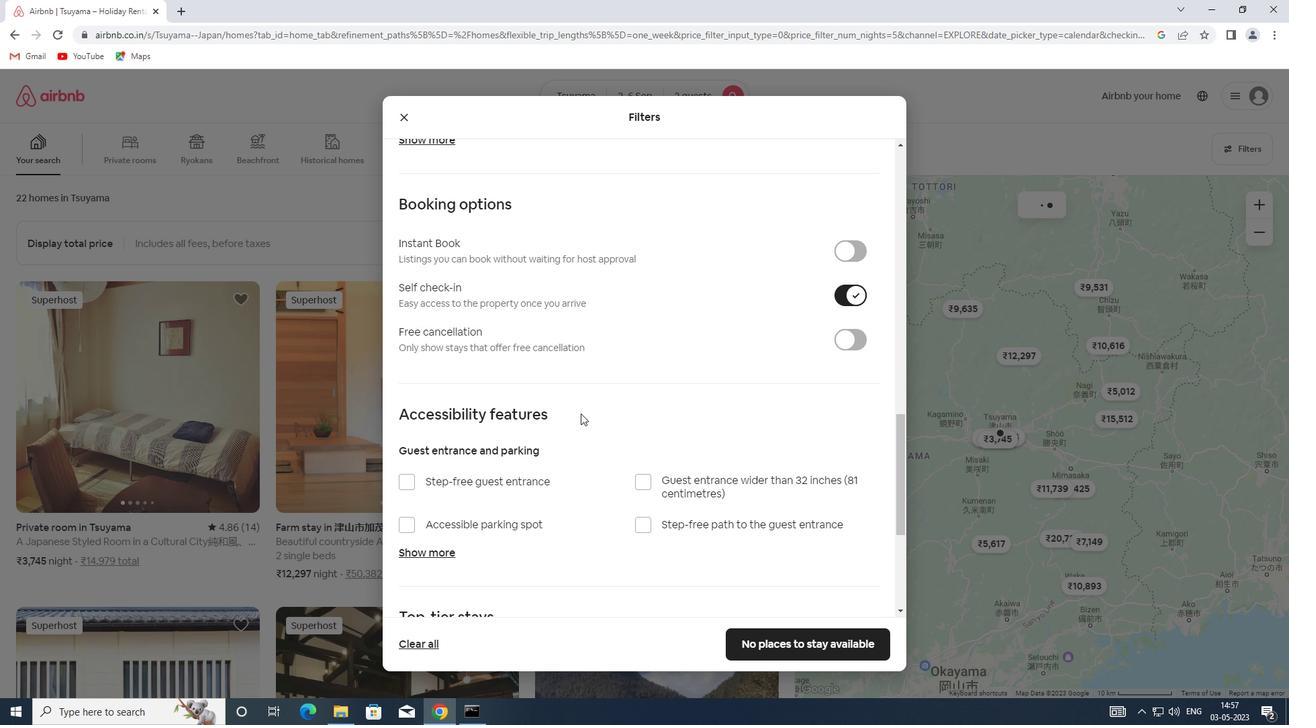 
Action: Mouse scrolled (580, 413) with delta (0, 0)
Screenshot: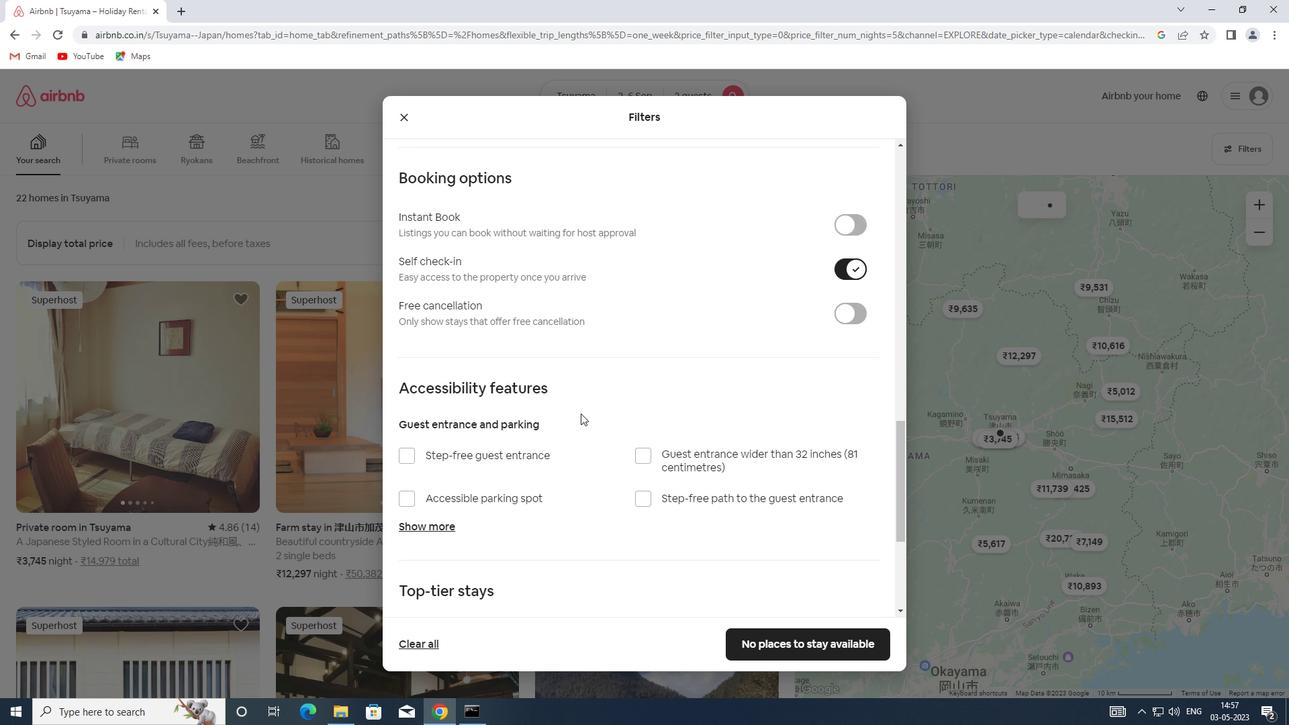 
Action: Mouse moved to (454, 532)
Screenshot: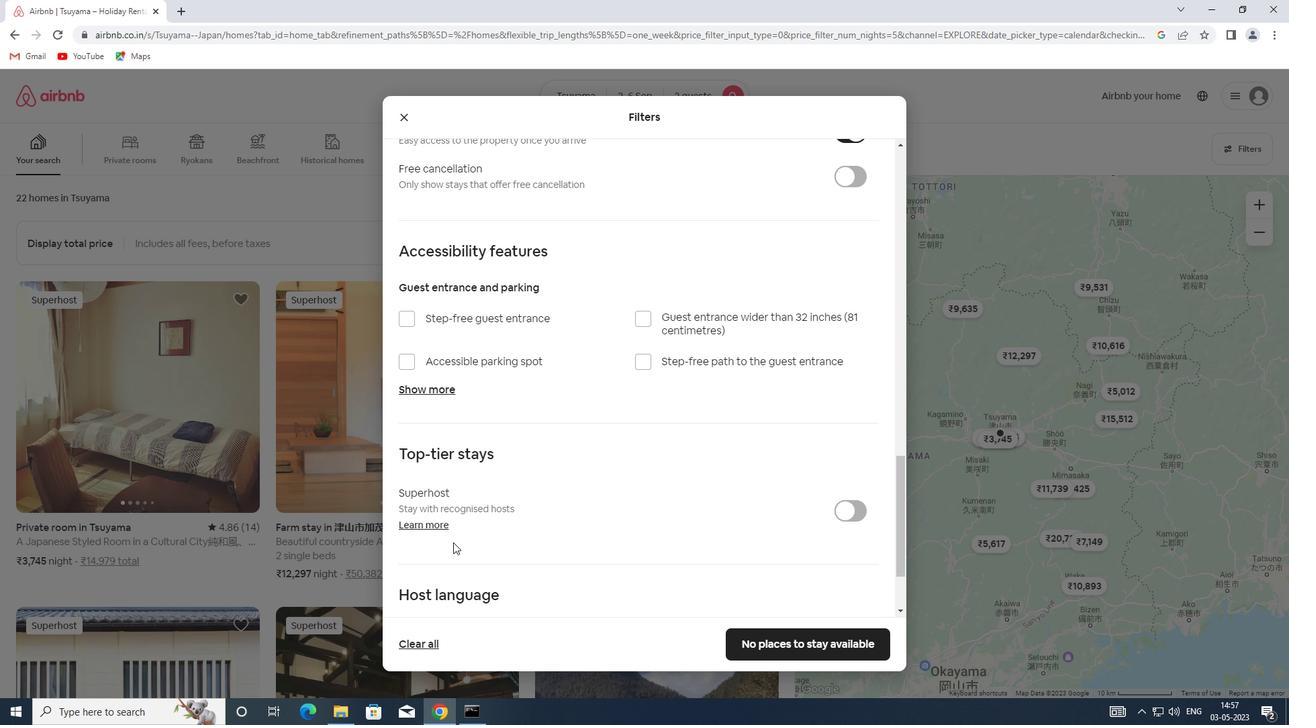 
Action: Mouse scrolled (454, 531) with delta (0, 0)
Screenshot: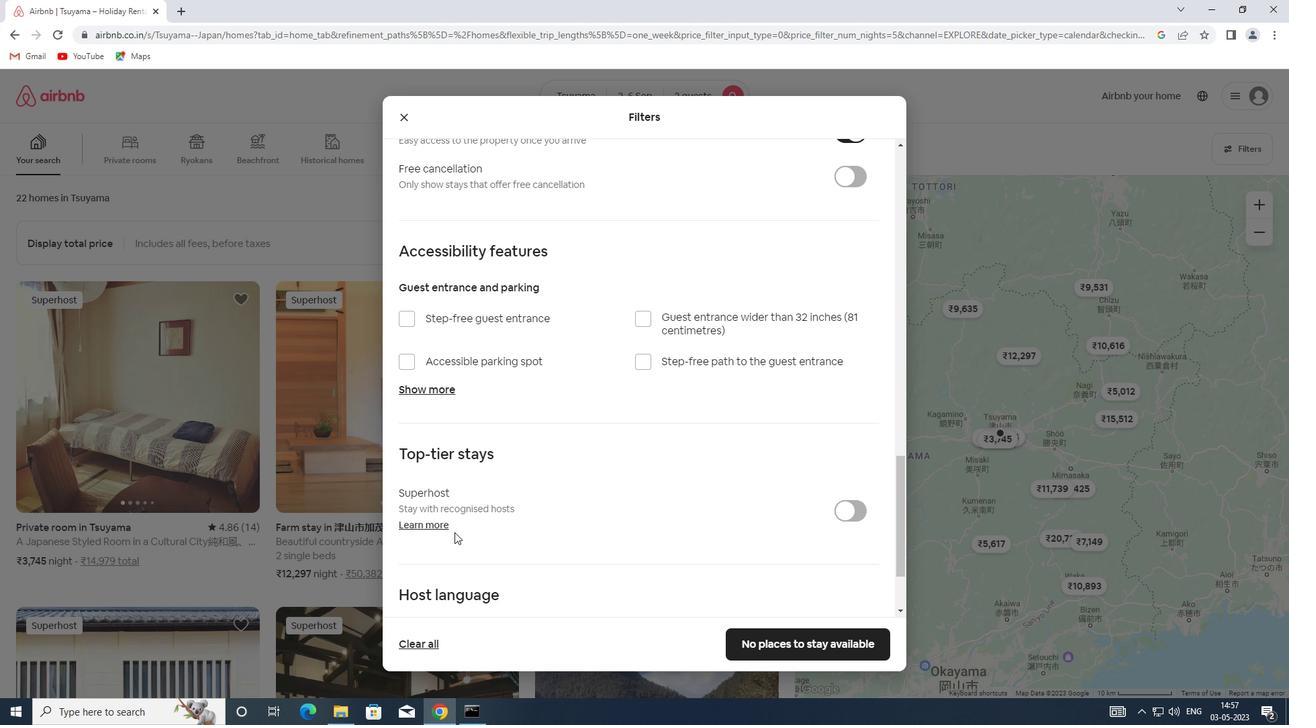 
Action: Mouse scrolled (454, 531) with delta (0, 0)
Screenshot: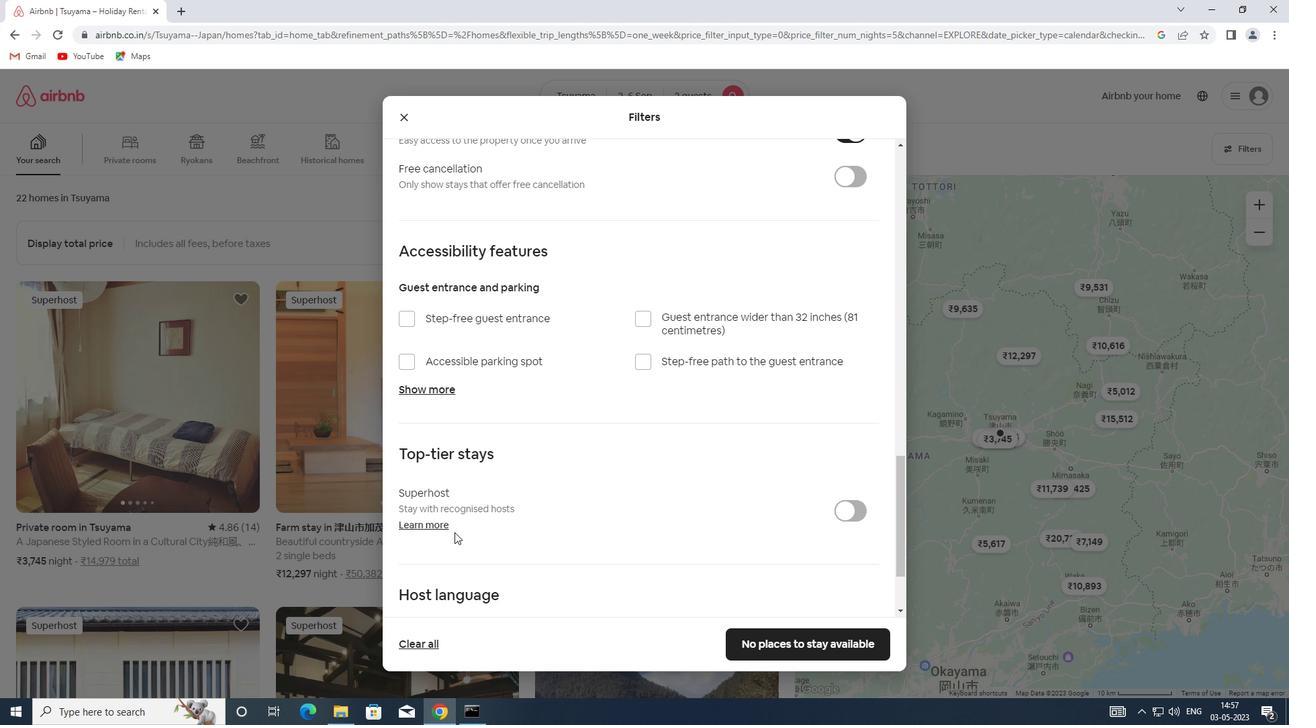 
Action: Mouse scrolled (454, 531) with delta (0, 0)
Screenshot: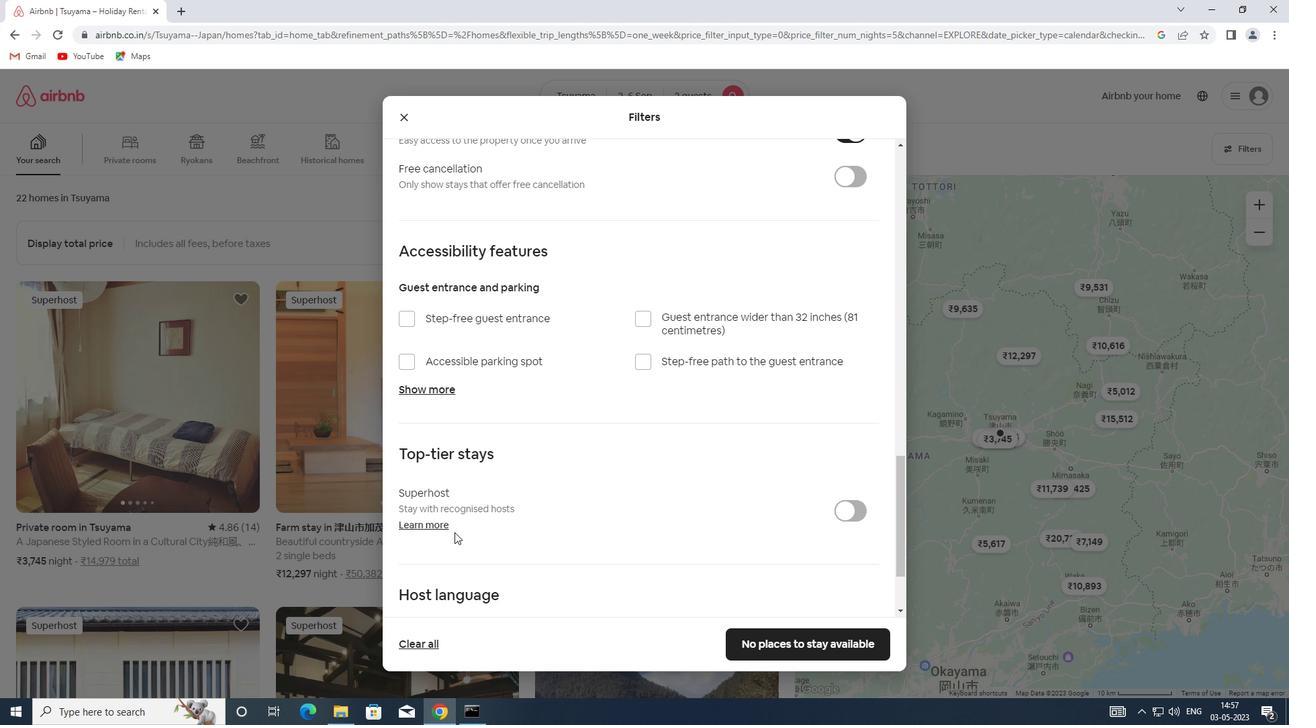 
Action: Mouse scrolled (454, 531) with delta (0, 0)
Screenshot: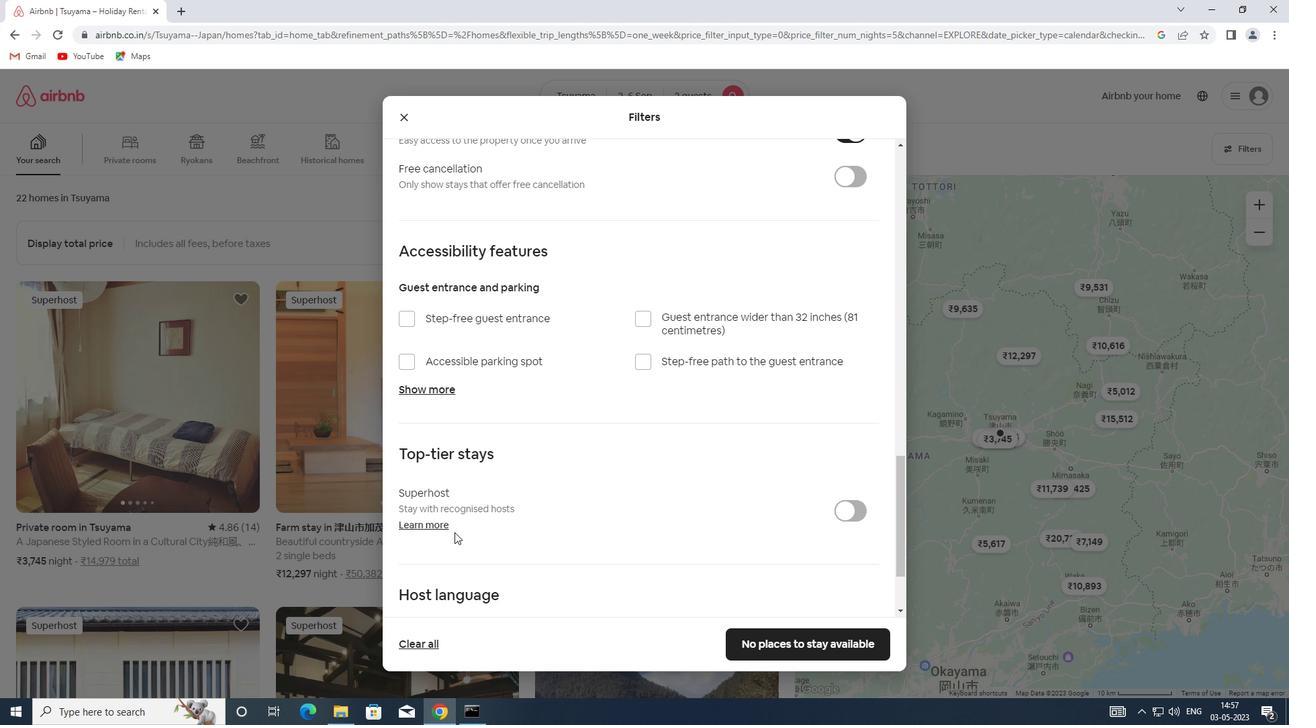 
Action: Mouse scrolled (454, 531) with delta (0, 0)
Screenshot: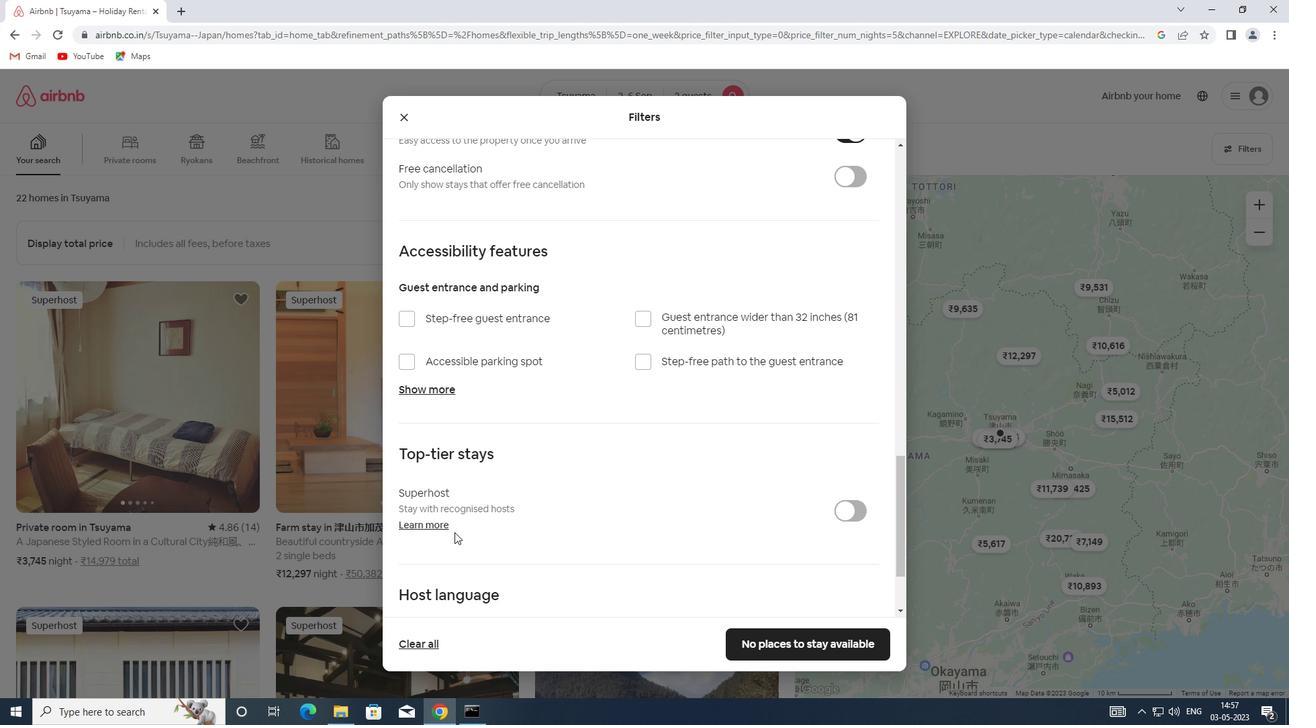 
Action: Mouse scrolled (454, 531) with delta (0, 0)
Screenshot: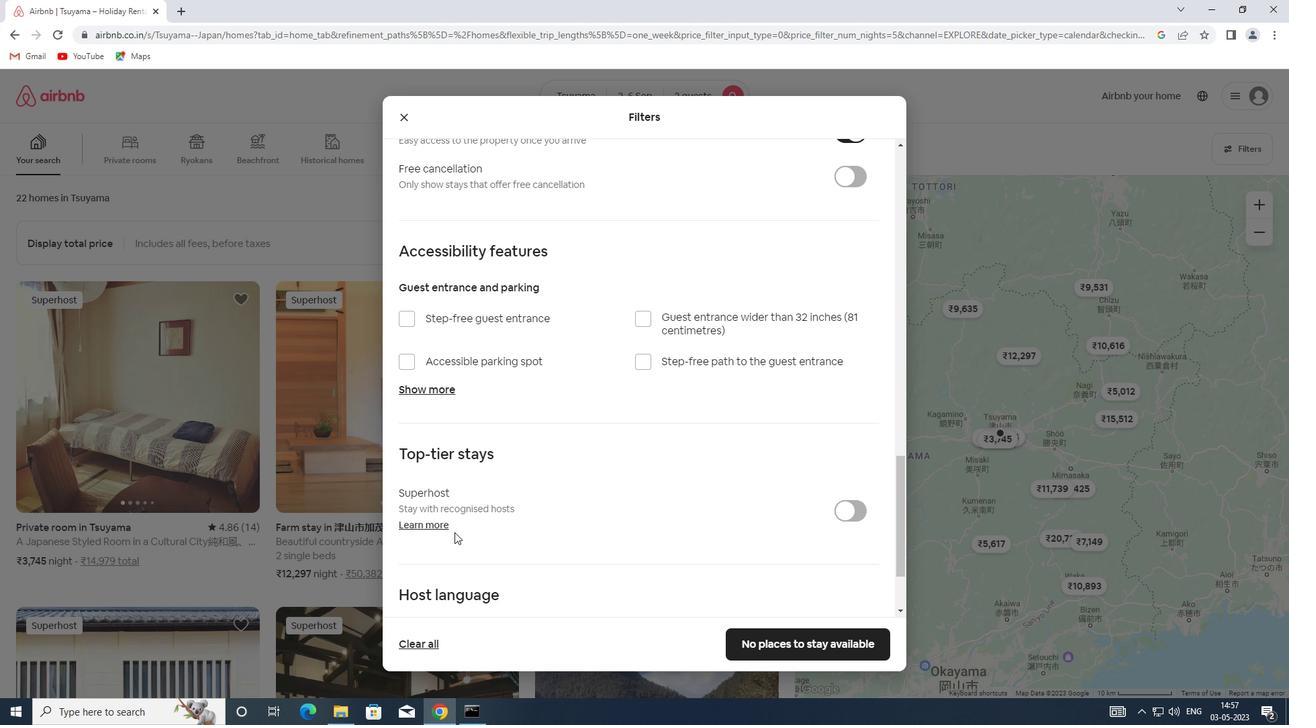 
Action: Mouse moved to (446, 523)
Screenshot: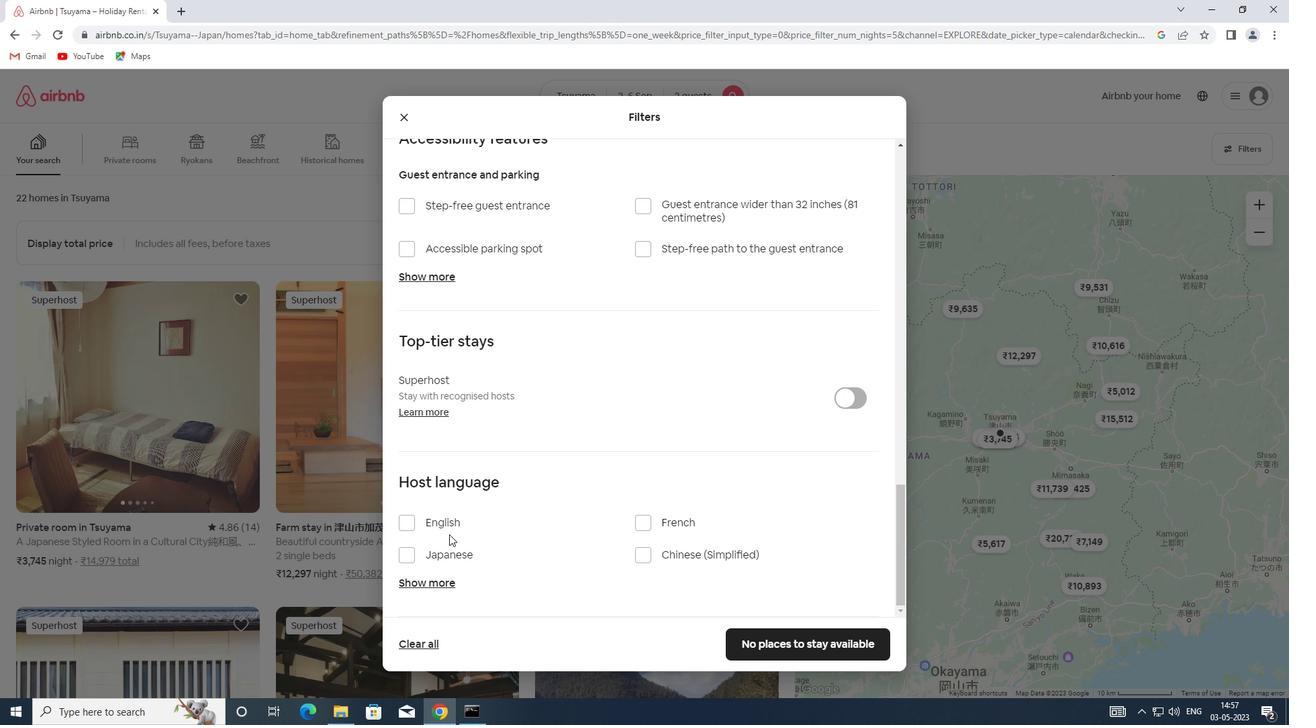 
Action: Mouse pressed left at (446, 523)
Screenshot: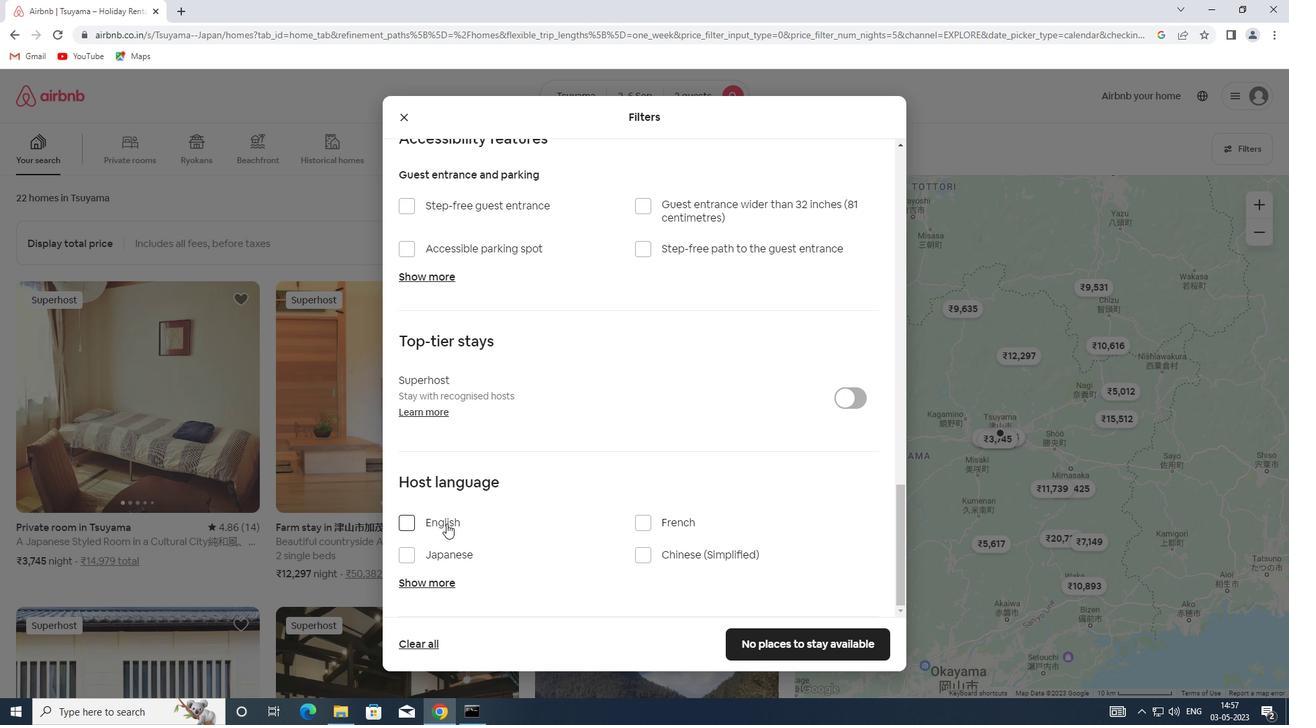 
Action: Mouse moved to (832, 646)
Screenshot: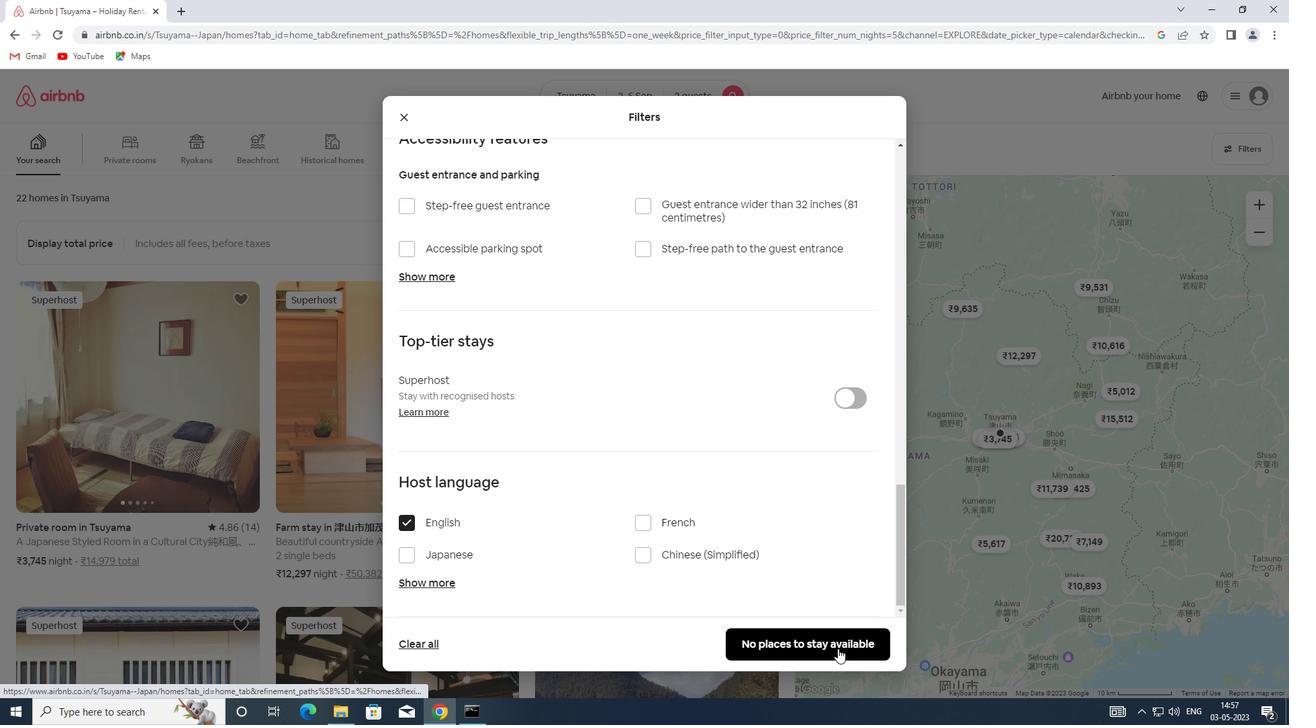 
Action: Mouse pressed left at (832, 646)
Screenshot: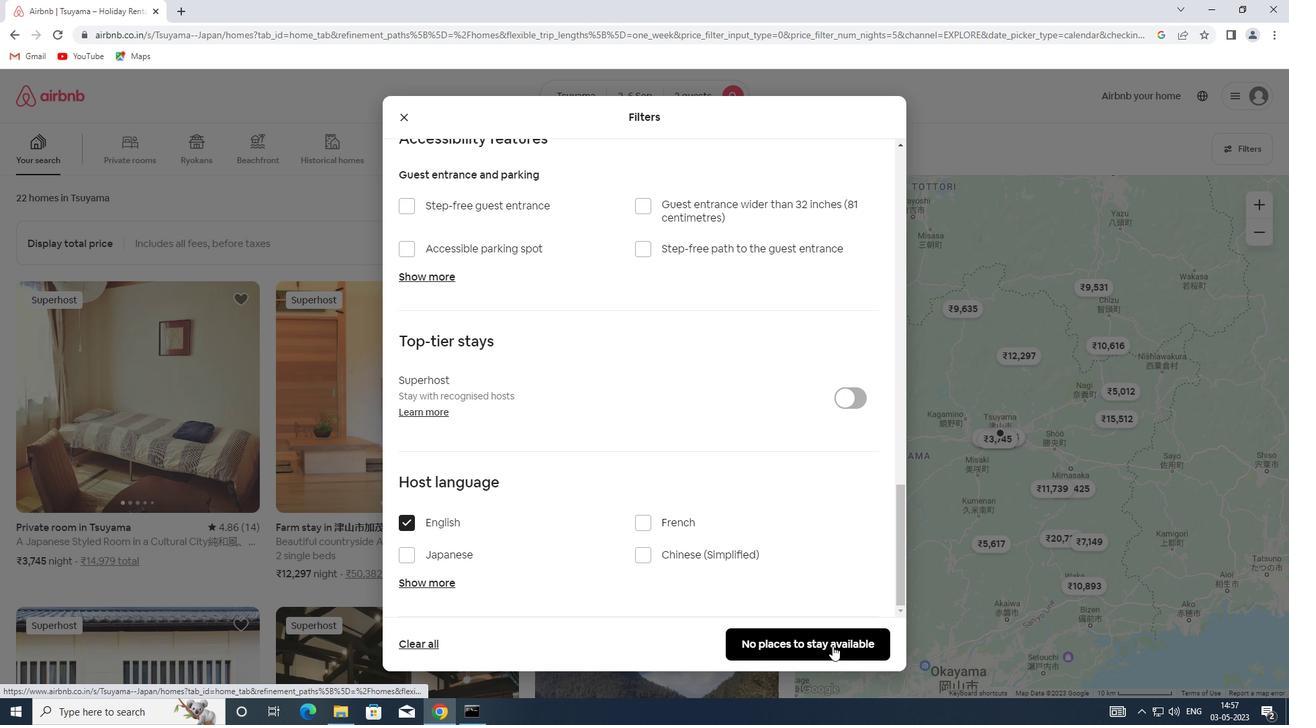 
